 Task: Create dashboards for supplier object.
Action: Mouse moved to (38, 143)
Screenshot: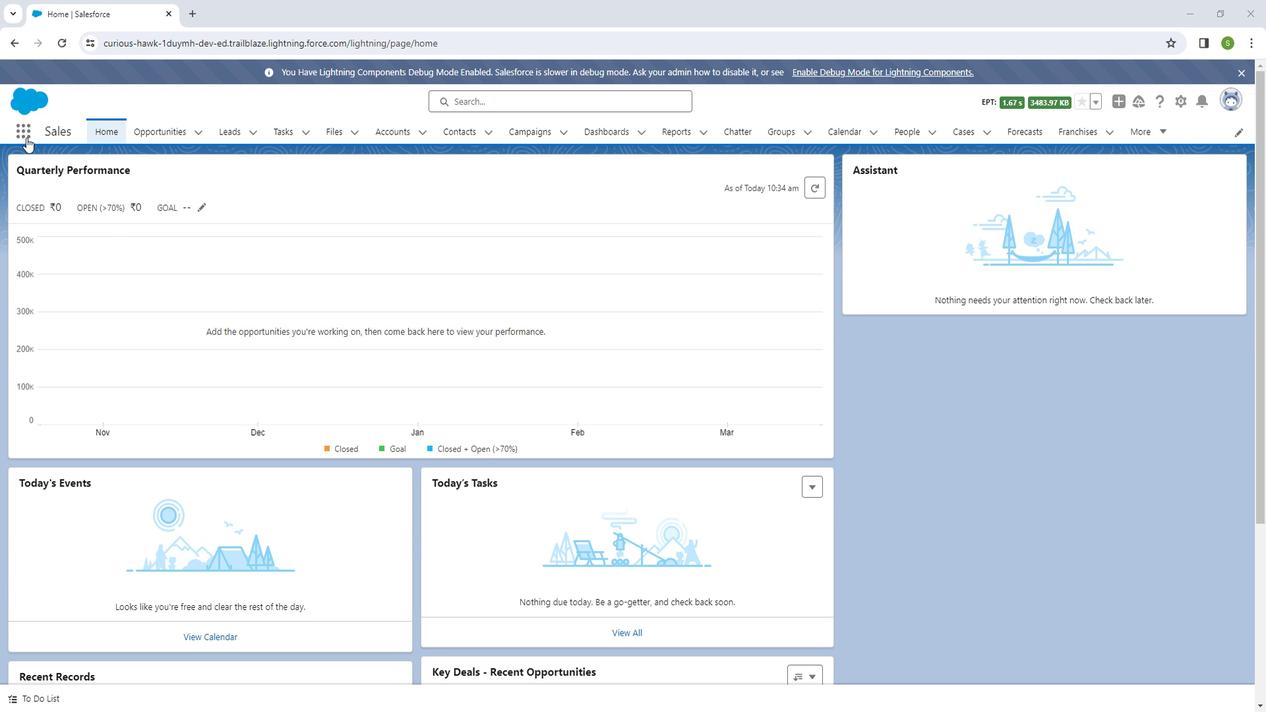 
Action: Mouse pressed left at (38, 143)
Screenshot: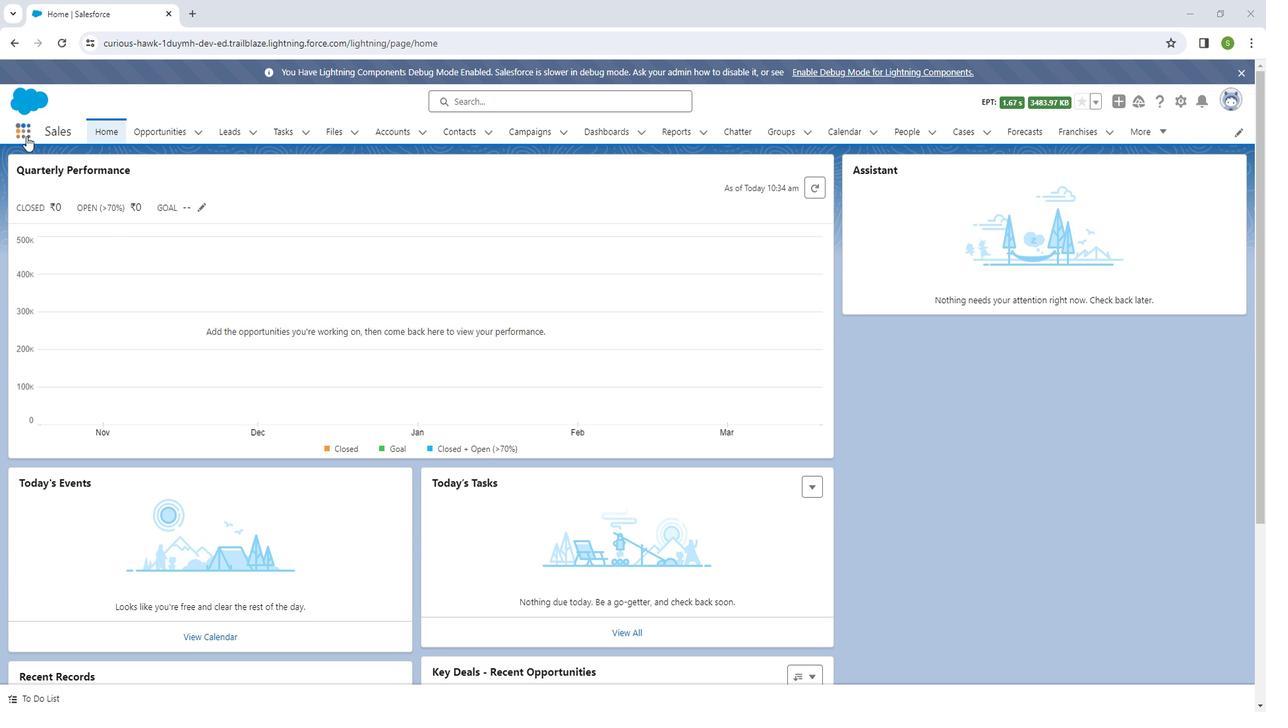 
Action: Mouse moved to (54, 368)
Screenshot: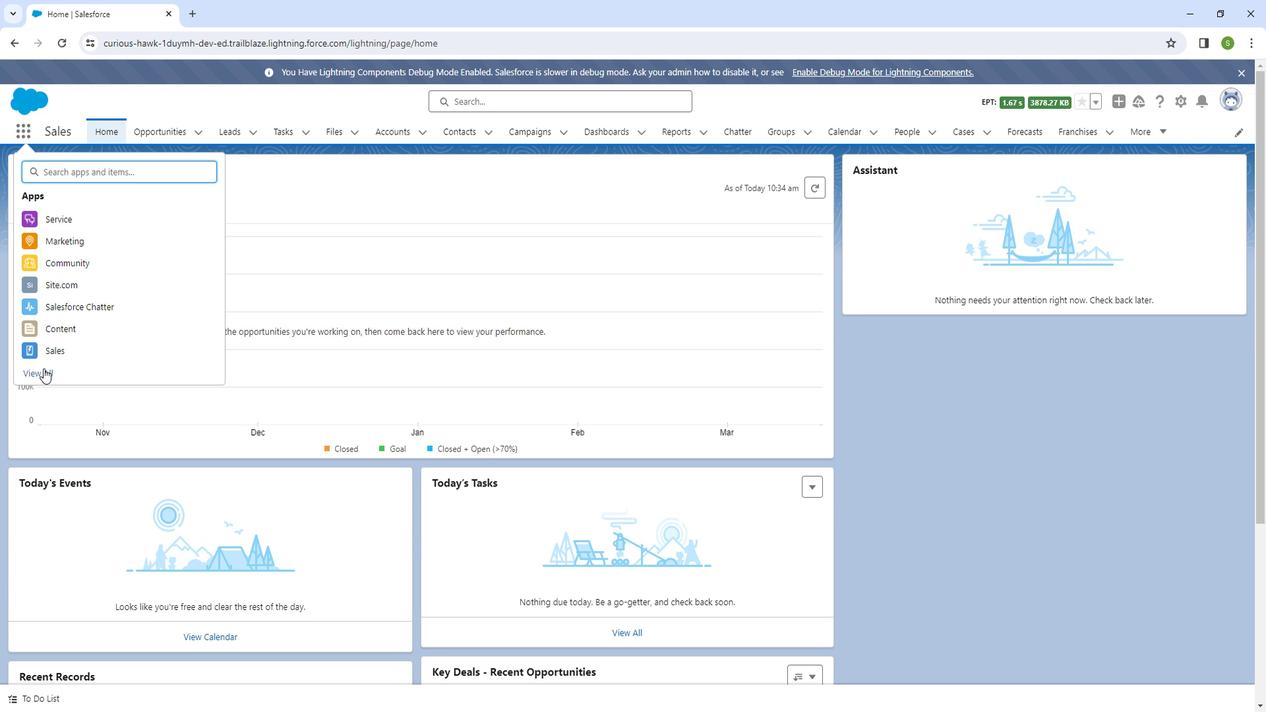 
Action: Mouse pressed left at (54, 368)
Screenshot: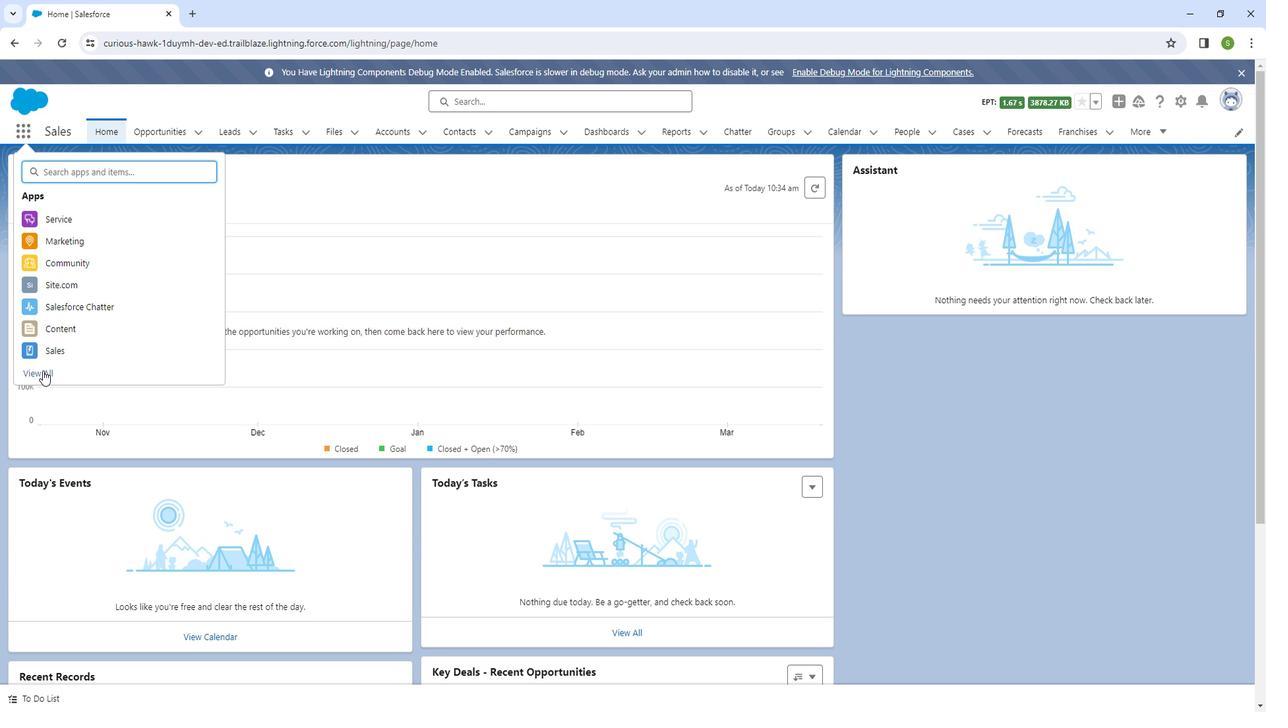 
Action: Mouse moved to (218, 556)
Screenshot: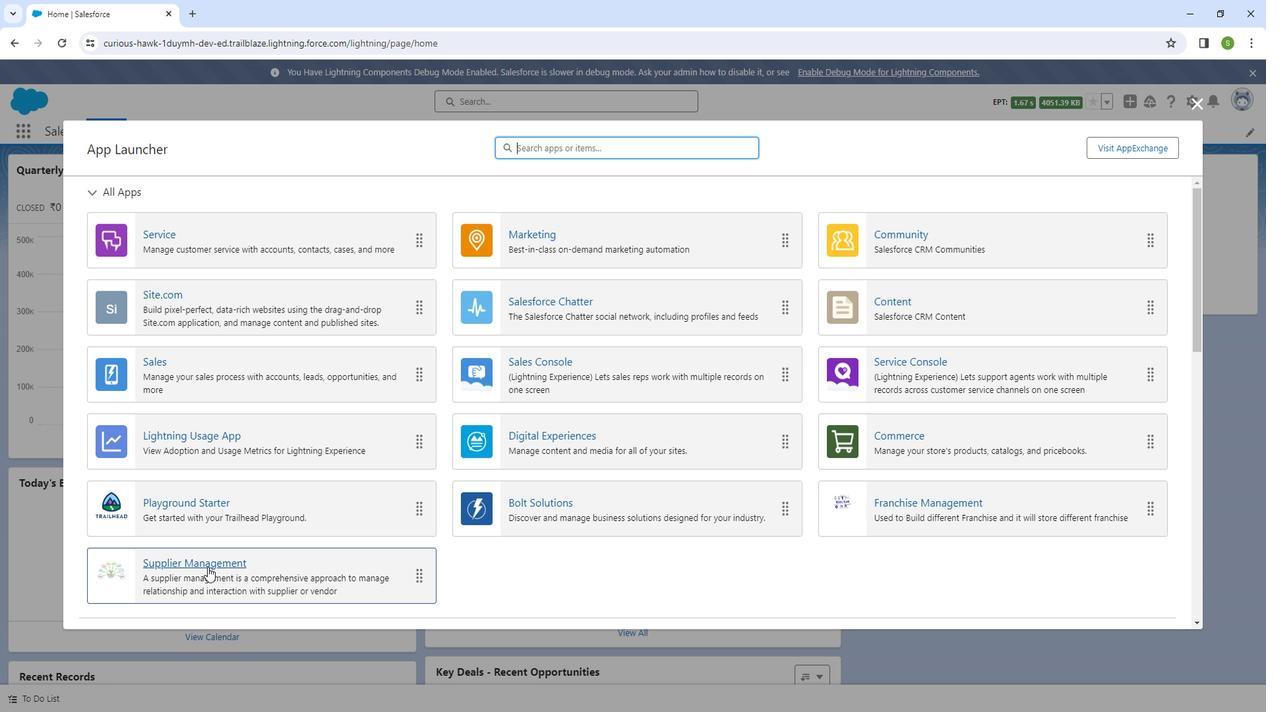 
Action: Mouse pressed left at (218, 556)
Screenshot: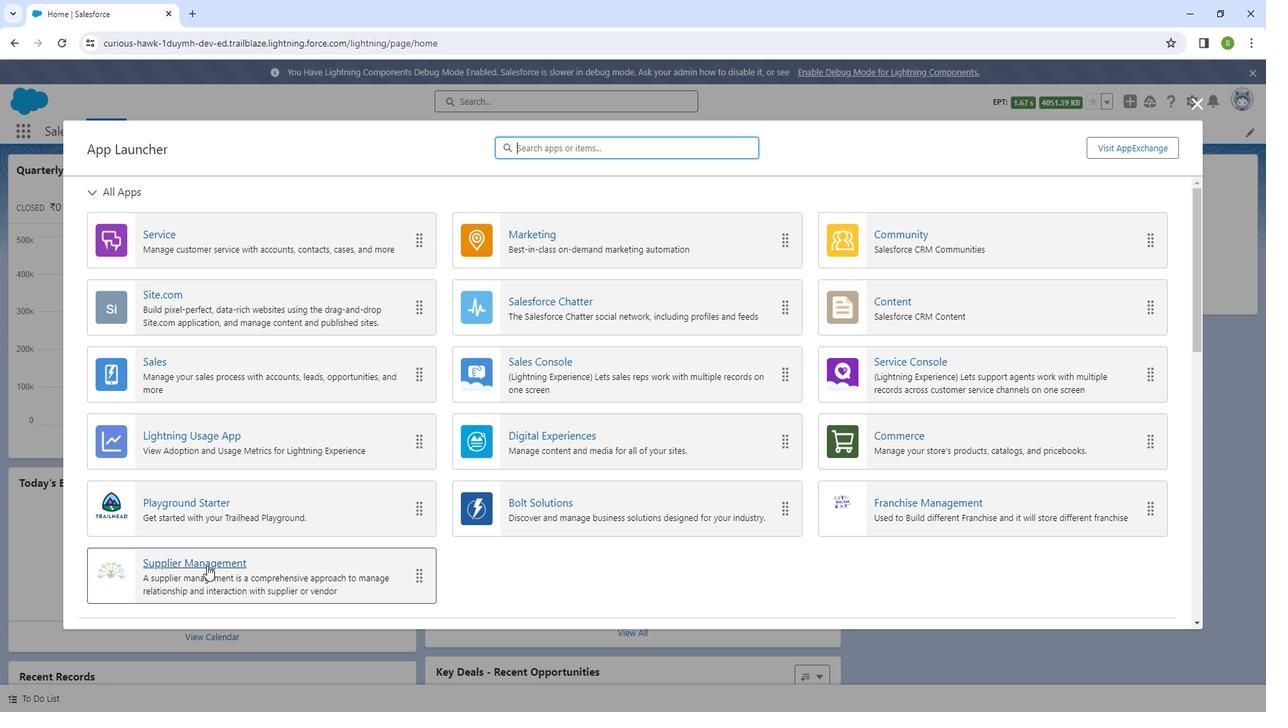 
Action: Mouse moved to (34, 137)
Screenshot: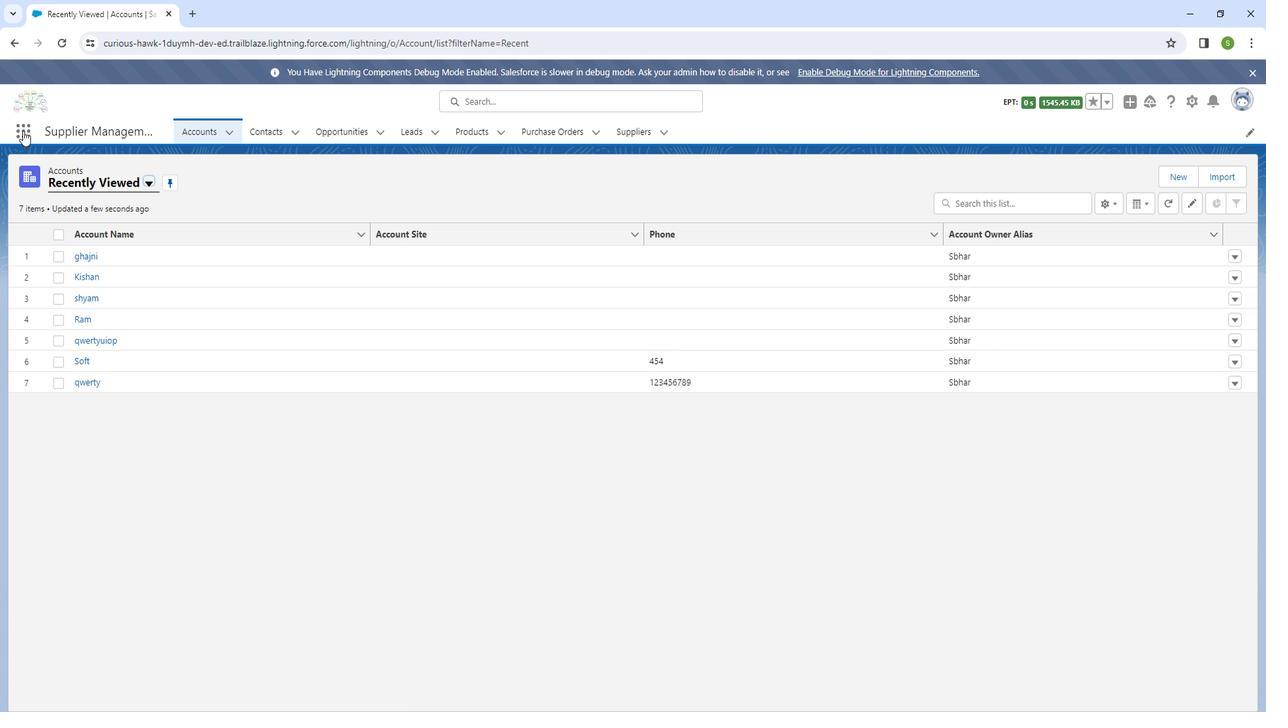 
Action: Mouse pressed left at (34, 137)
Screenshot: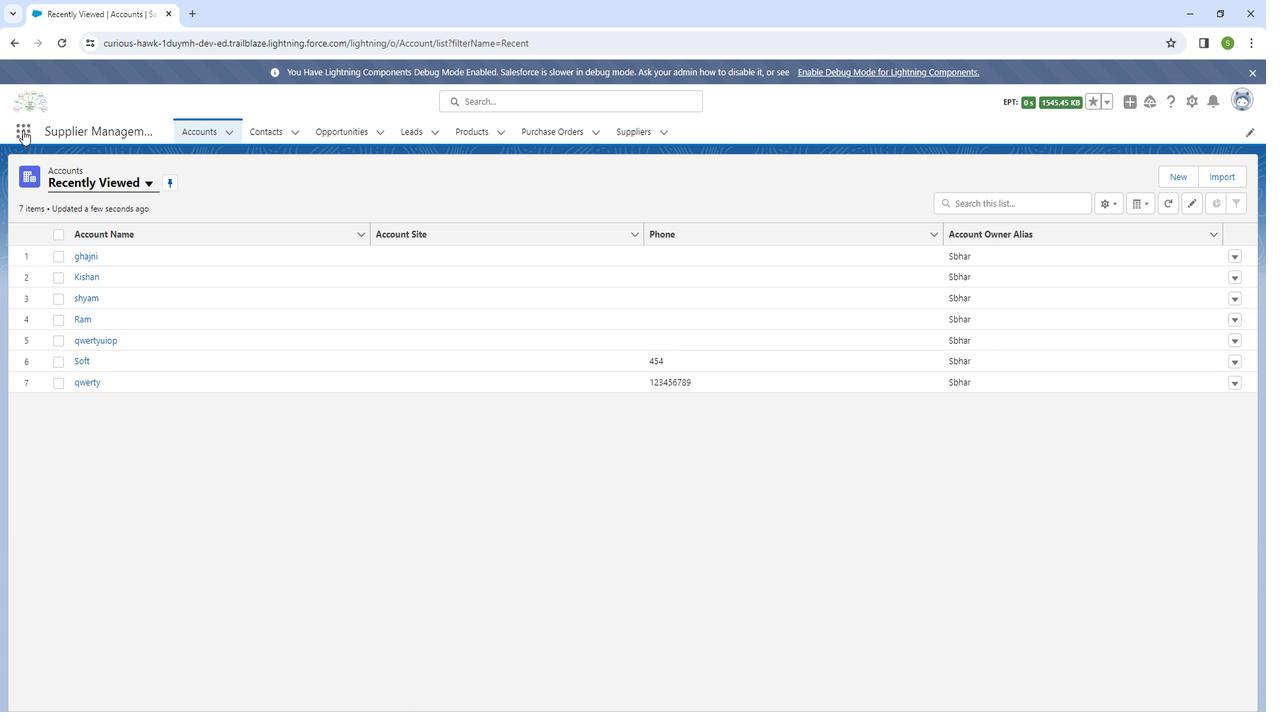 
Action: Mouse moved to (69, 182)
Screenshot: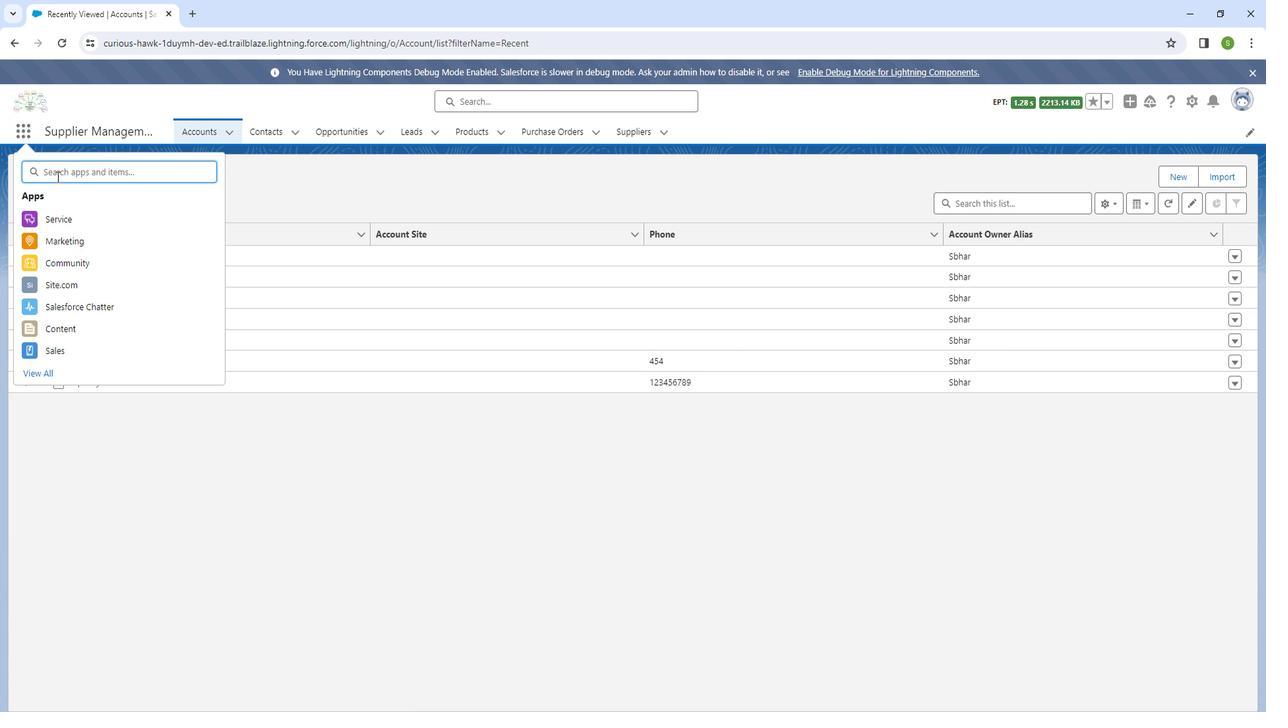 
Action: Mouse pressed left at (69, 182)
Screenshot: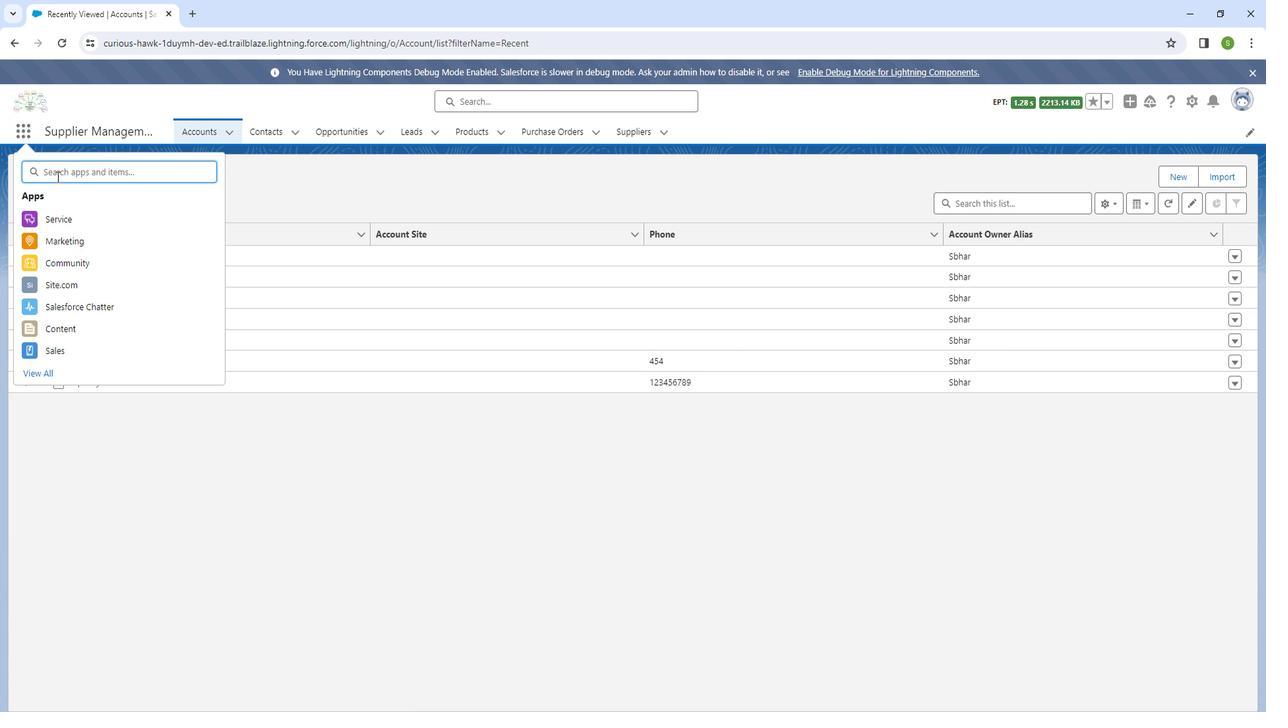 
Action: Key pressed dash
Screenshot: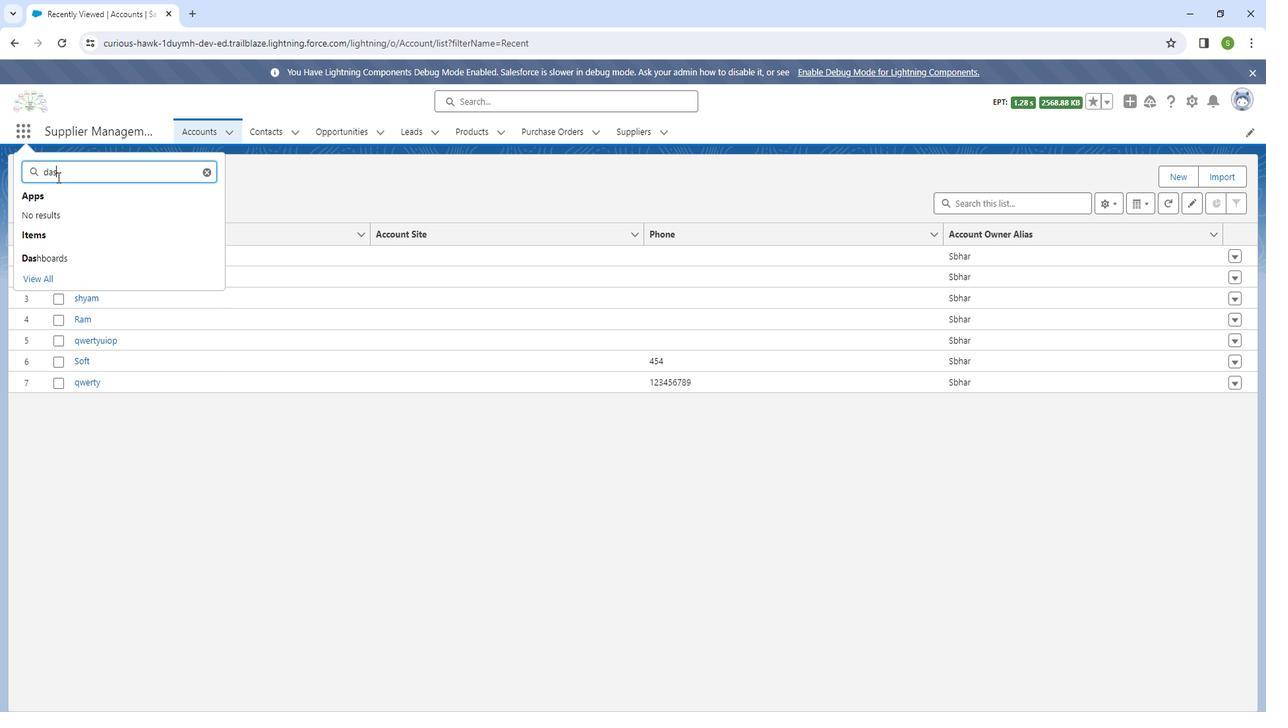 
Action: Mouse moved to (56, 259)
Screenshot: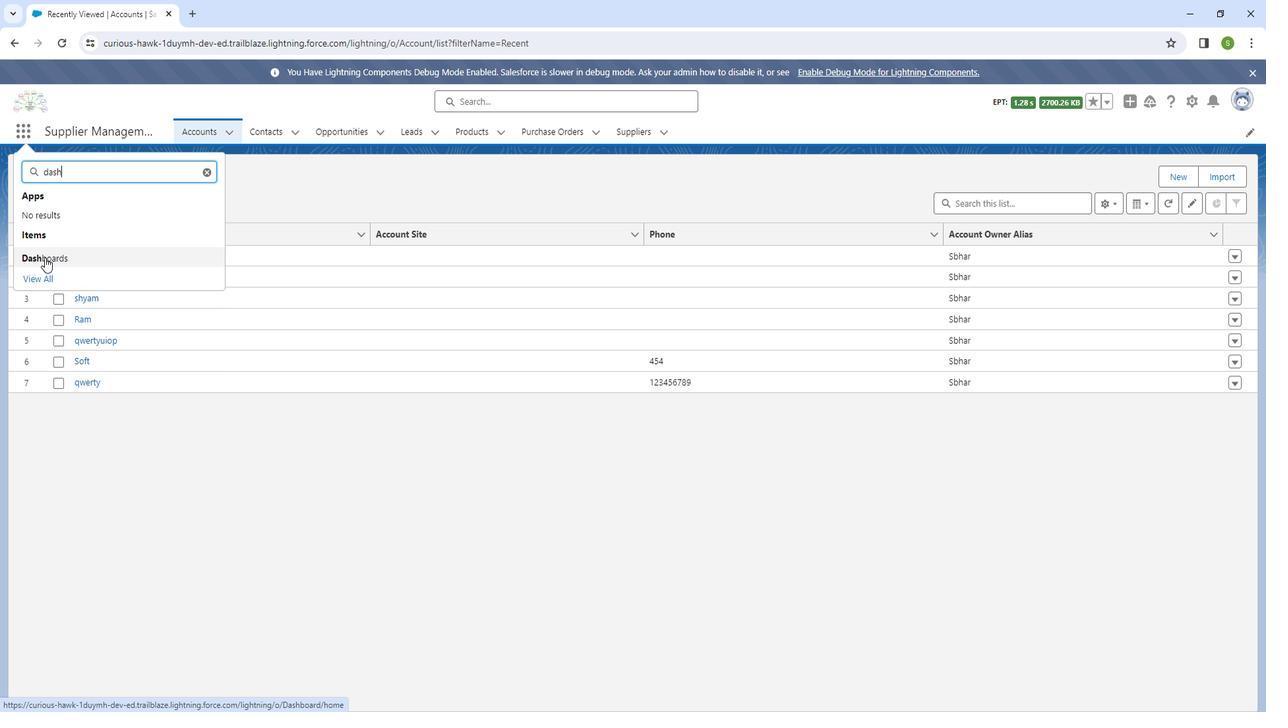 
Action: Mouse pressed left at (56, 259)
Screenshot: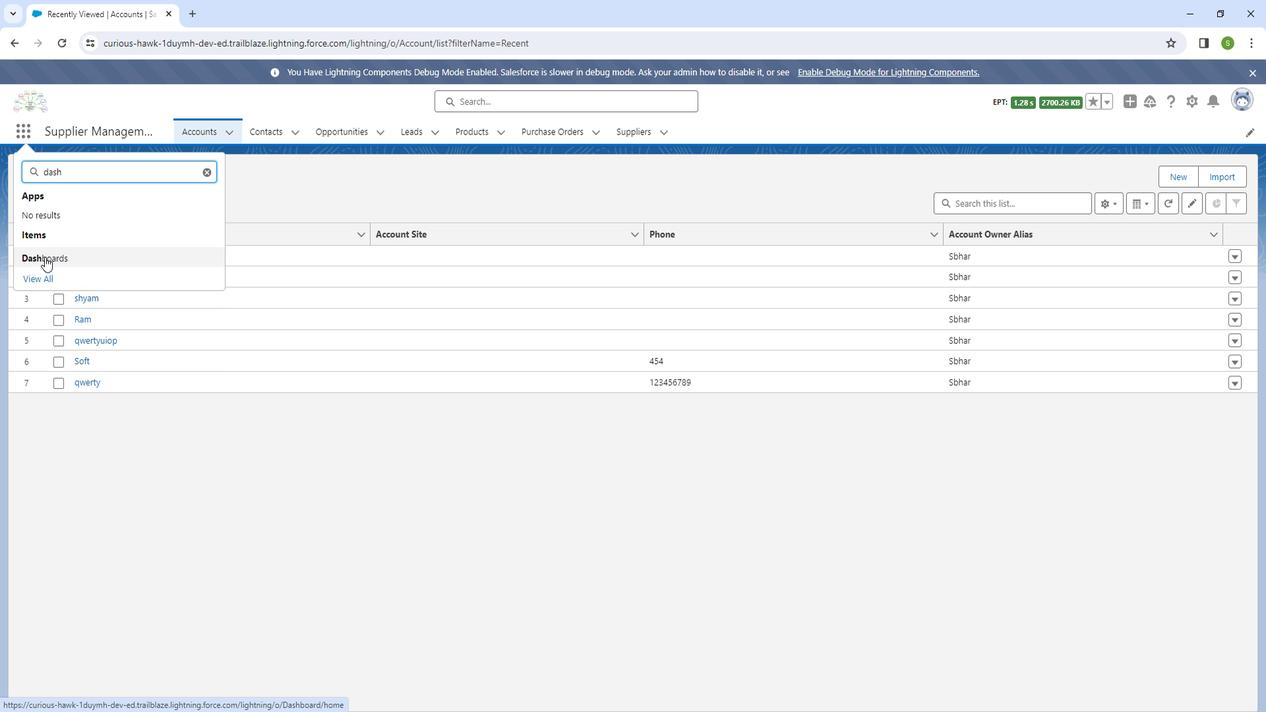 
Action: Mouse moved to (1156, 186)
Screenshot: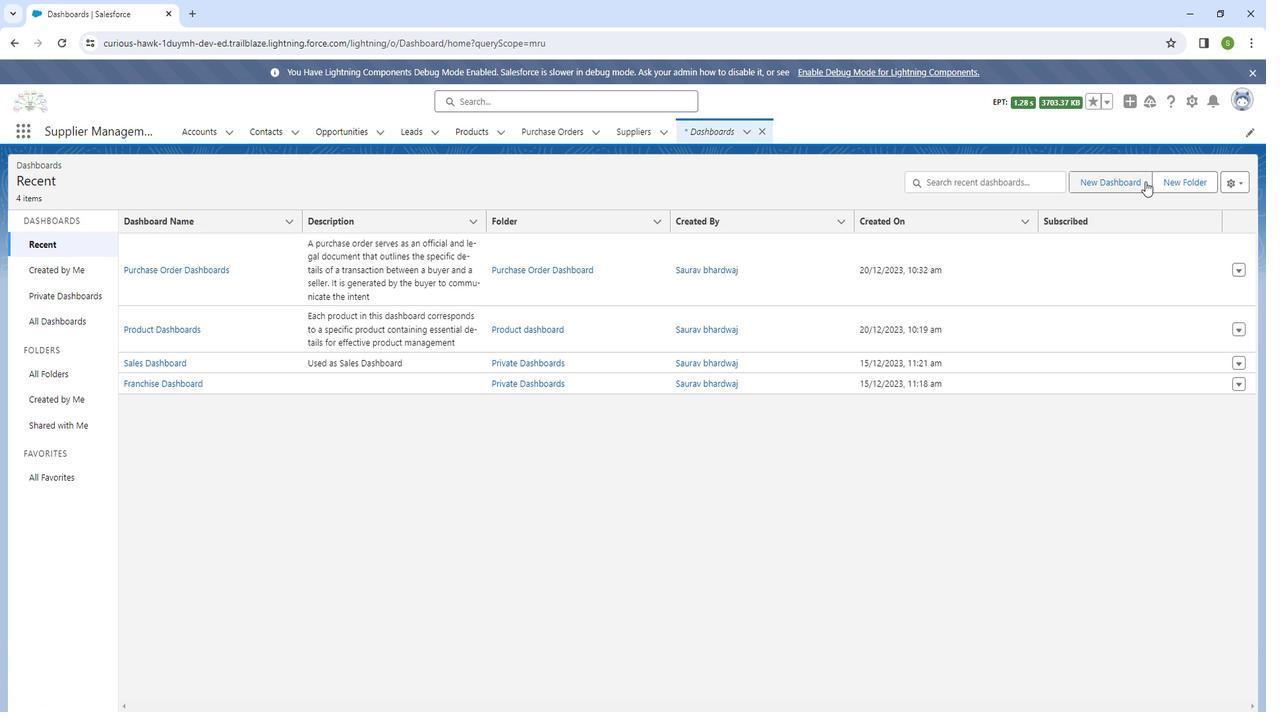 
Action: Mouse pressed left at (1156, 186)
Screenshot: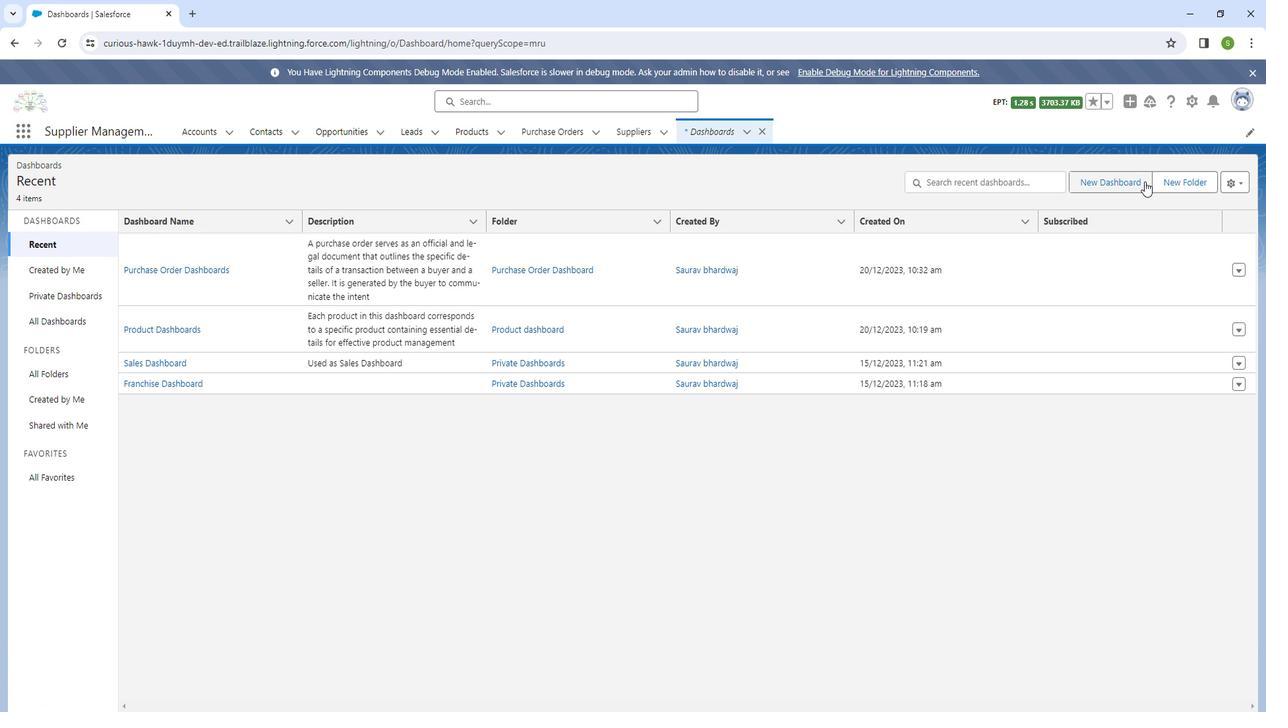 
Action: Mouse moved to (555, 370)
Screenshot: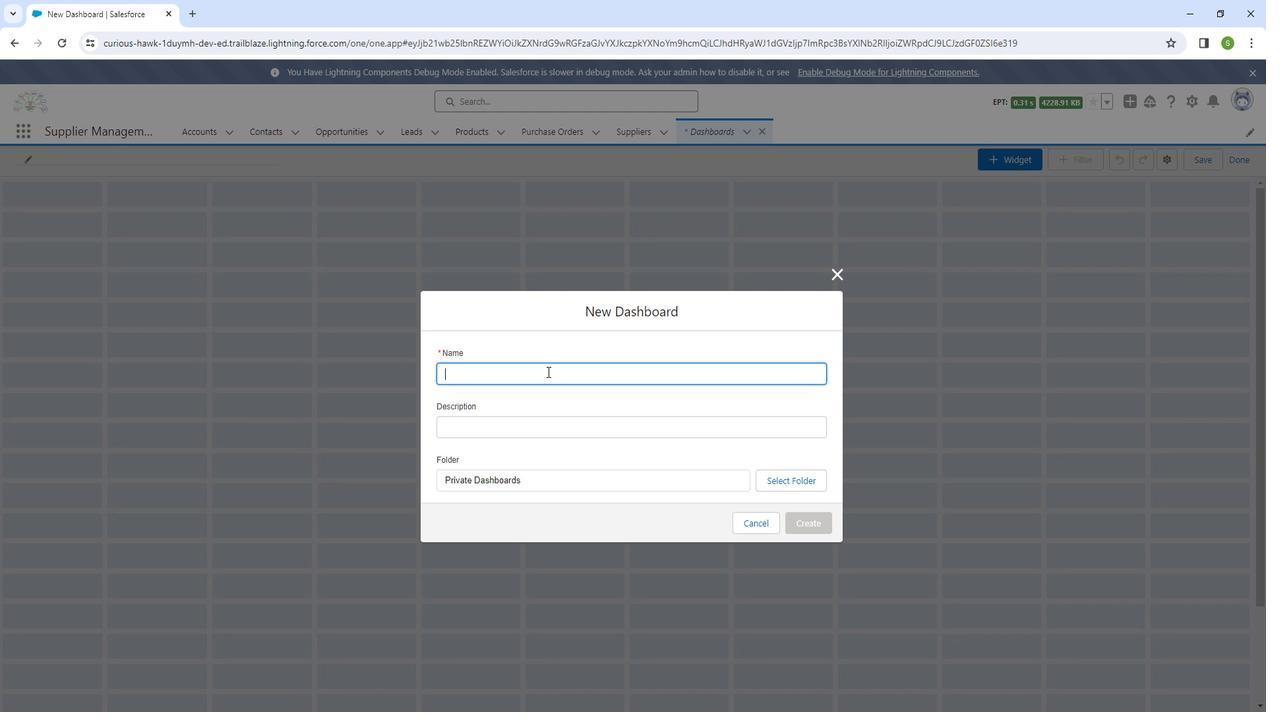 
Action: Mouse pressed left at (555, 370)
Screenshot: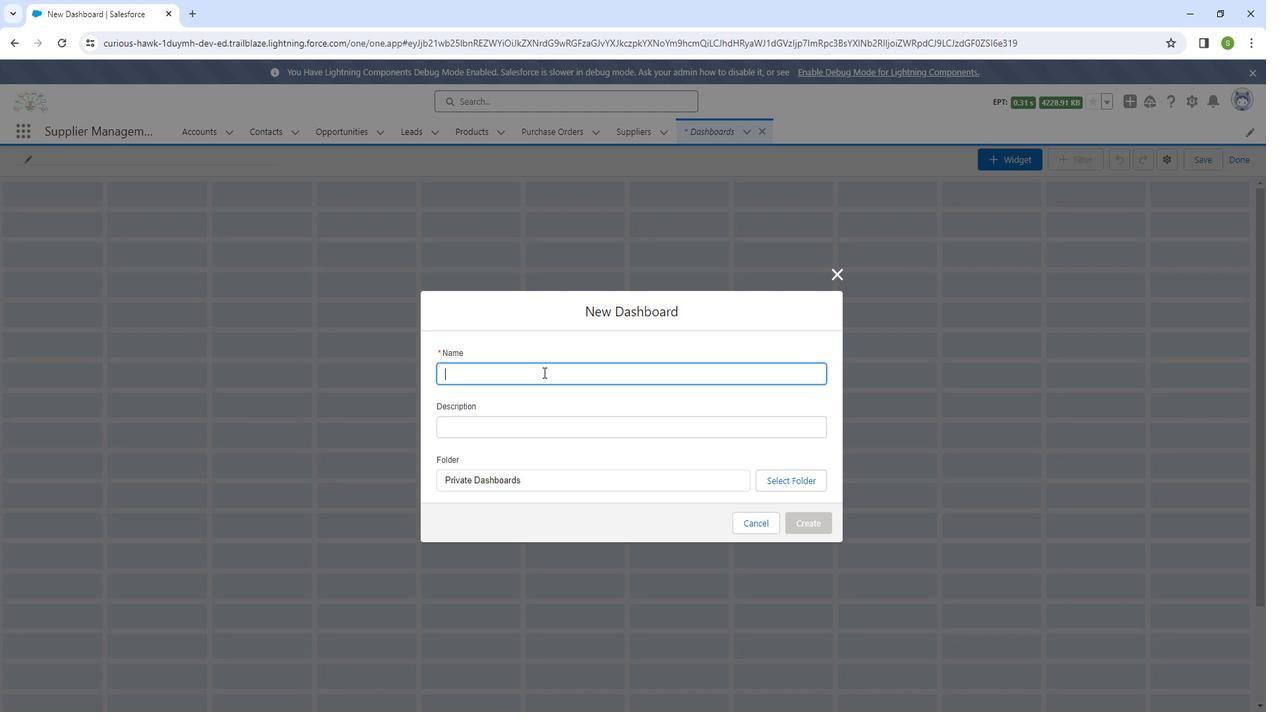 
Action: Mouse moved to (552, 370)
Screenshot: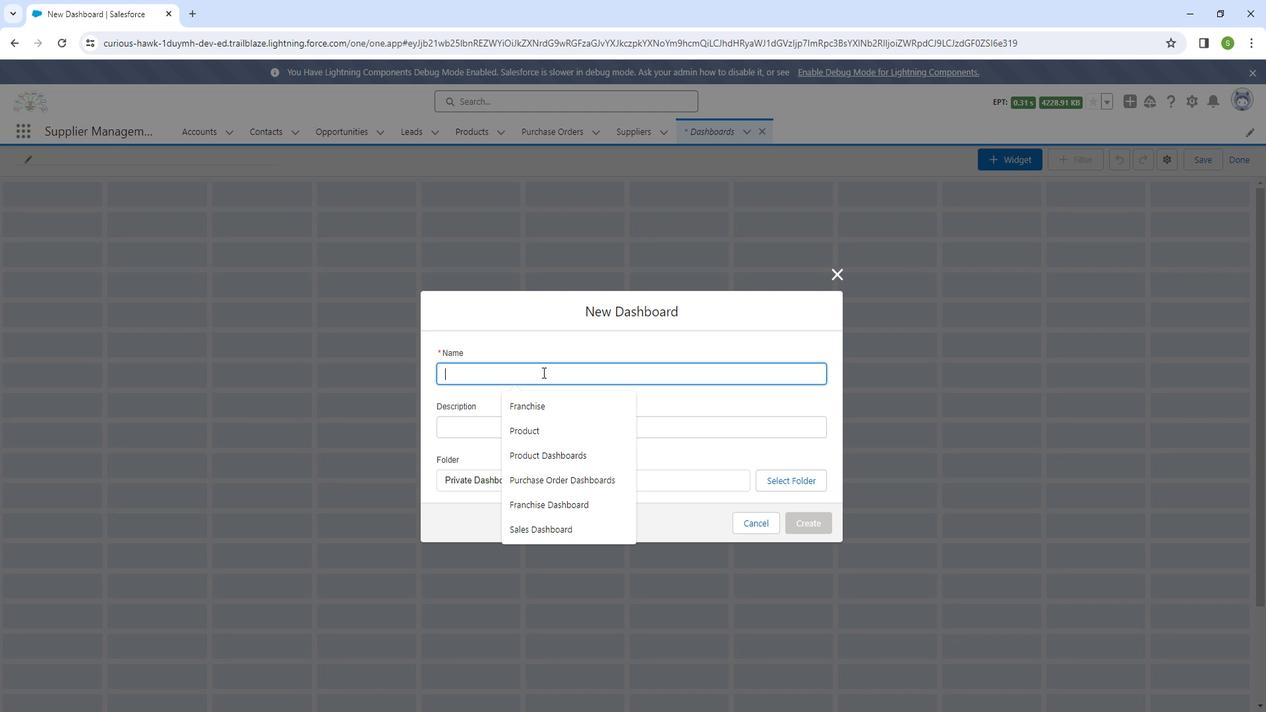
Action: Key pressed <Key.shift_r>Supplier<Key.space><Key.shift_r>Dashboard
Screenshot: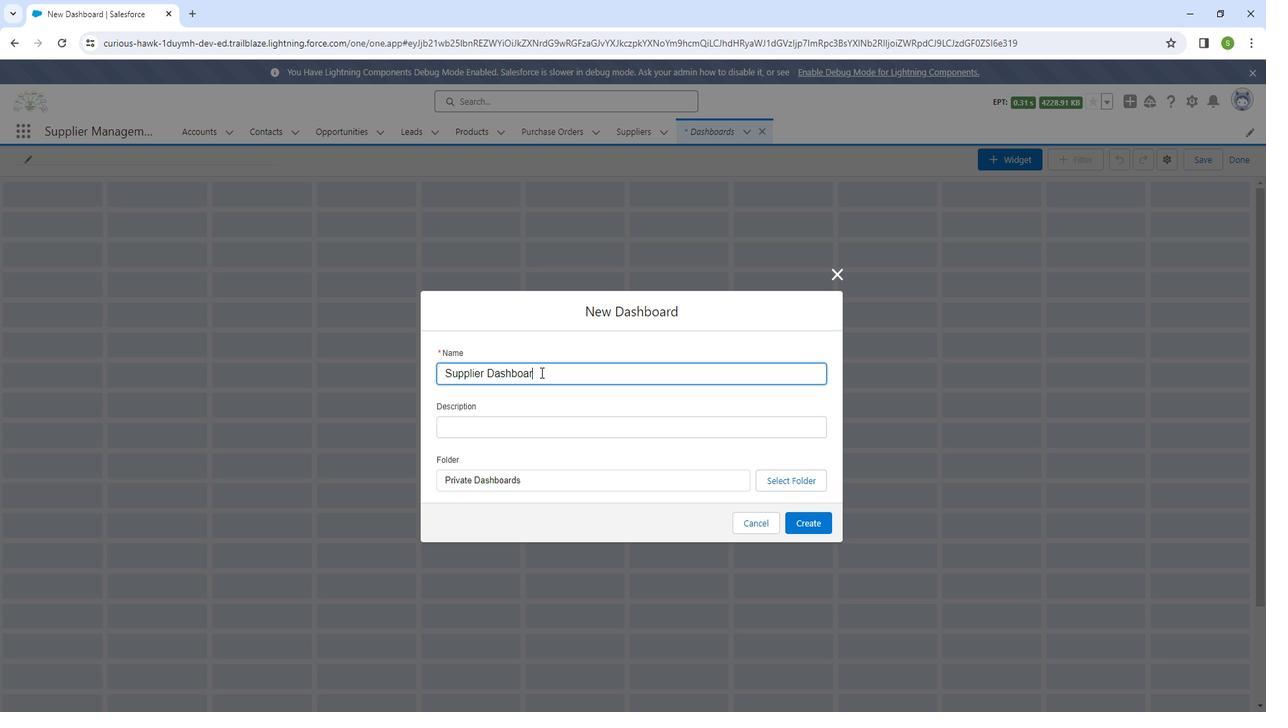 
Action: Mouse moved to (553, 429)
Screenshot: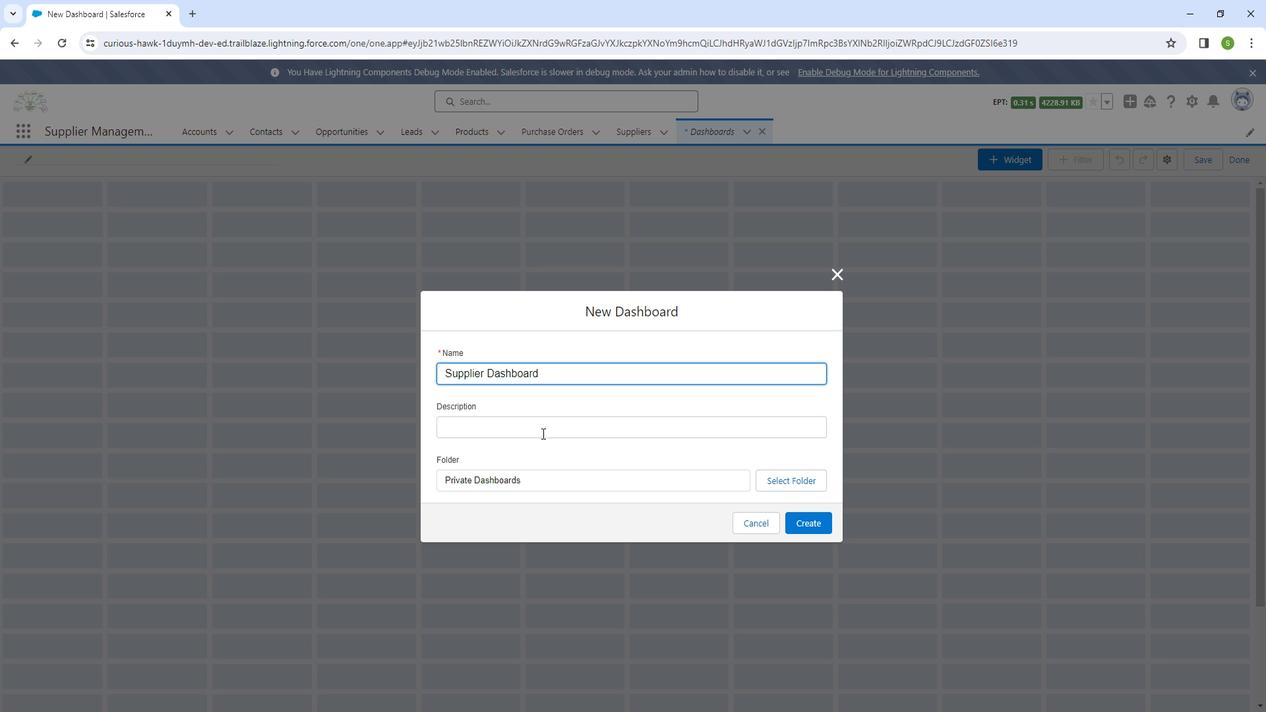 
Action: Mouse pressed left at (553, 429)
Screenshot: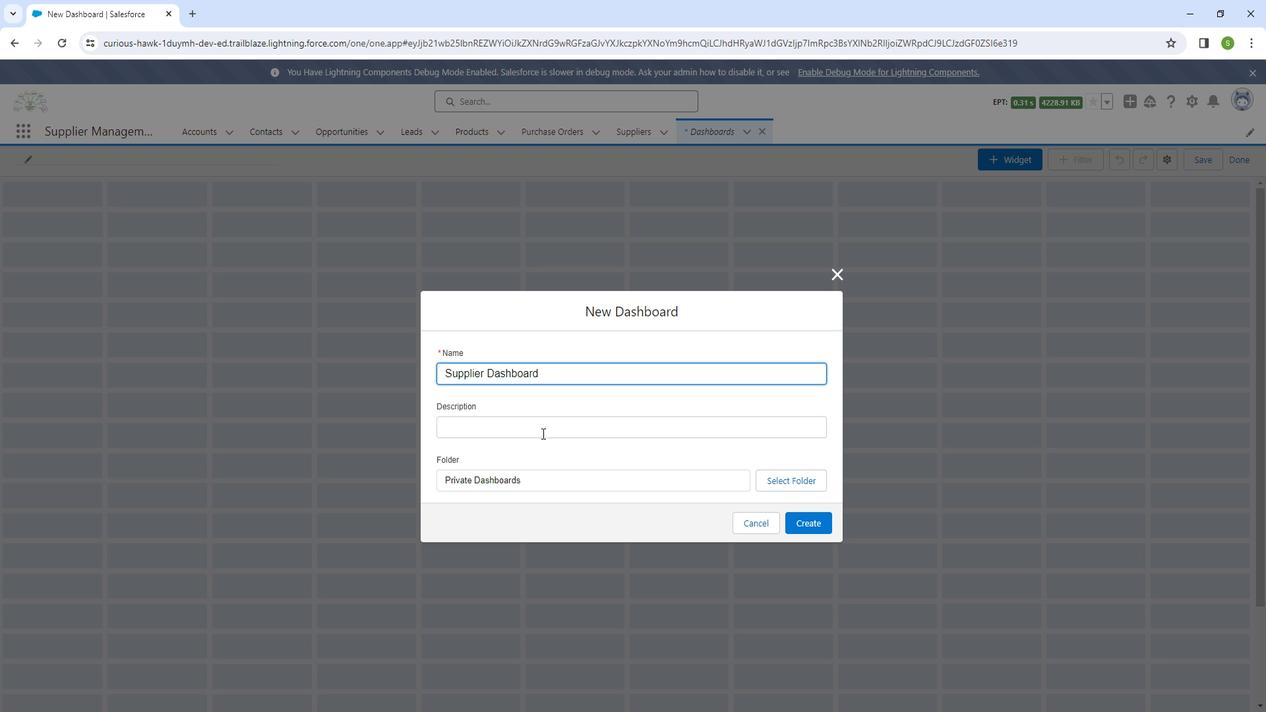 
Action: Key pressed <Key.shift_r>The<Key.space>supplier<Key.space>dashboard<Key.space>represent<Key.space>individual<Key.space>supplier<Key.space>that<Key.space>prodive<Key.backspace><Key.backspace><Key.backspace><Key.backspace>vide<Key.space>goods<Key.space>or<Key.space>services<Key.space>to<Key.space>the<Key.space>organisation.<Key.space><Key.shift_r>Each<Key.space>record<Key.space>correspond<Key.space>to<Key.space>a<Key.space>specific<Key.space>supplier<Key.space>and<Key.space>contains<Key.space>relevant<Key.space>information<Key.space>about<Key.space>thier<Key.space><Key.backspace><Key.backspace><Key.backspace><Key.backspace>er<Key.backspace>ir<Key.space>details
Screenshot: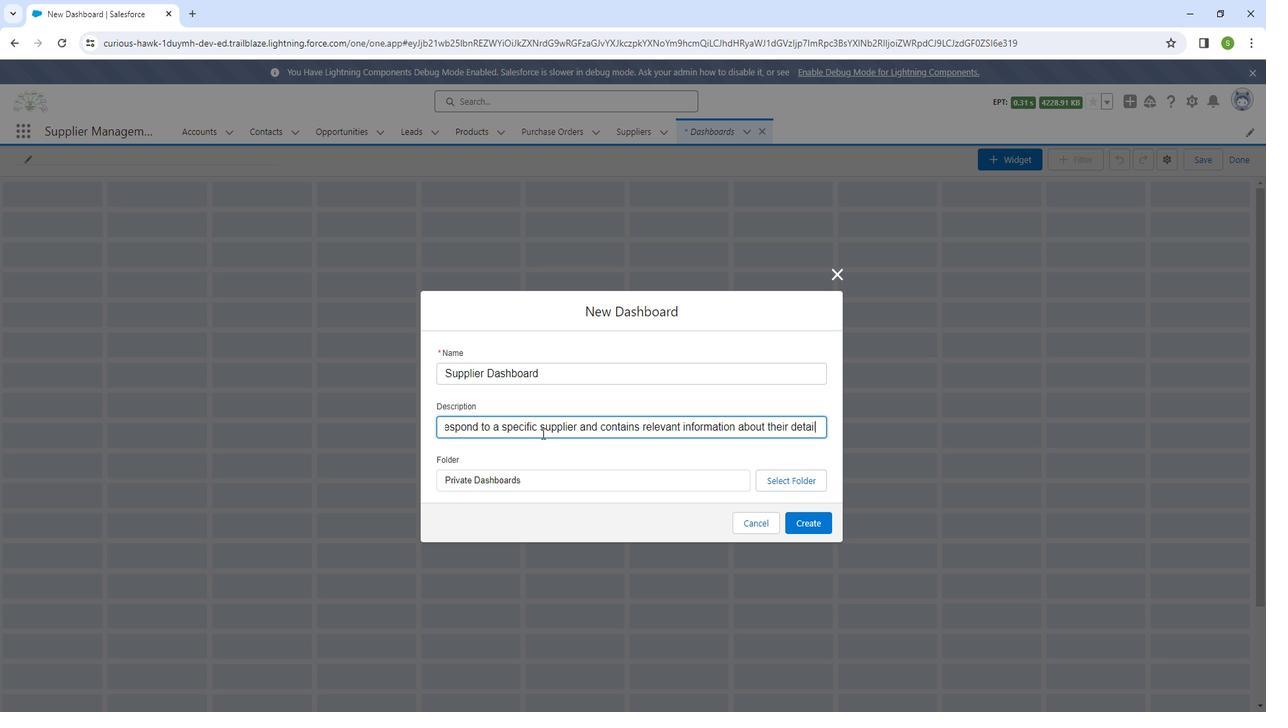 
Action: Mouse moved to (787, 475)
Screenshot: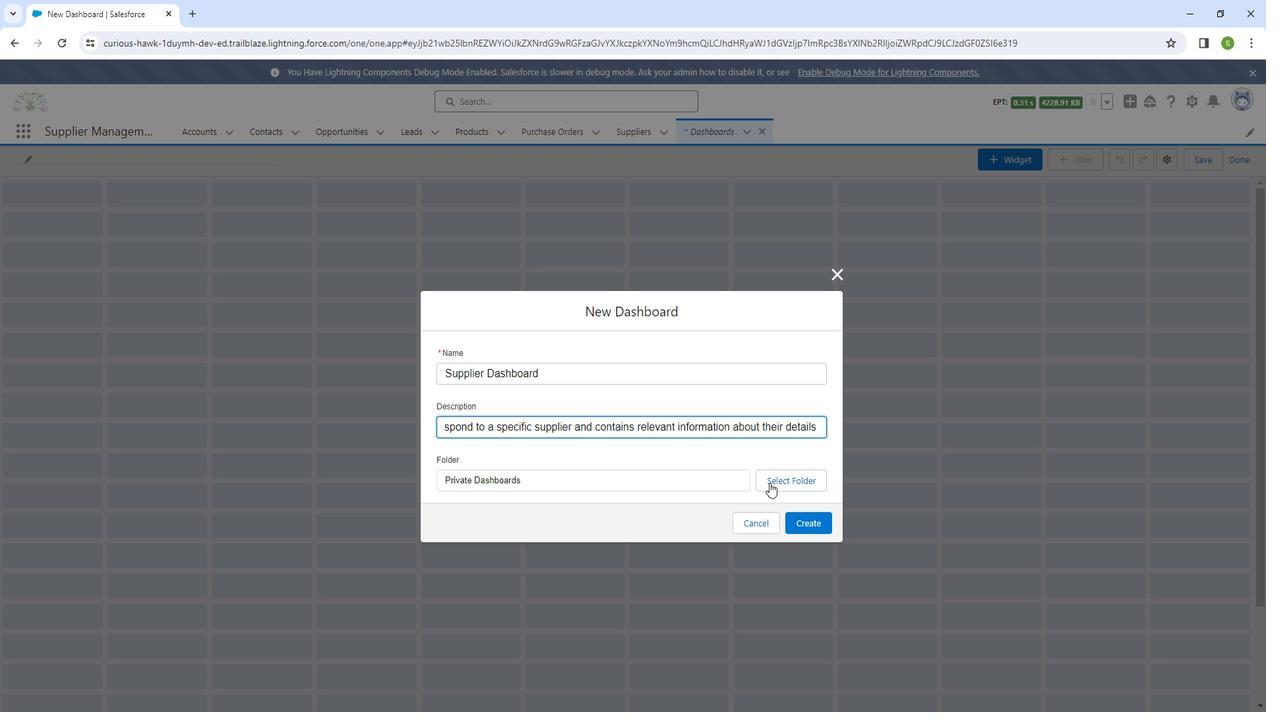 
Action: Mouse pressed left at (787, 475)
Screenshot: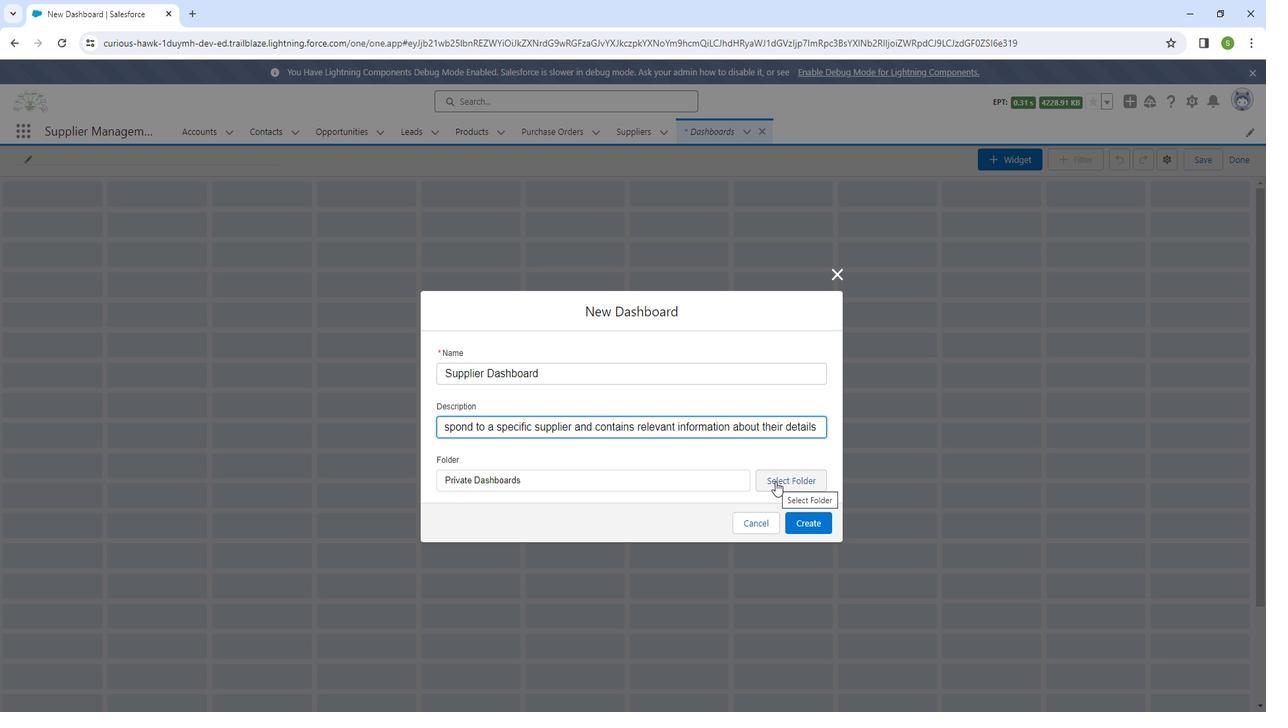 
Action: Mouse moved to (493, 623)
Screenshot: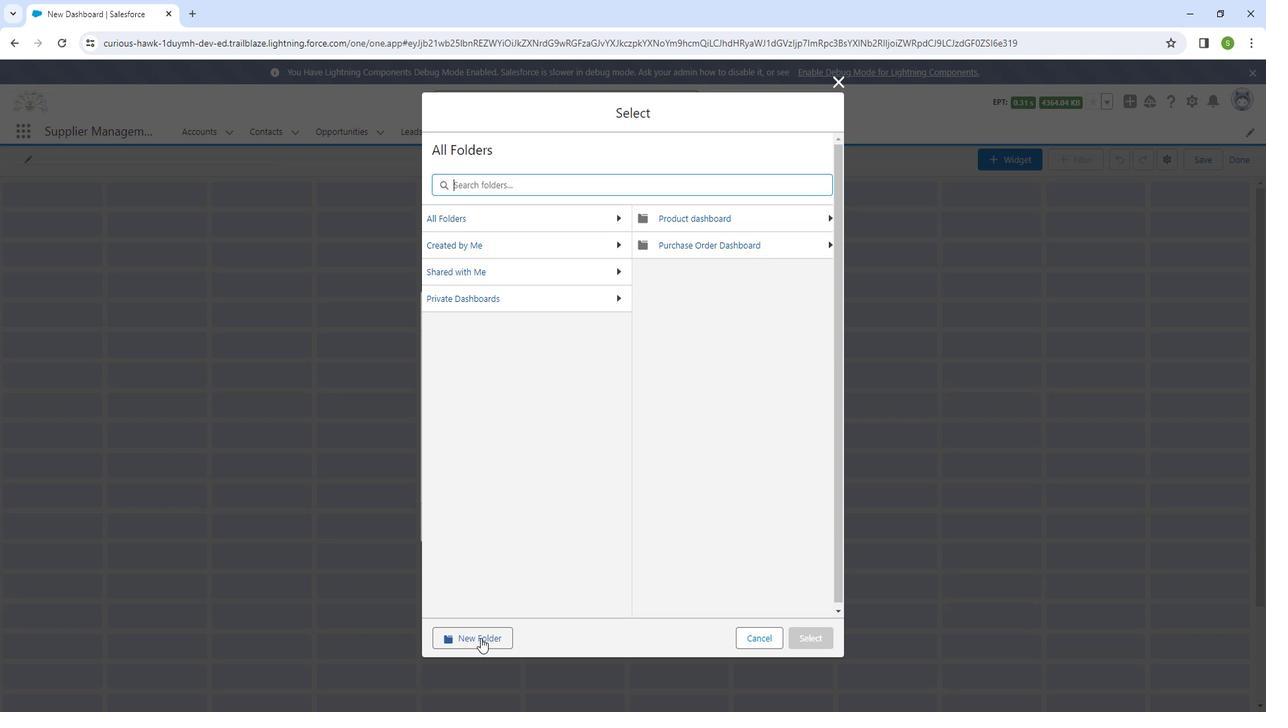 
Action: Mouse pressed left at (493, 623)
Screenshot: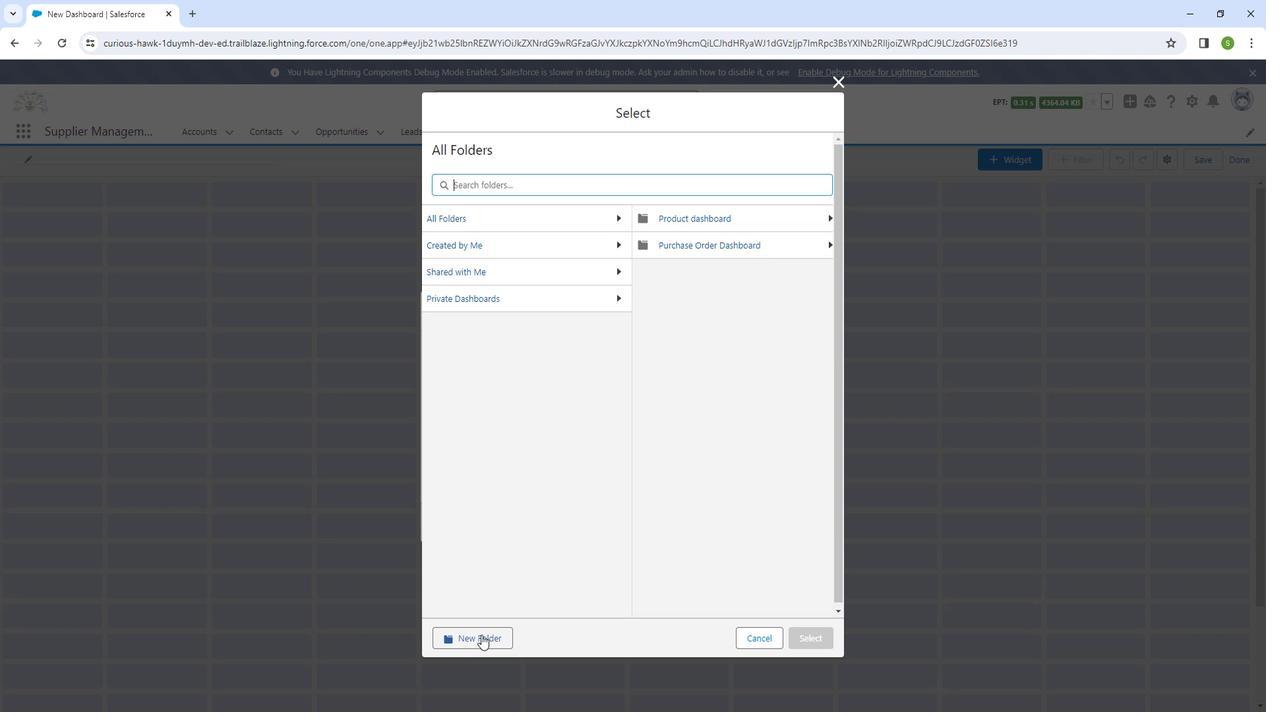 
Action: Mouse moved to (554, 360)
Screenshot: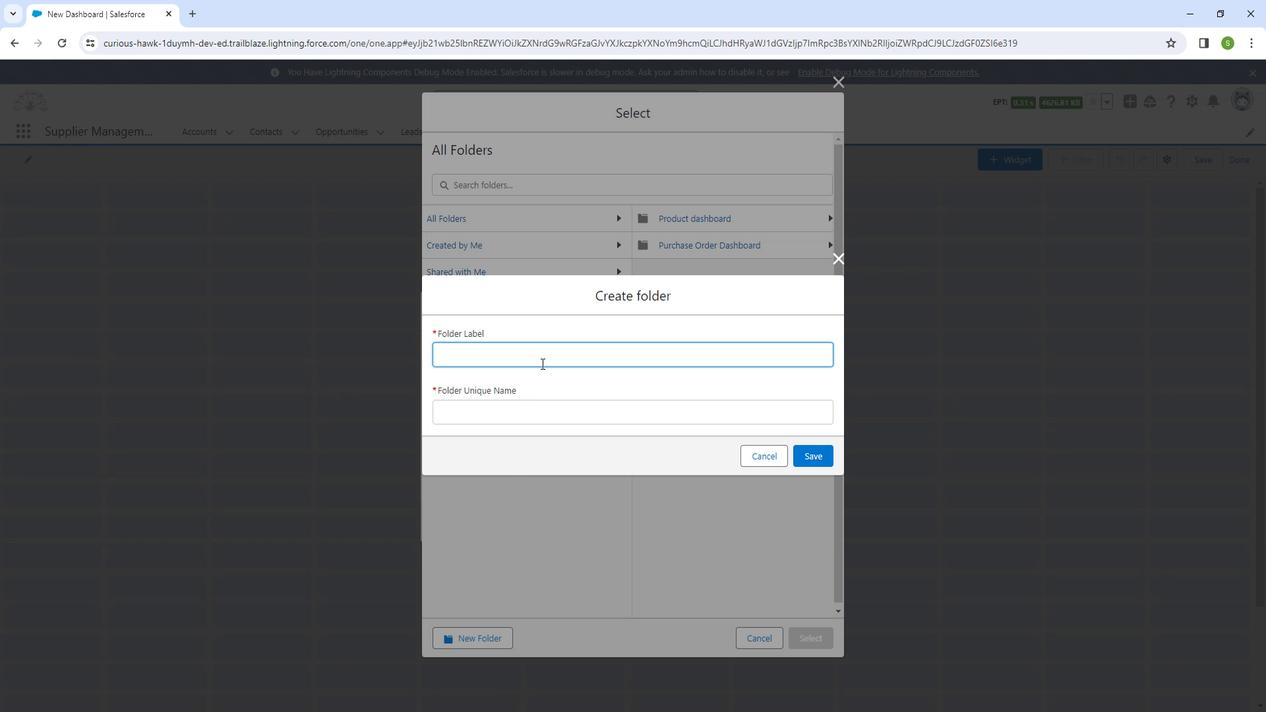 
Action: Mouse pressed left at (554, 360)
Screenshot: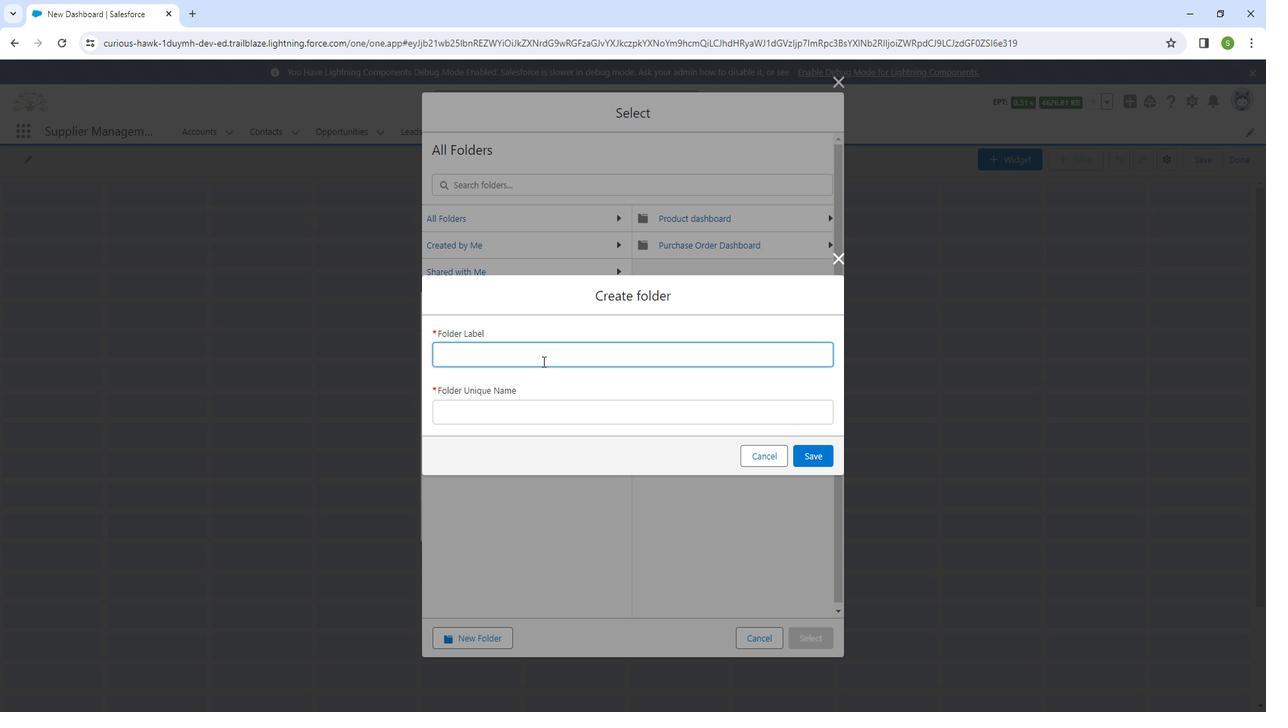 
Action: Key pressed <Key.shift_r>S<Key.backspace><Key.shift_r>Supplier<Key.space><Key.shift_r>Dashboards
Screenshot: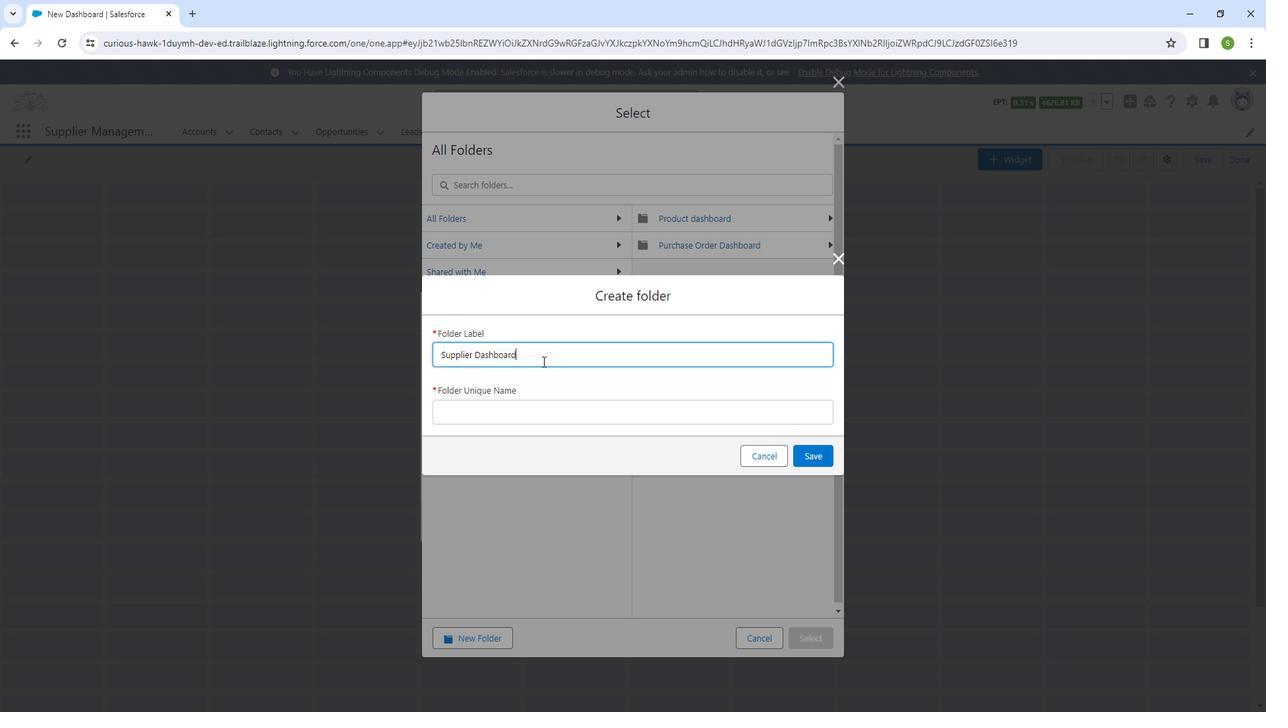 
Action: Mouse moved to (572, 409)
Screenshot: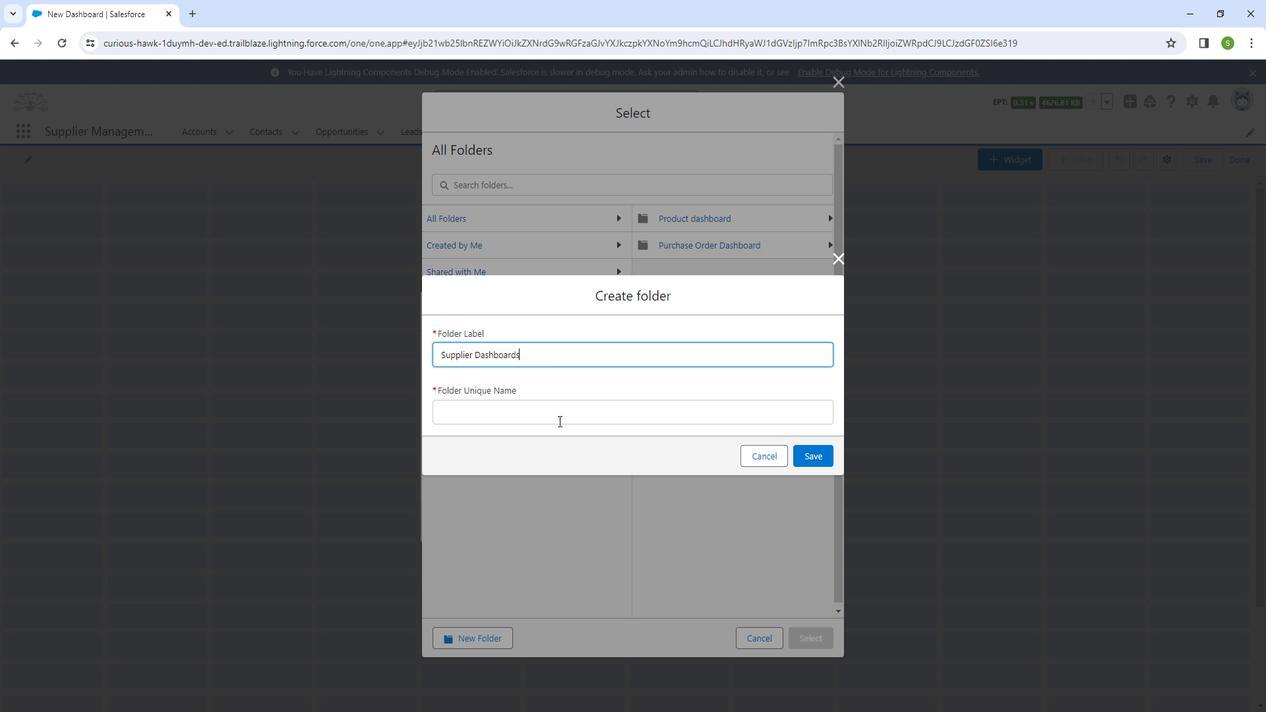 
Action: Mouse pressed left at (572, 409)
Screenshot: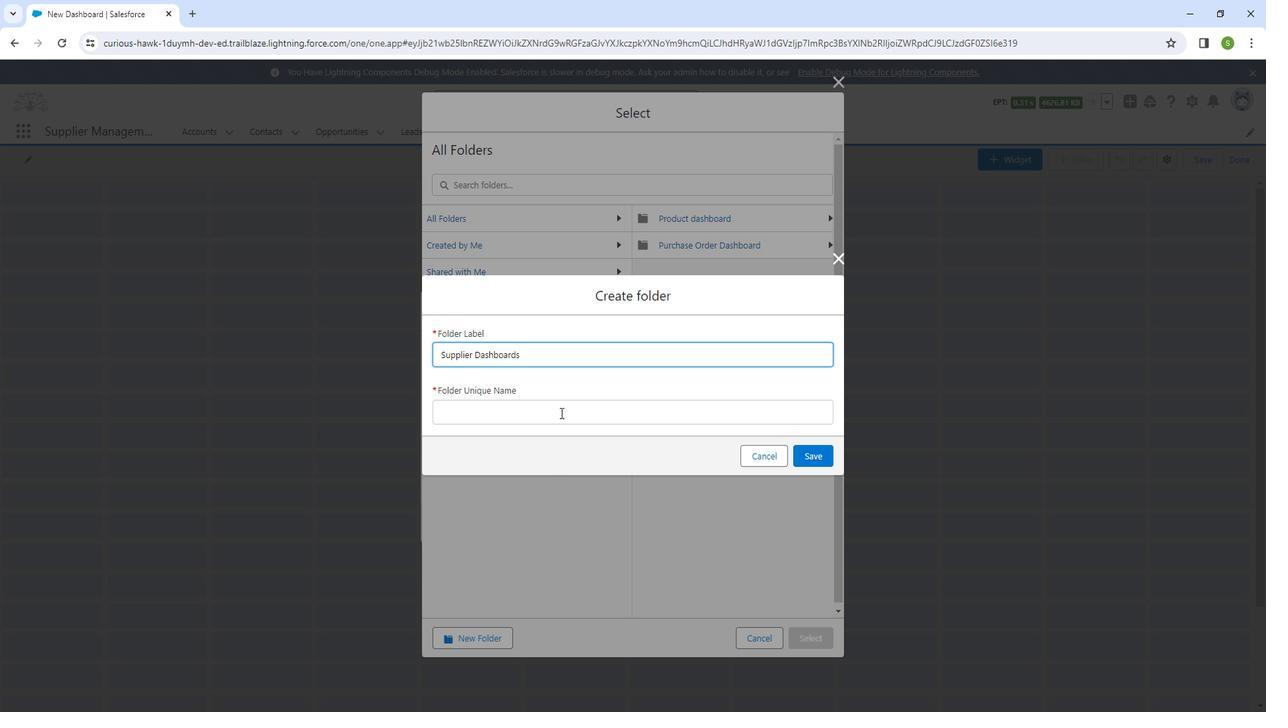 
Action: Mouse moved to (834, 448)
Screenshot: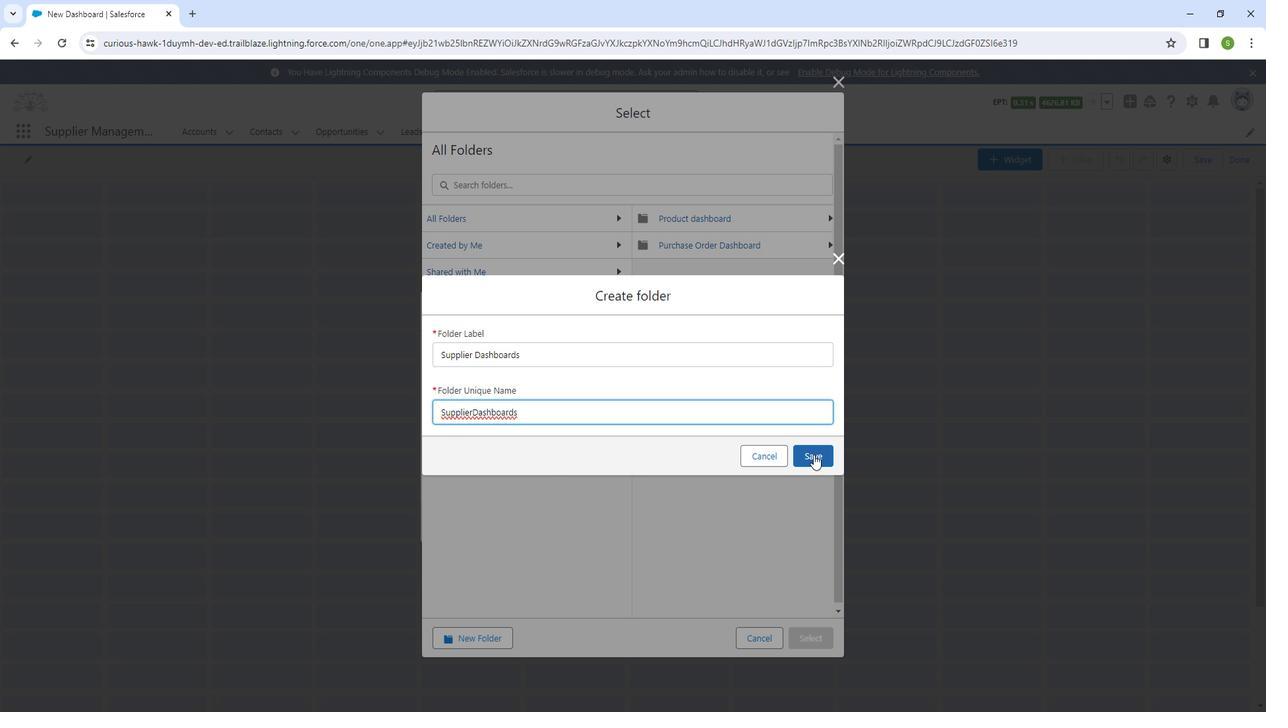 
Action: Mouse pressed left at (834, 448)
Screenshot: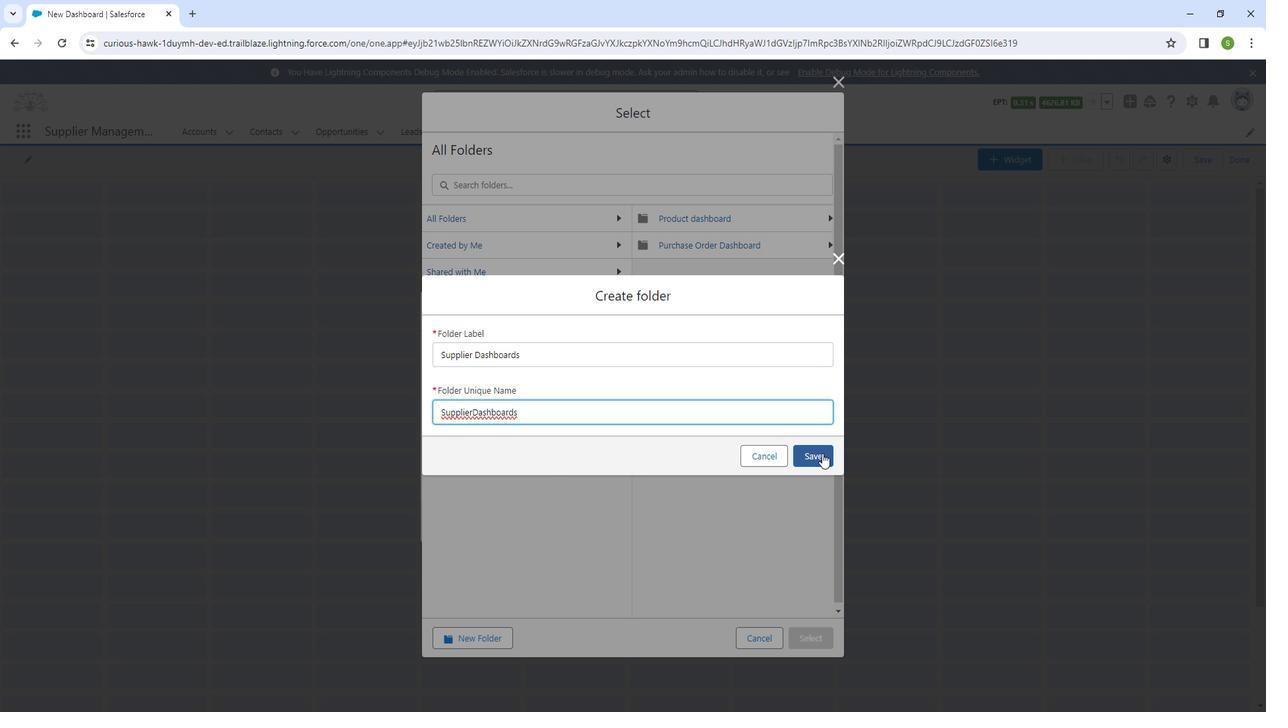 
Action: Mouse moved to (517, 275)
Screenshot: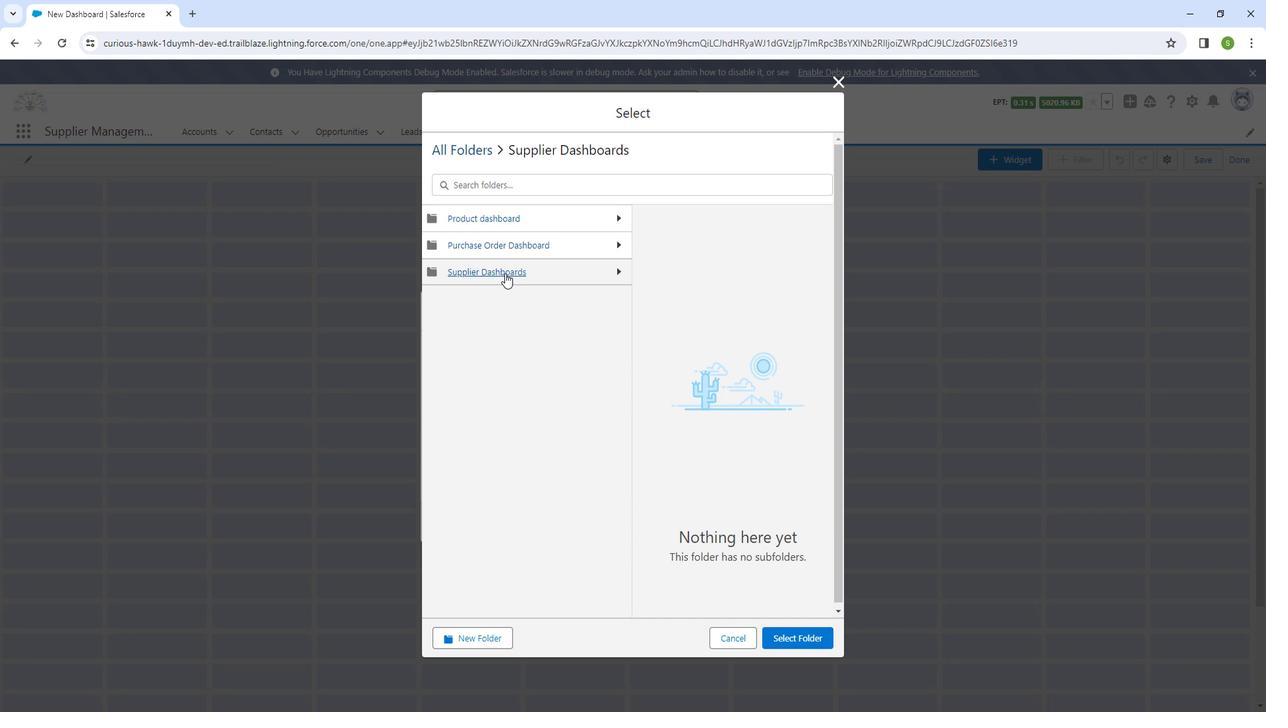 
Action: Mouse pressed left at (517, 275)
Screenshot: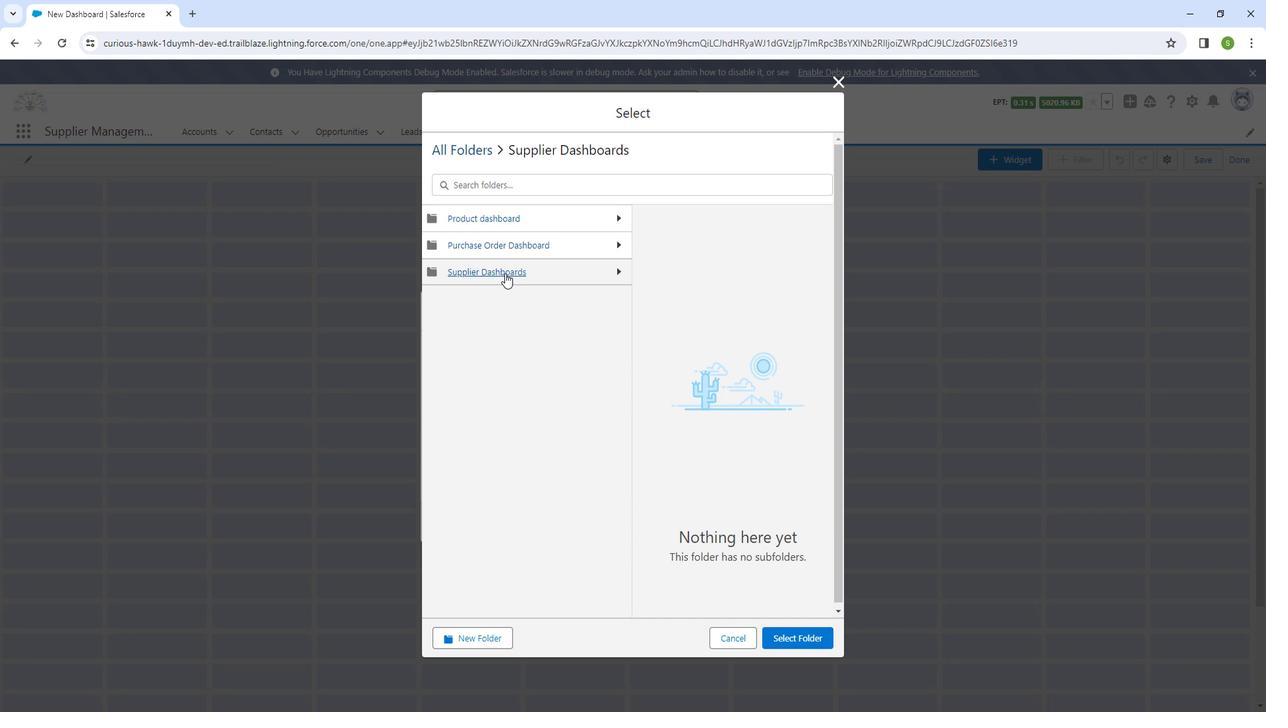
Action: Mouse moved to (806, 629)
Screenshot: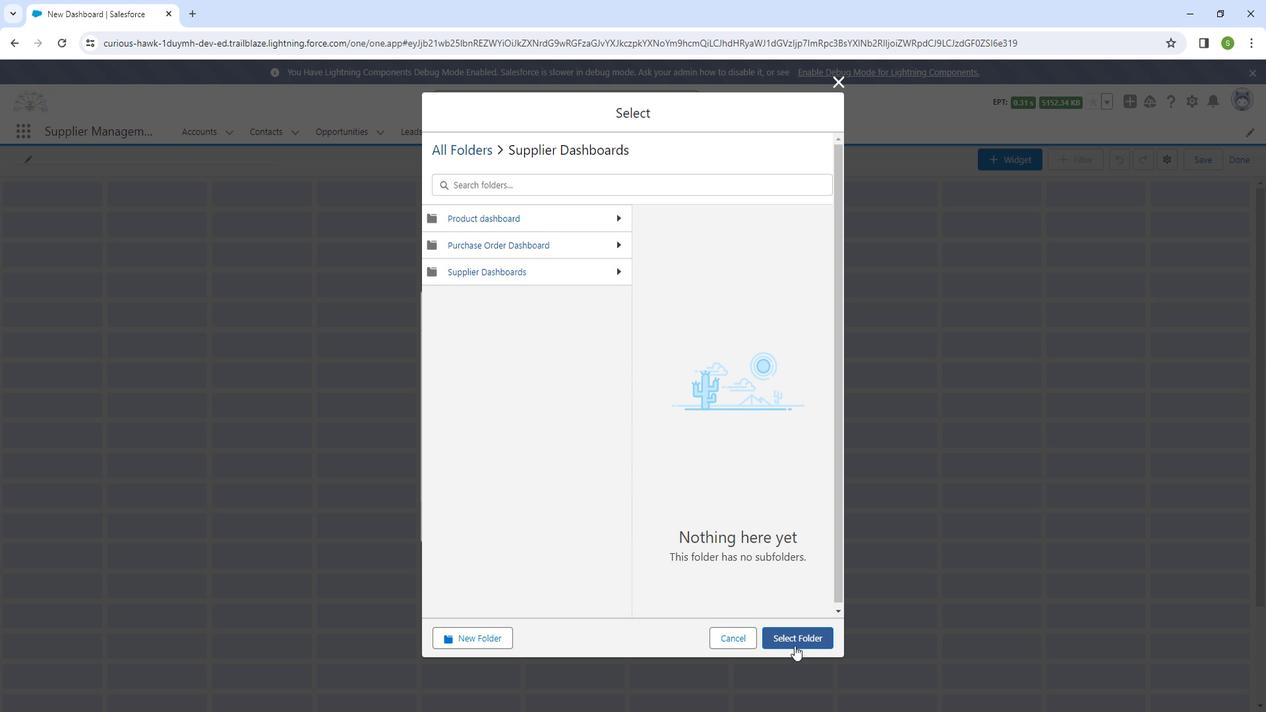 
Action: Mouse pressed left at (806, 629)
Screenshot: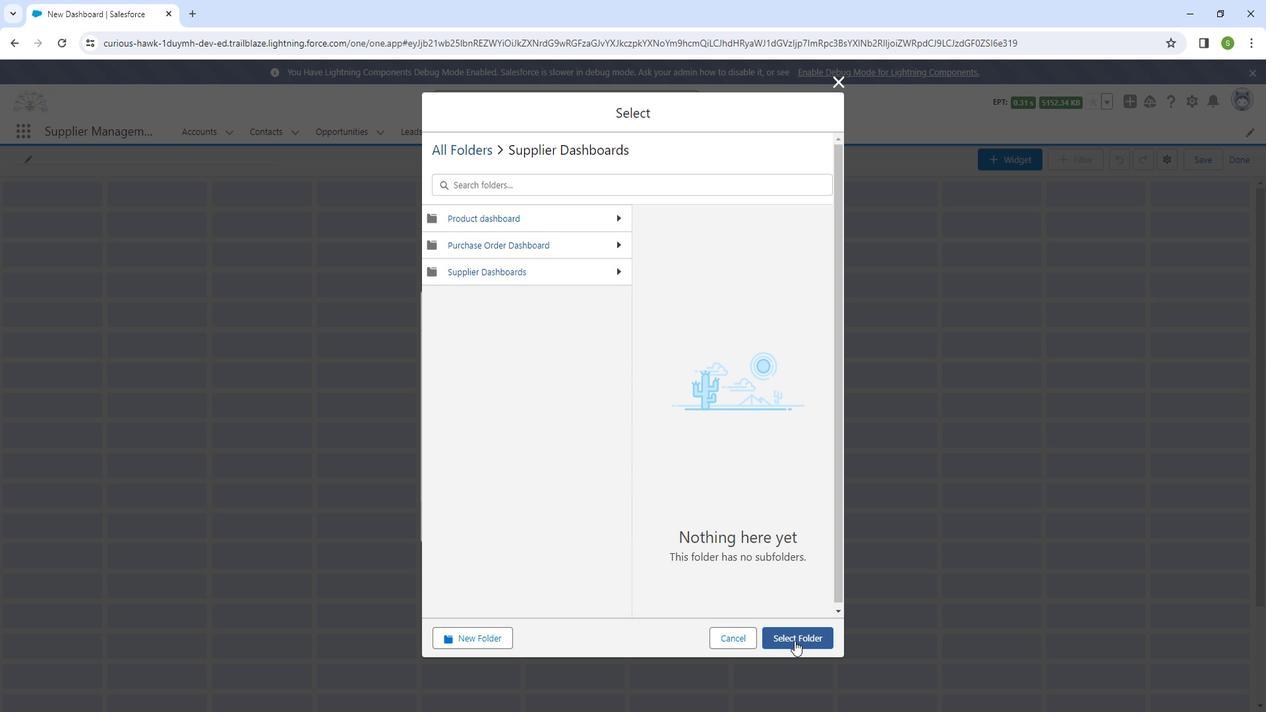 
Action: Mouse moved to (825, 511)
Screenshot: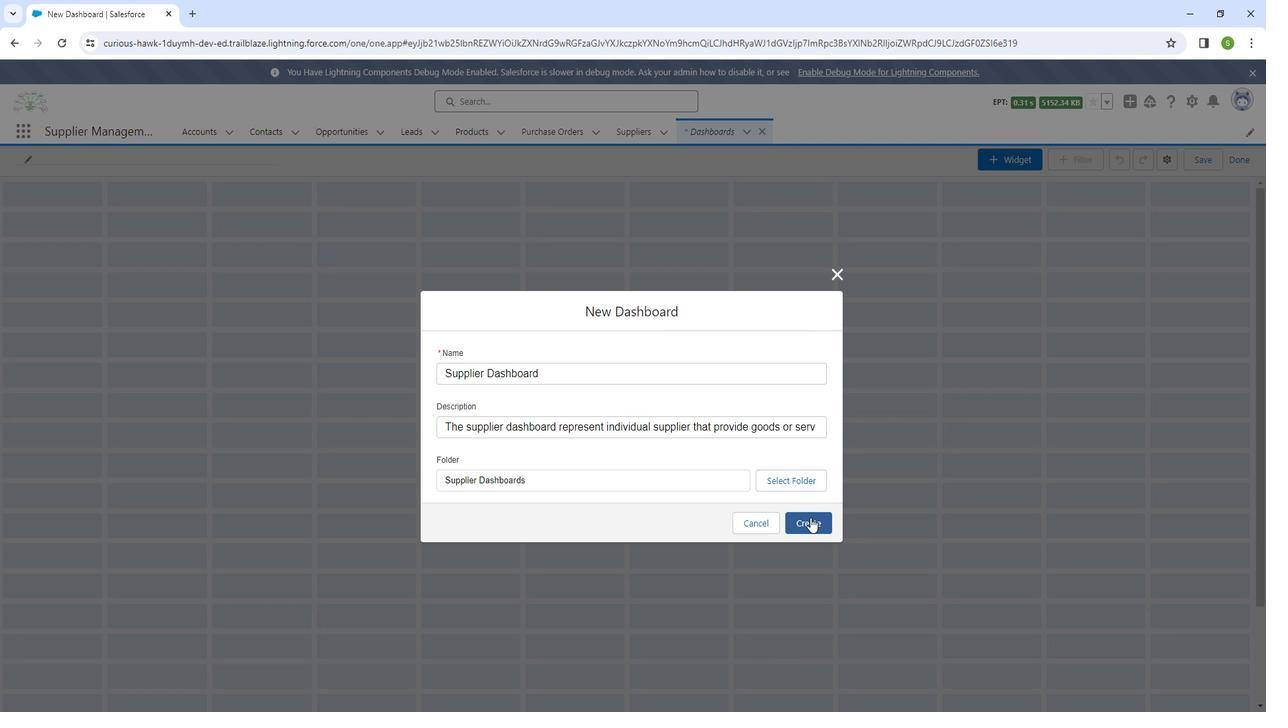 
Action: Mouse pressed left at (825, 511)
Screenshot: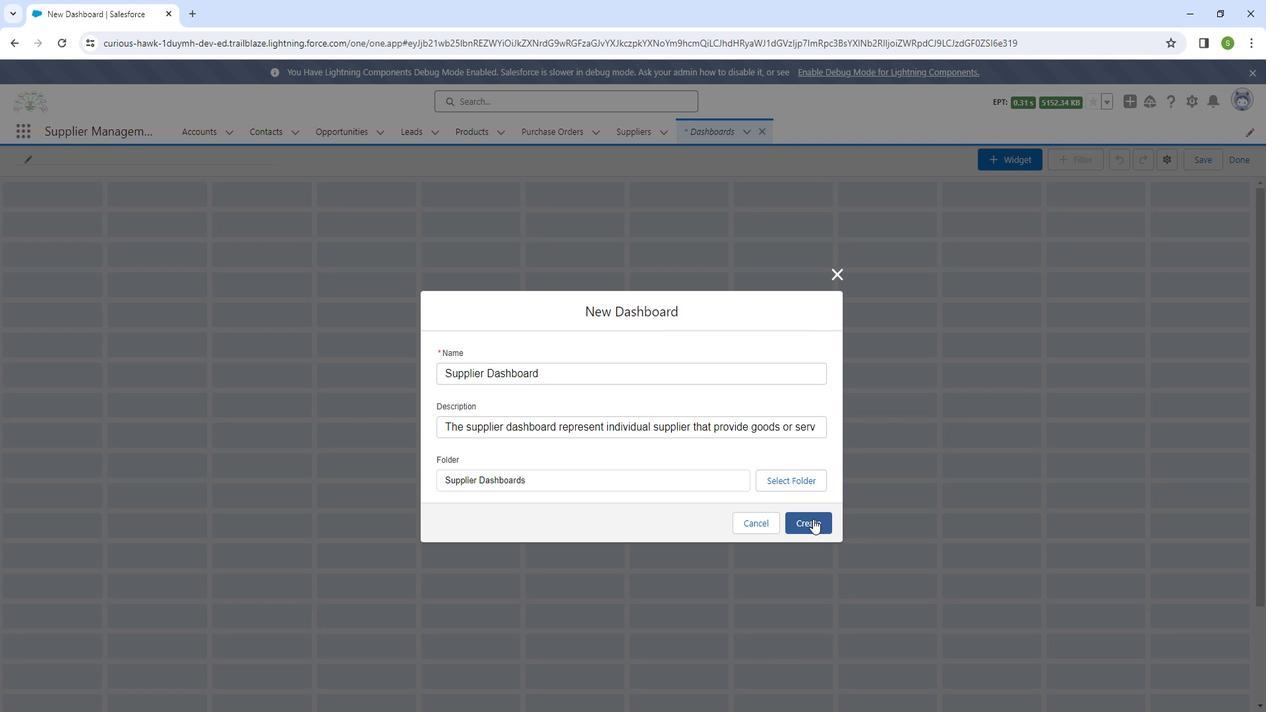 
Action: Mouse moved to (982, 169)
Screenshot: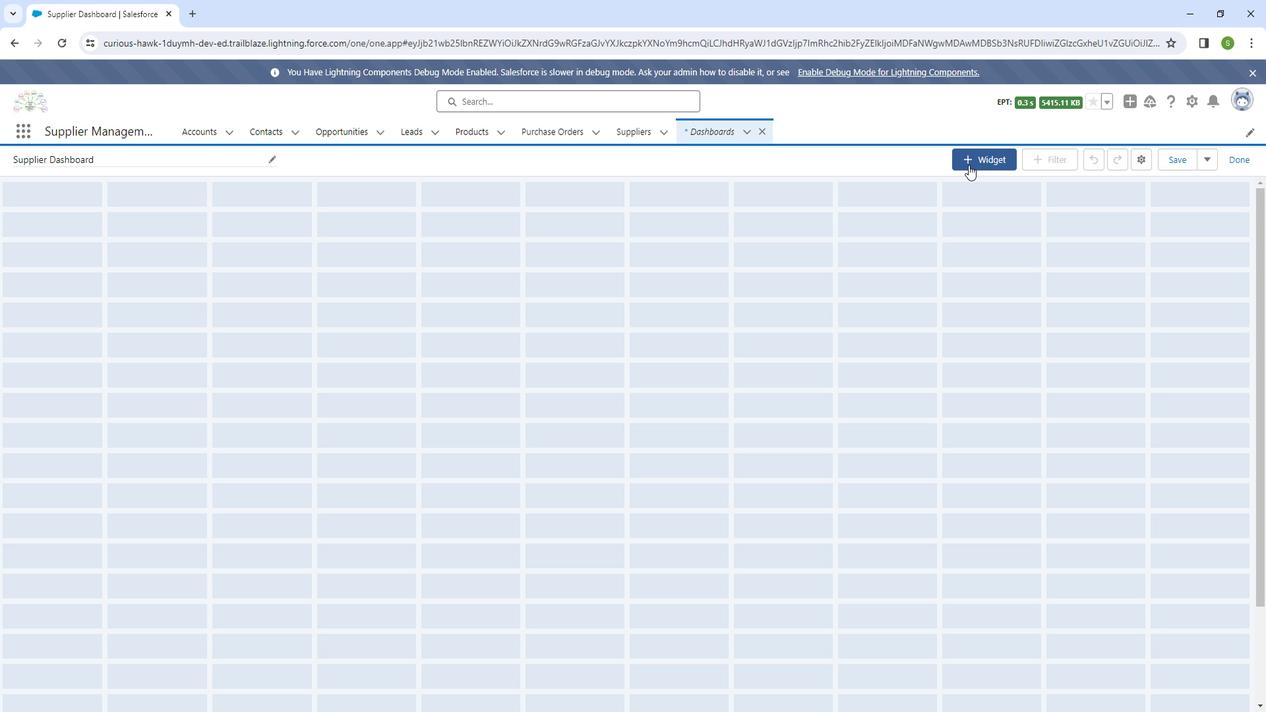 
Action: Mouse pressed left at (982, 169)
Screenshot: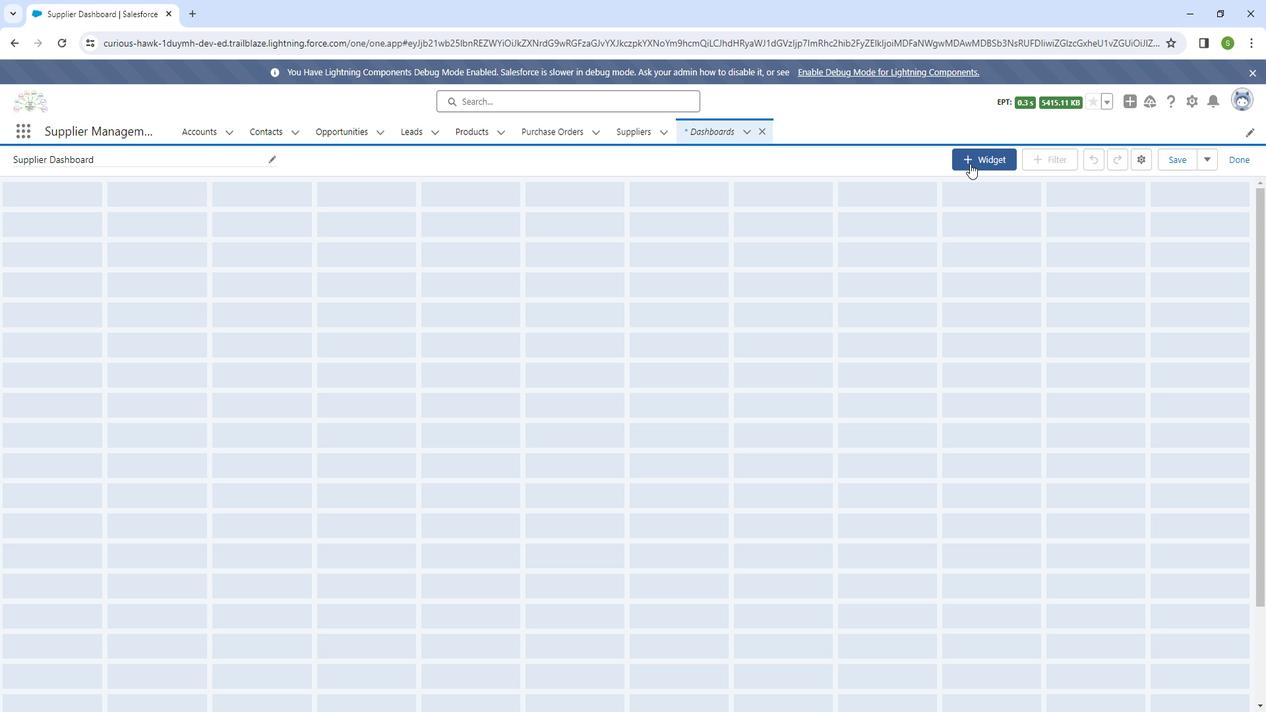 
Action: Mouse moved to (972, 192)
Screenshot: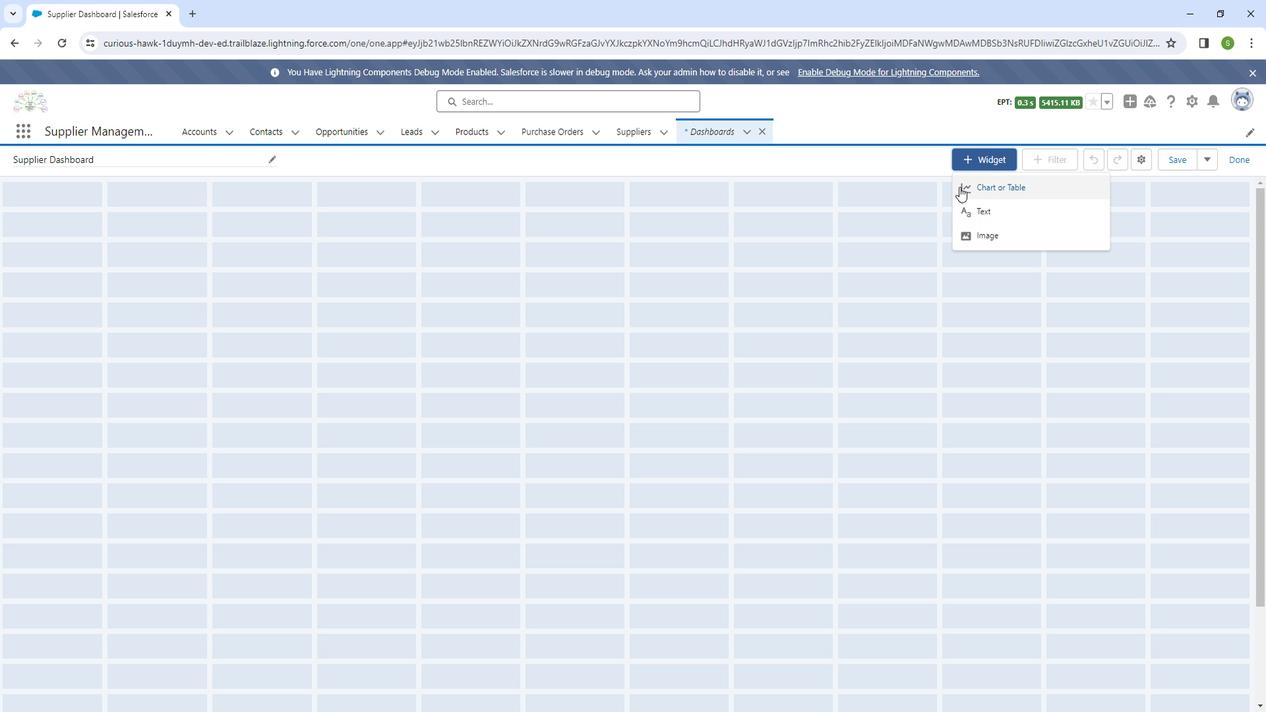 
Action: Mouse pressed left at (972, 192)
Screenshot: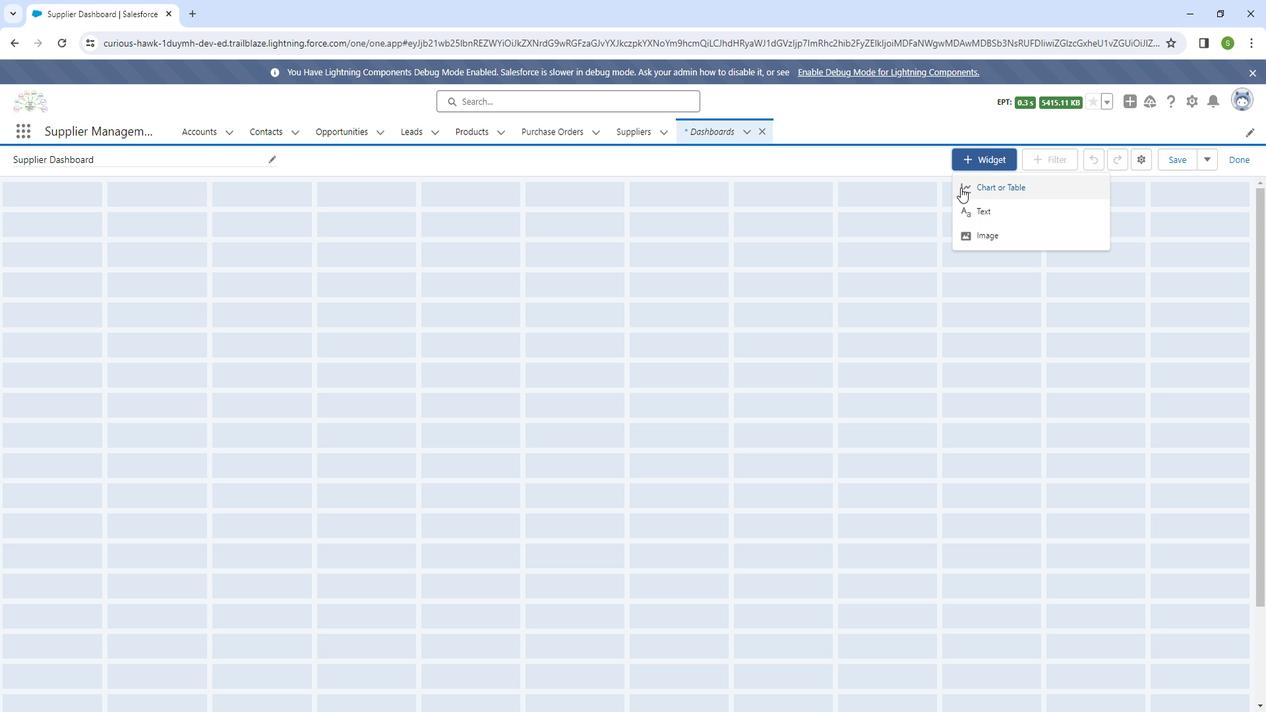 
Action: Mouse moved to (458, 412)
Screenshot: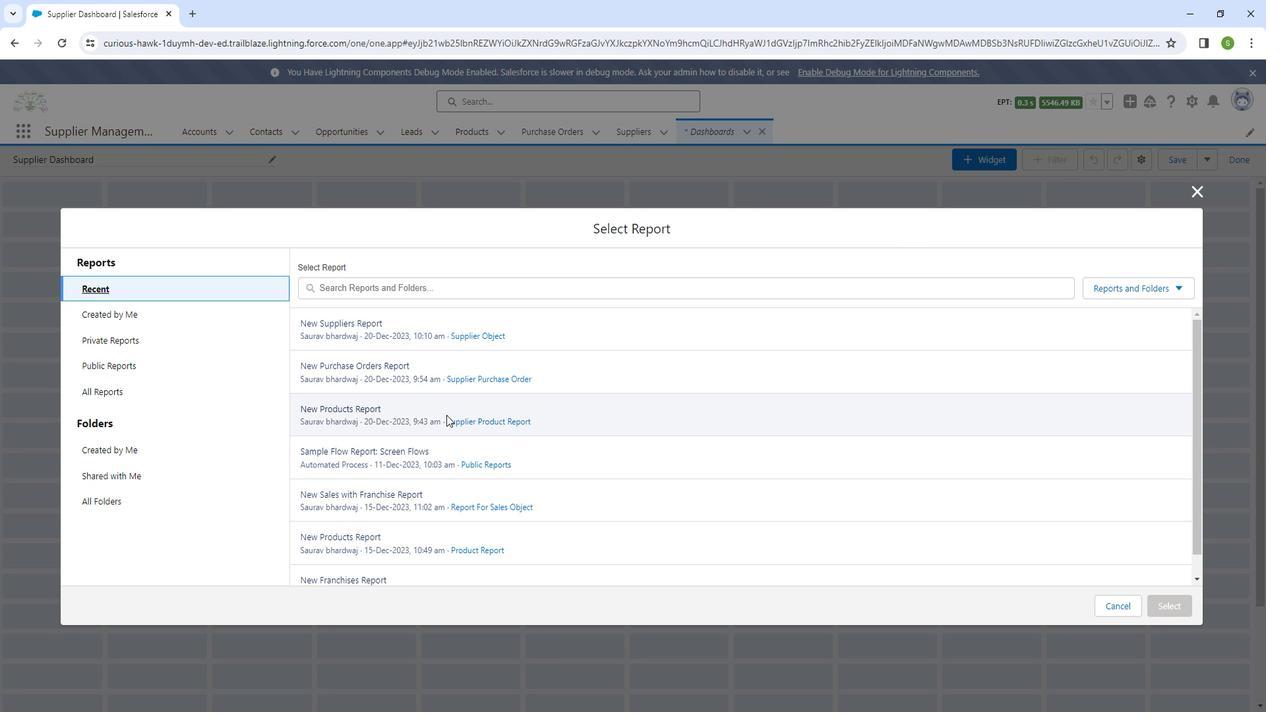 
Action: Mouse scrolled (458, 412) with delta (0, 0)
Screenshot: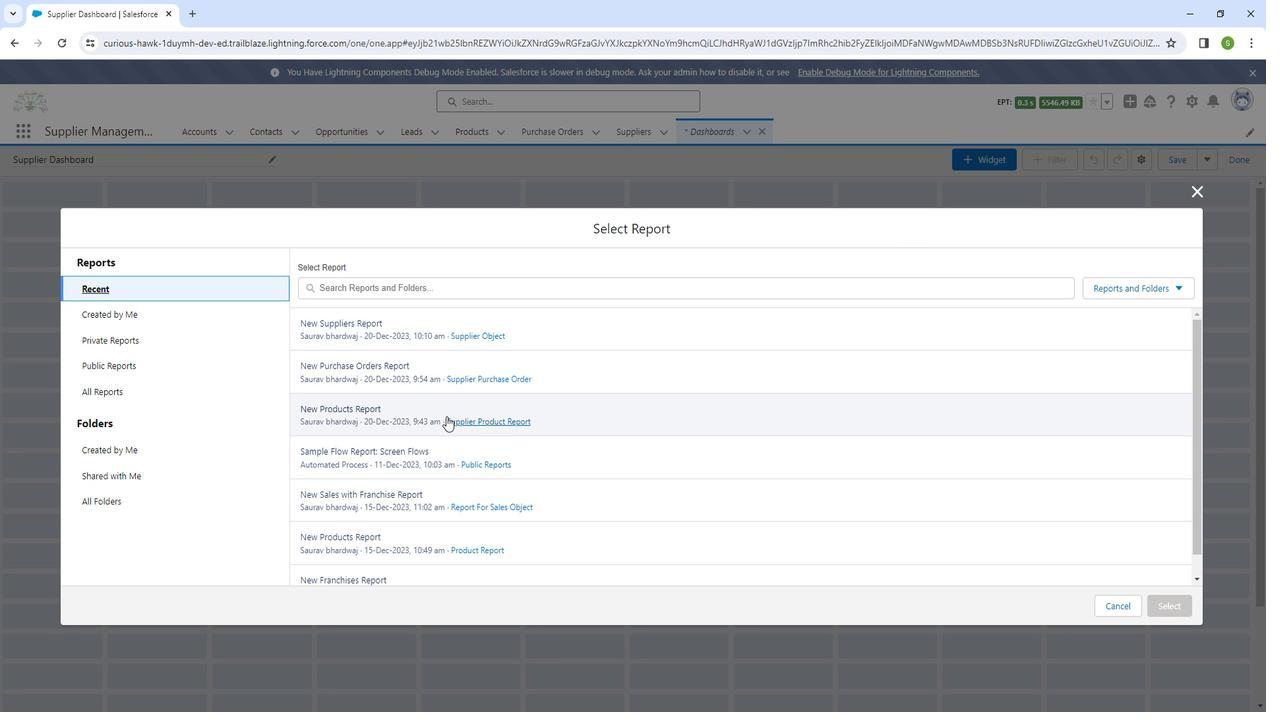 
Action: Mouse scrolled (458, 412) with delta (0, 0)
Screenshot: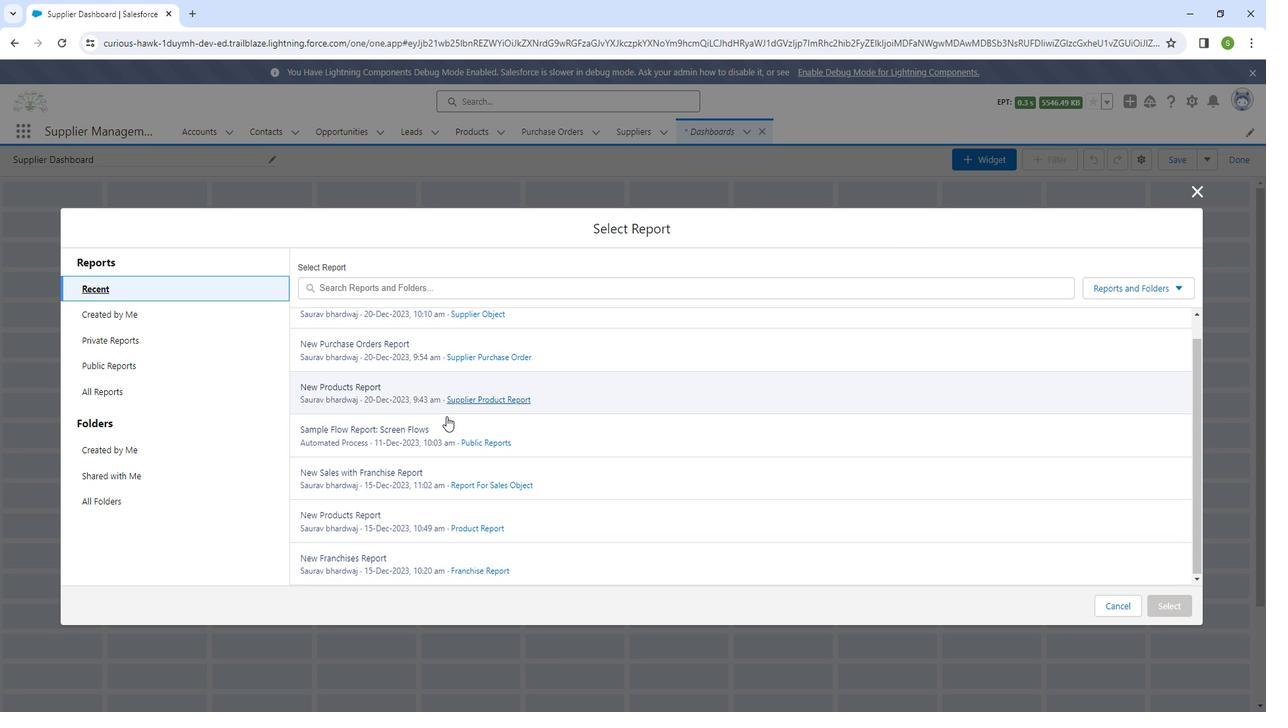 
Action: Mouse scrolled (458, 412) with delta (0, 0)
Screenshot: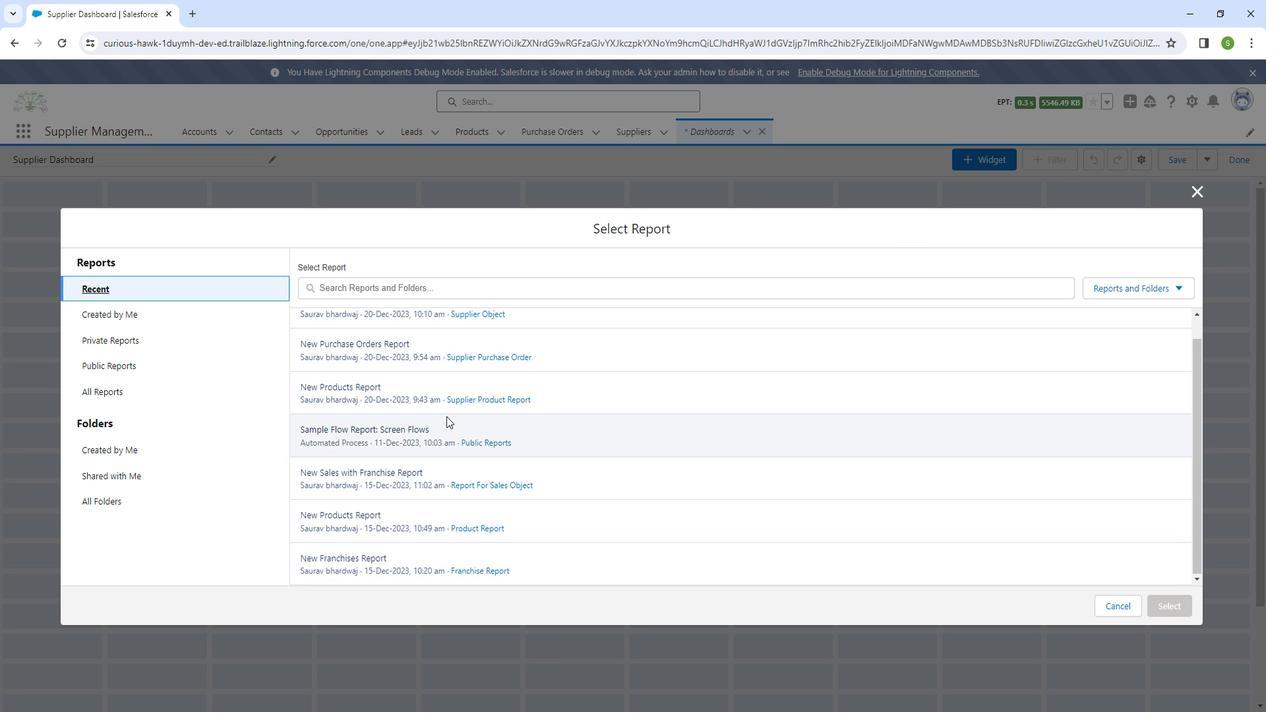 
Action: Mouse scrolled (458, 412) with delta (0, 0)
Screenshot: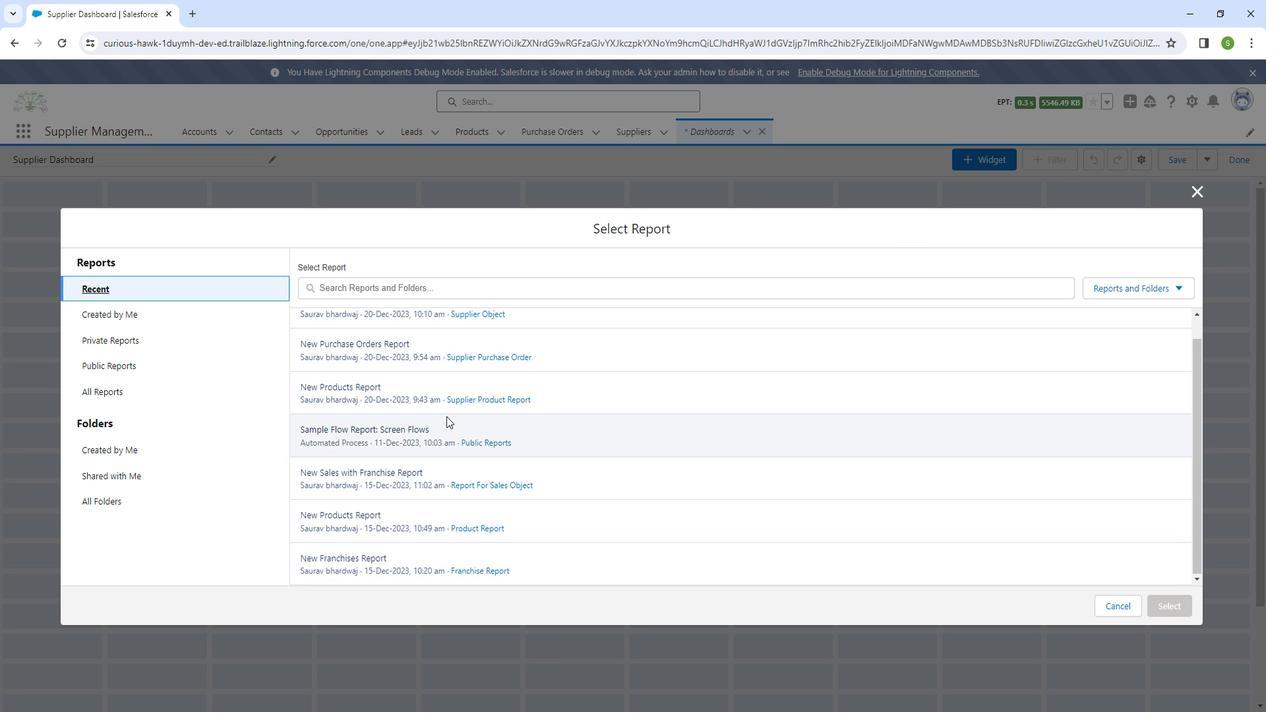 
Action: Mouse scrolled (458, 412) with delta (0, 0)
Screenshot: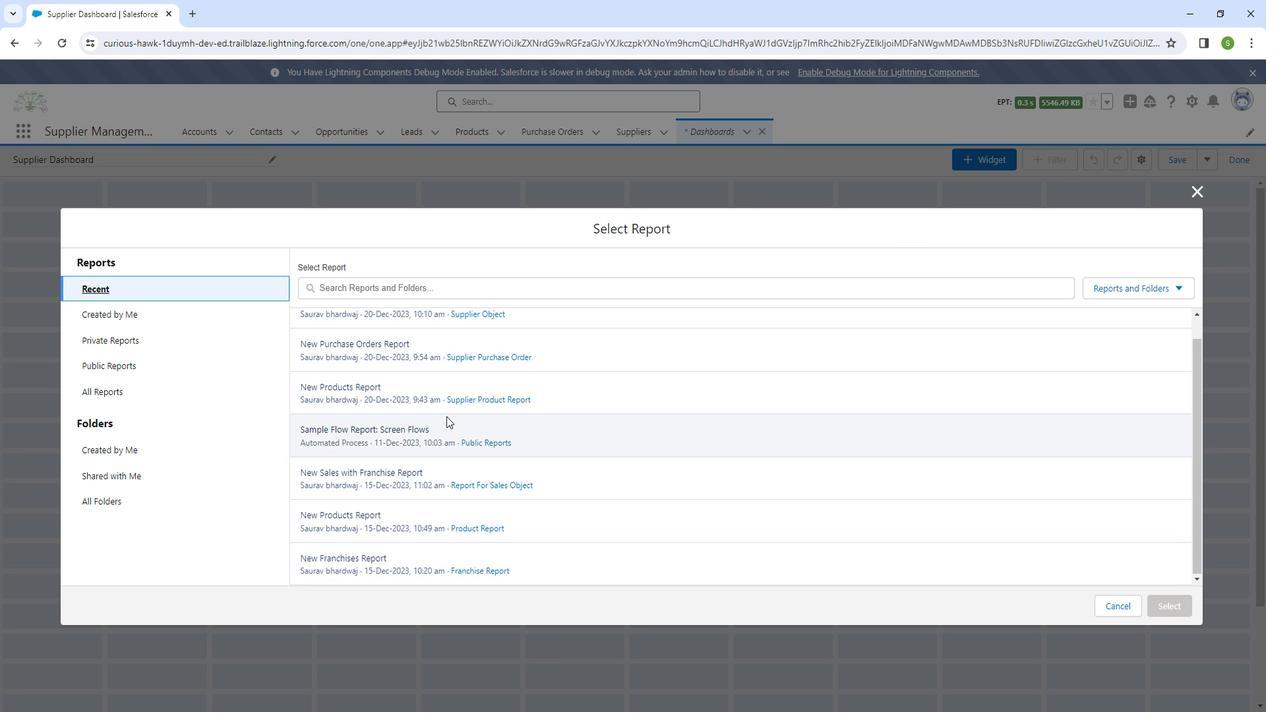 
Action: Mouse moved to (426, 450)
Screenshot: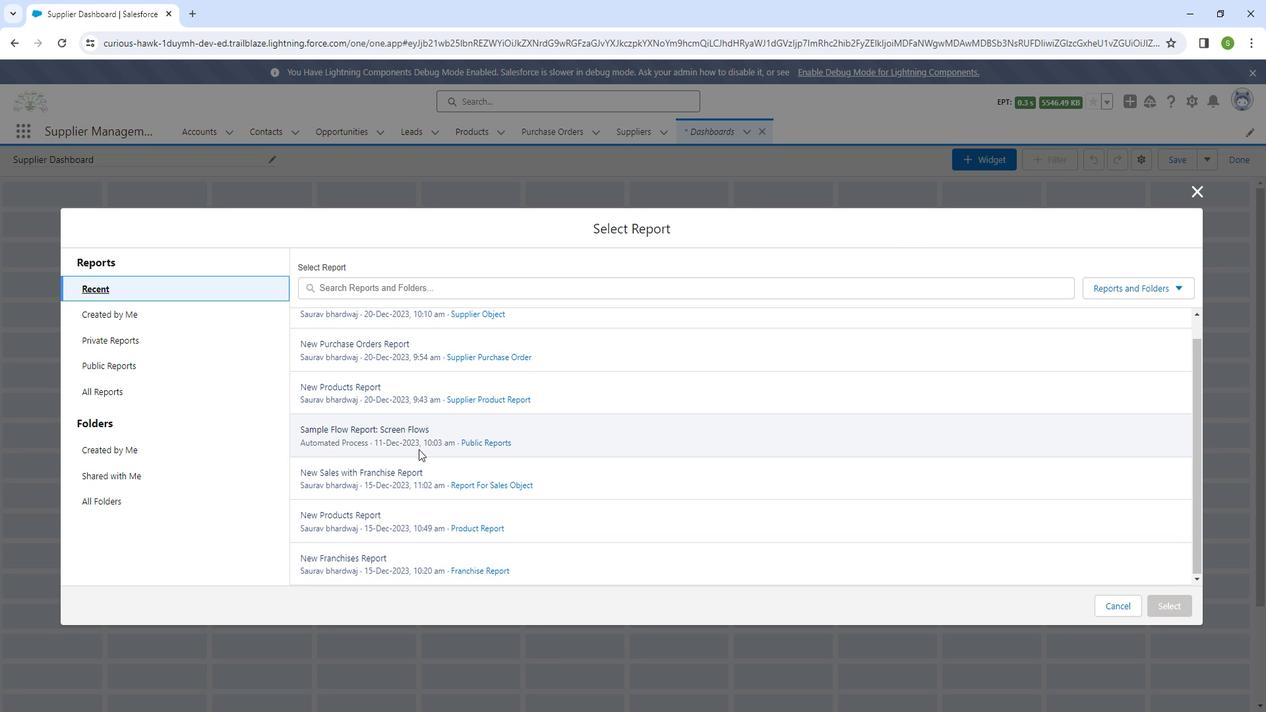 
Action: Mouse scrolled (426, 451) with delta (0, 0)
Screenshot: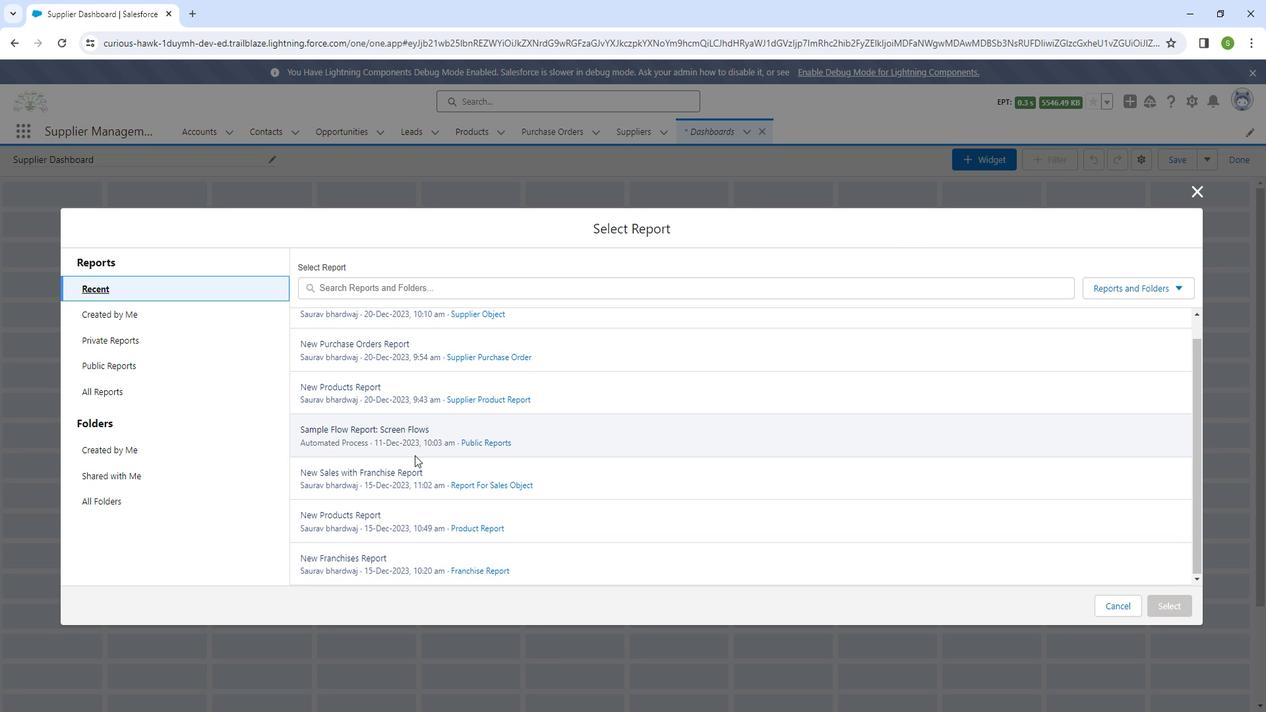 
Action: Mouse scrolled (426, 451) with delta (0, 0)
Screenshot: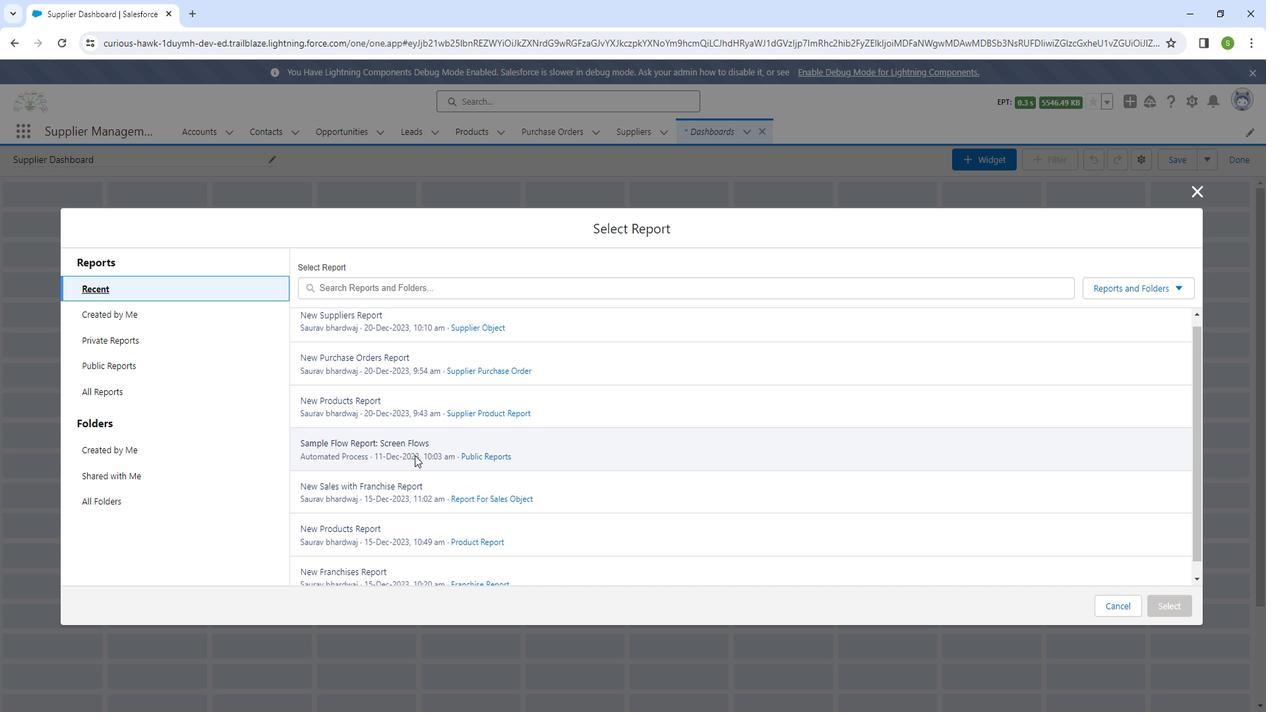 
Action: Mouse scrolled (426, 451) with delta (0, 0)
Screenshot: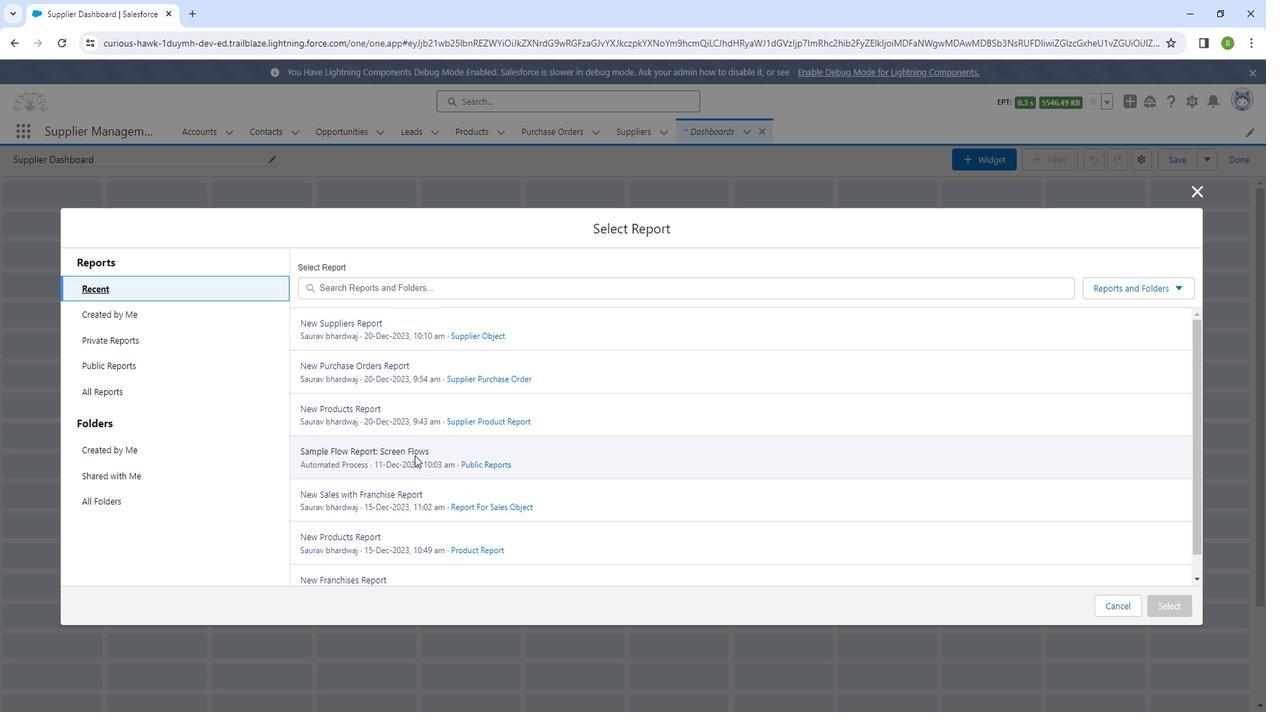 
Action: Mouse scrolled (426, 451) with delta (0, 0)
Screenshot: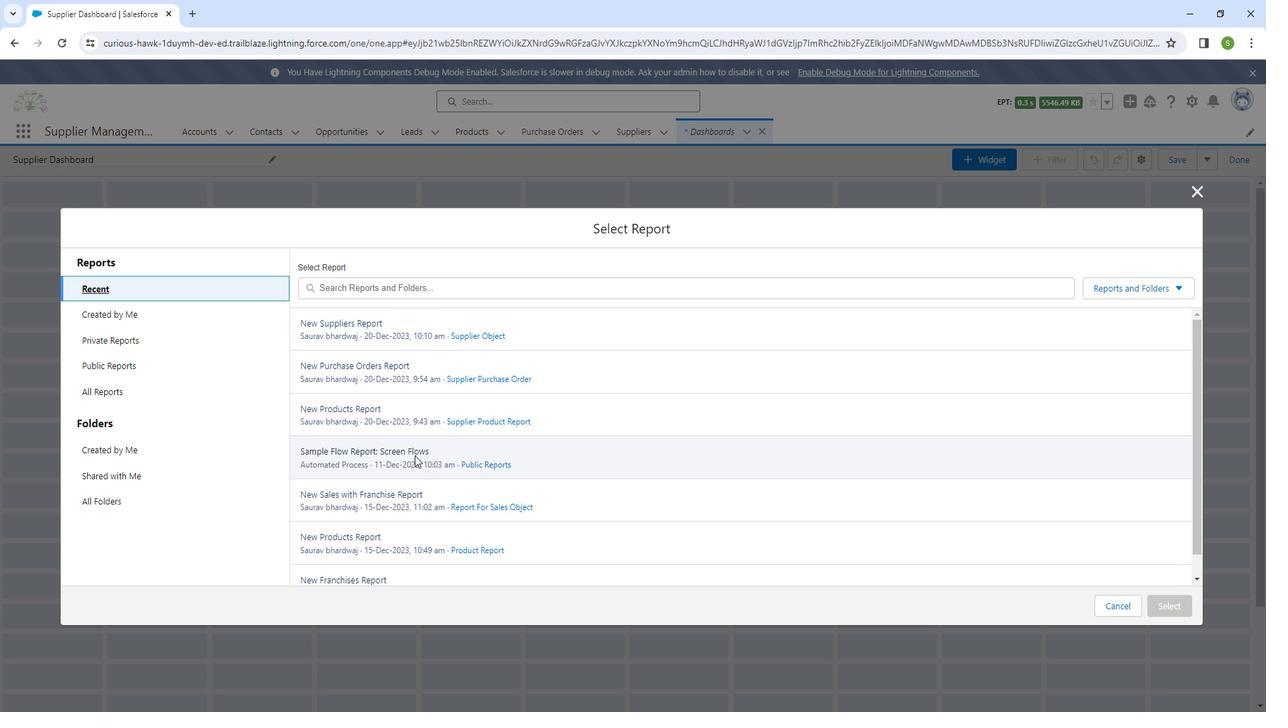 
Action: Mouse moved to (358, 321)
Screenshot: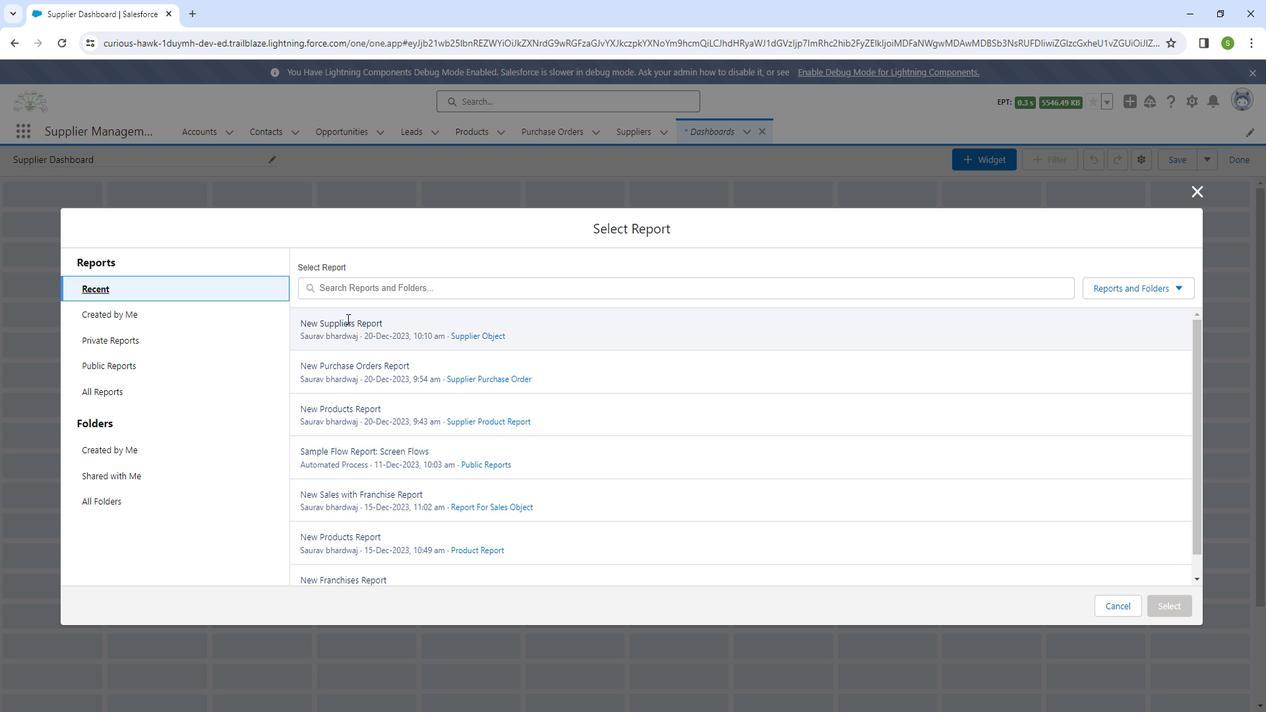 
Action: Mouse pressed left at (358, 321)
Screenshot: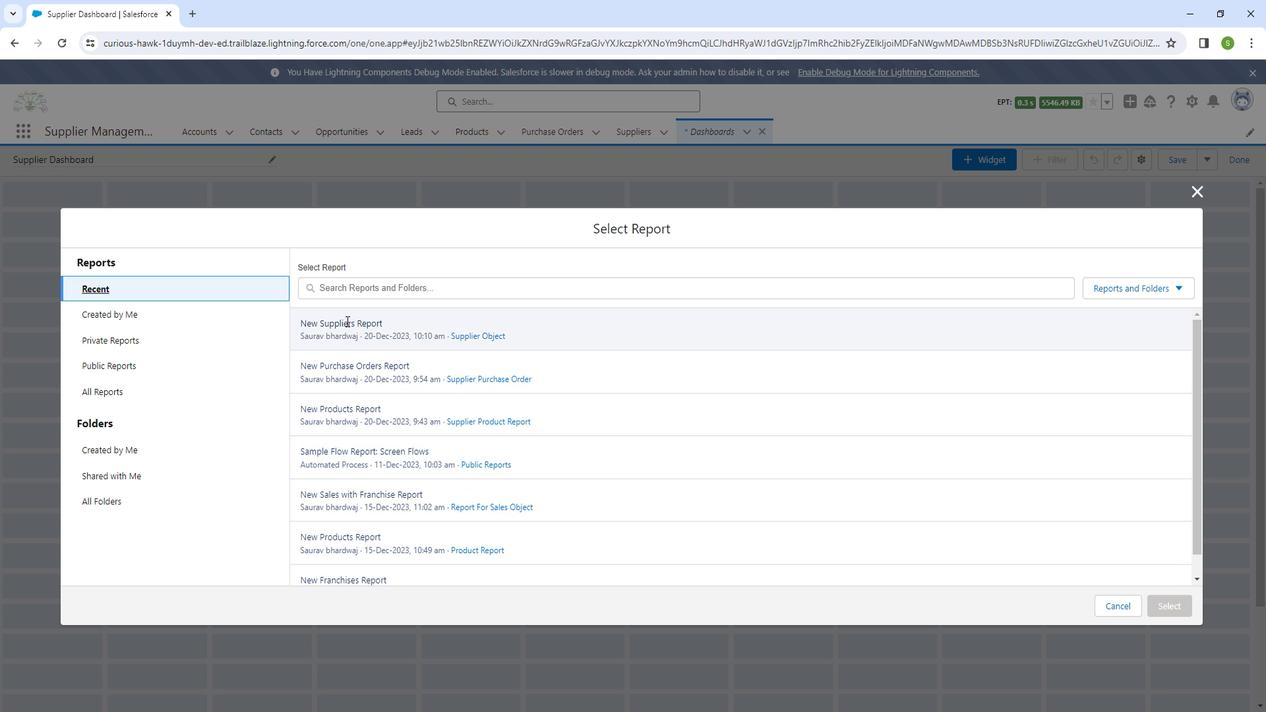 
Action: Mouse moved to (1180, 594)
Screenshot: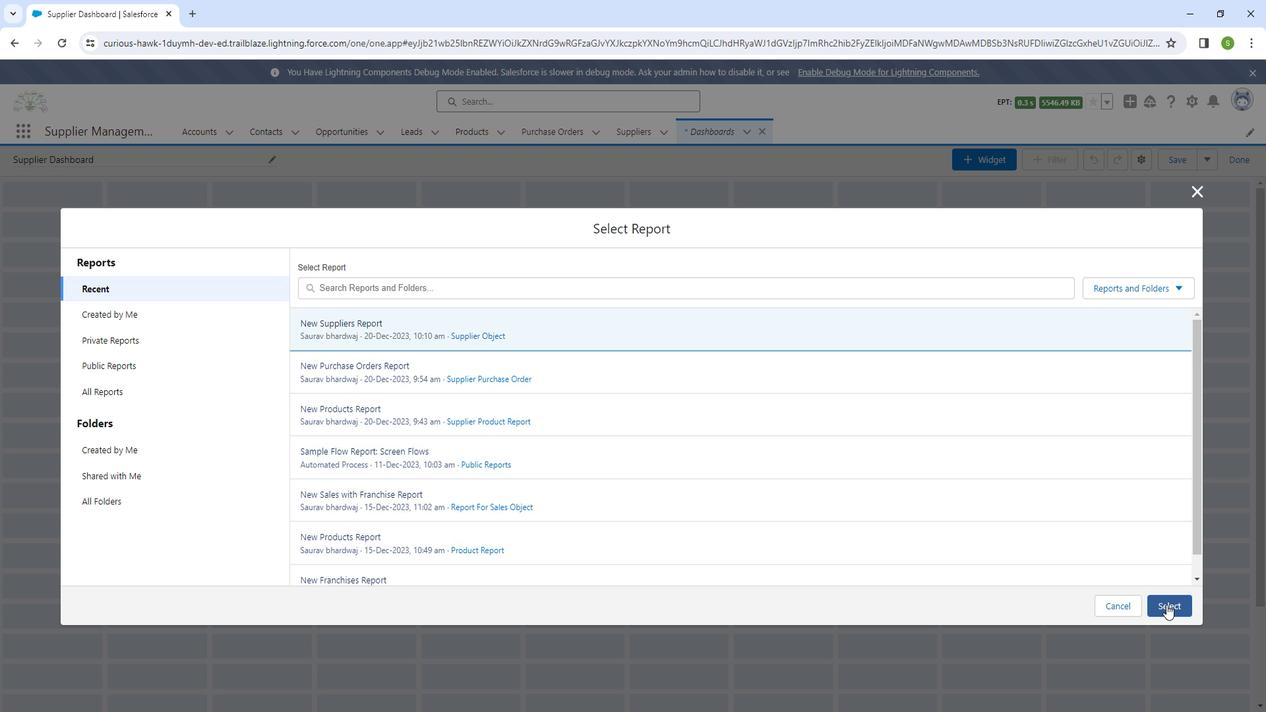 
Action: Mouse pressed left at (1180, 594)
Screenshot: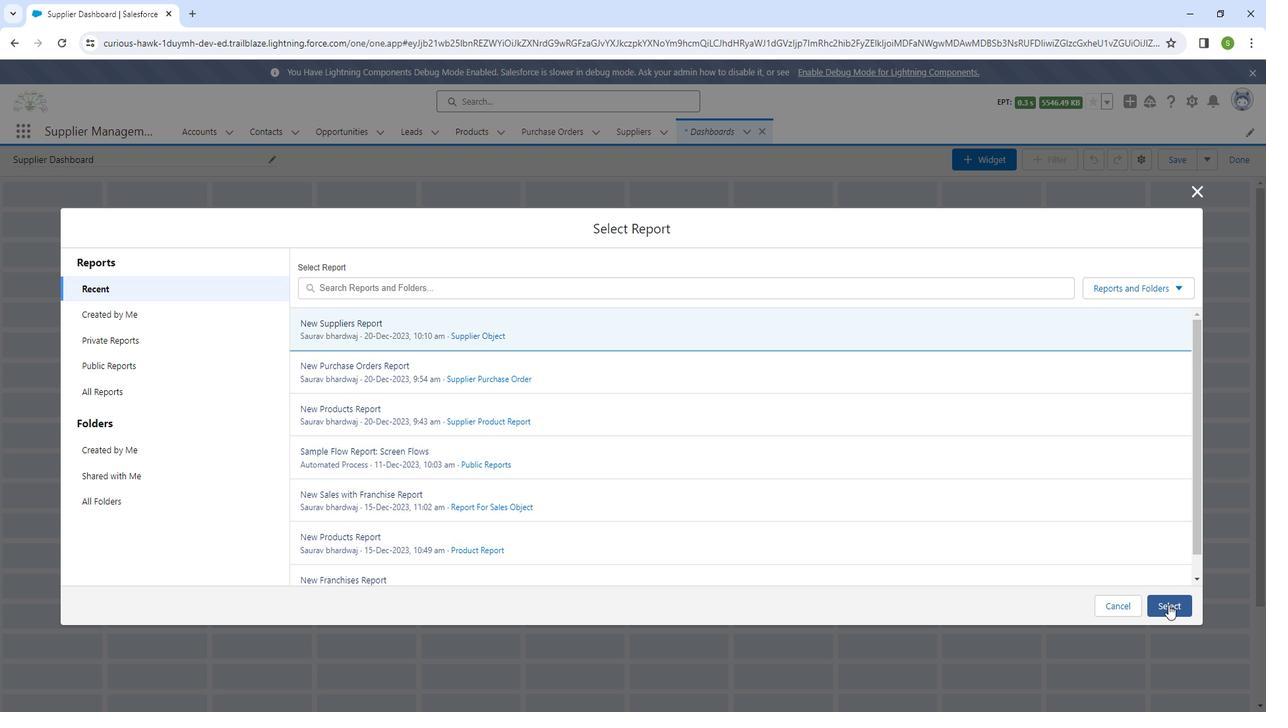 
Action: Mouse moved to (473, 488)
Screenshot: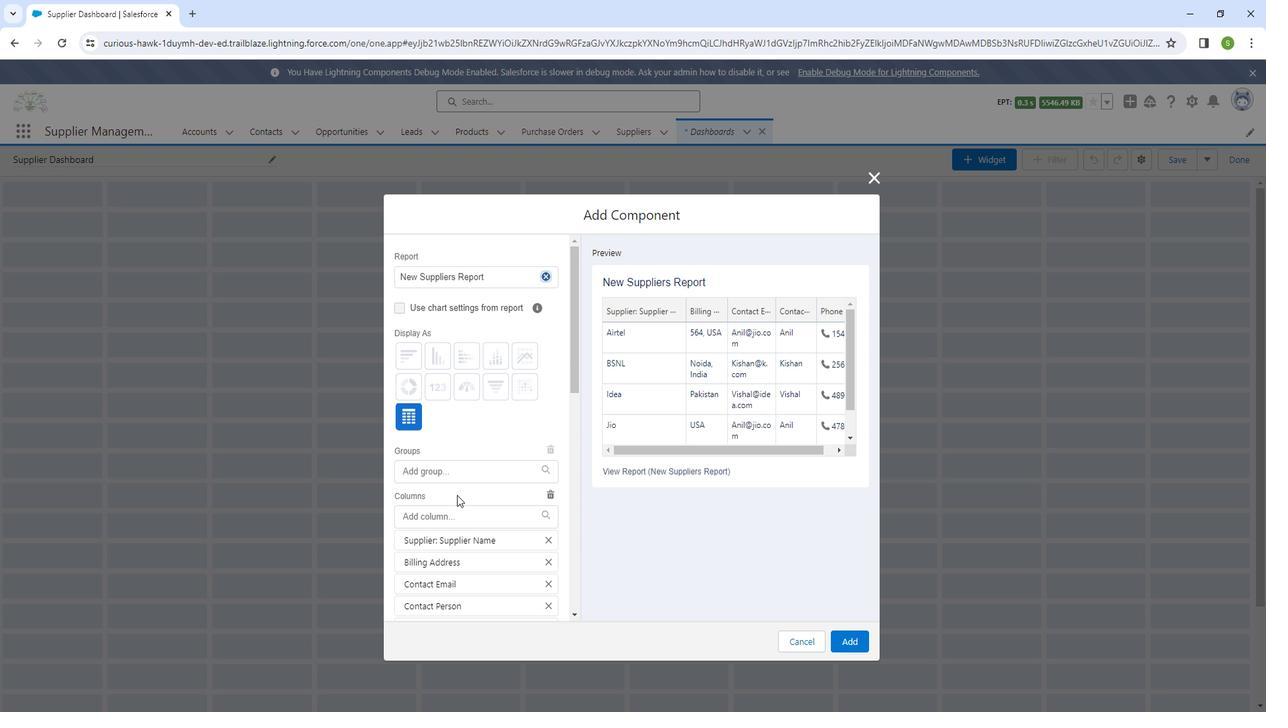 
Action: Mouse scrolled (473, 488) with delta (0, 0)
Screenshot: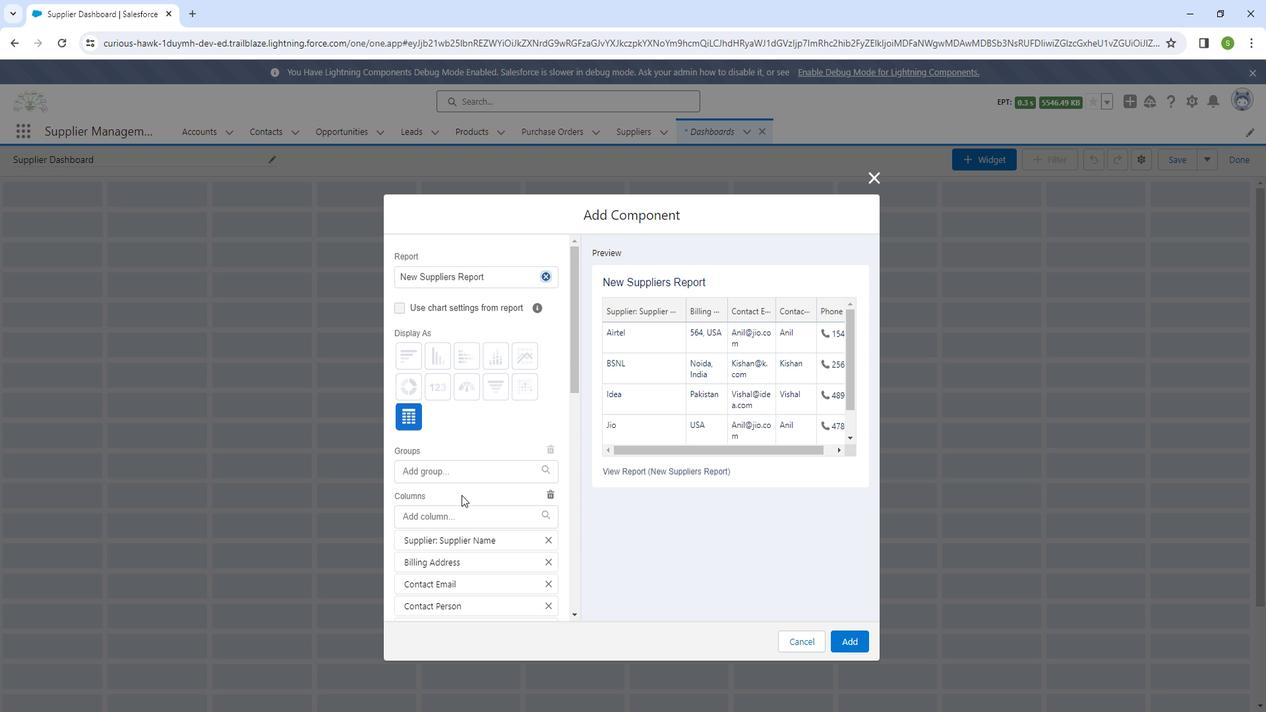 
Action: Mouse moved to (465, 438)
Screenshot: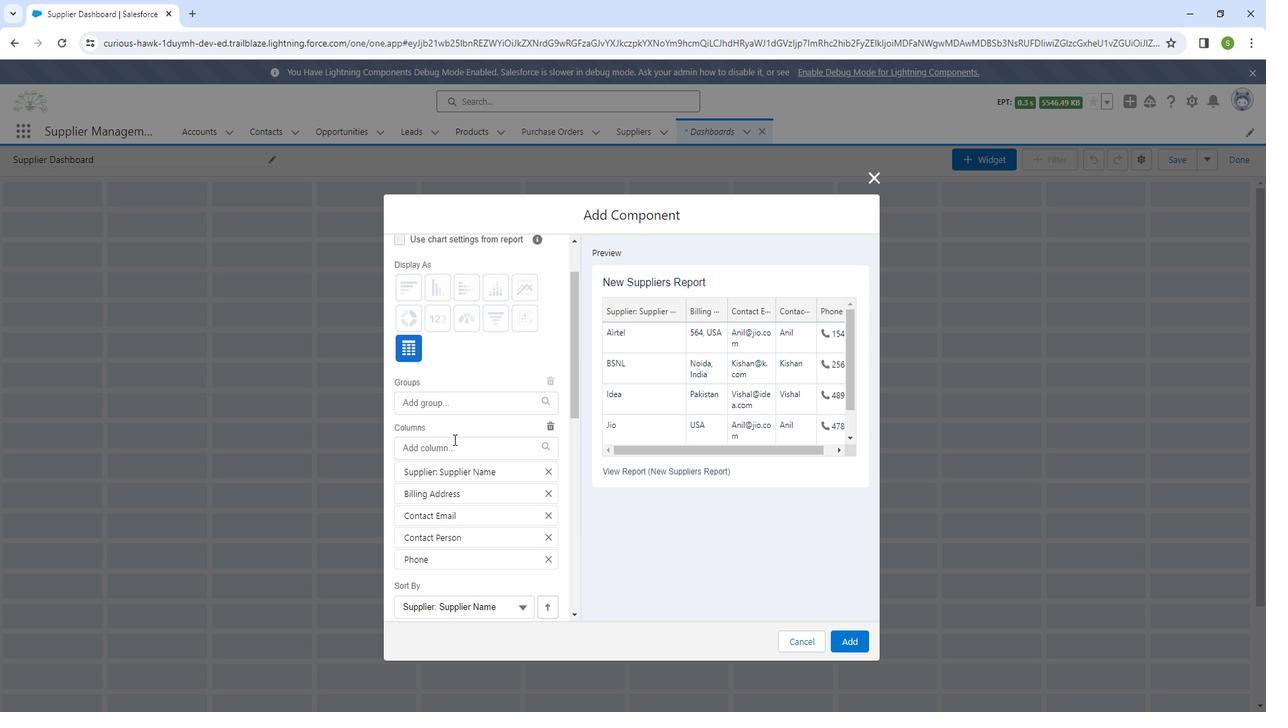 
Action: Mouse pressed left at (465, 438)
Screenshot: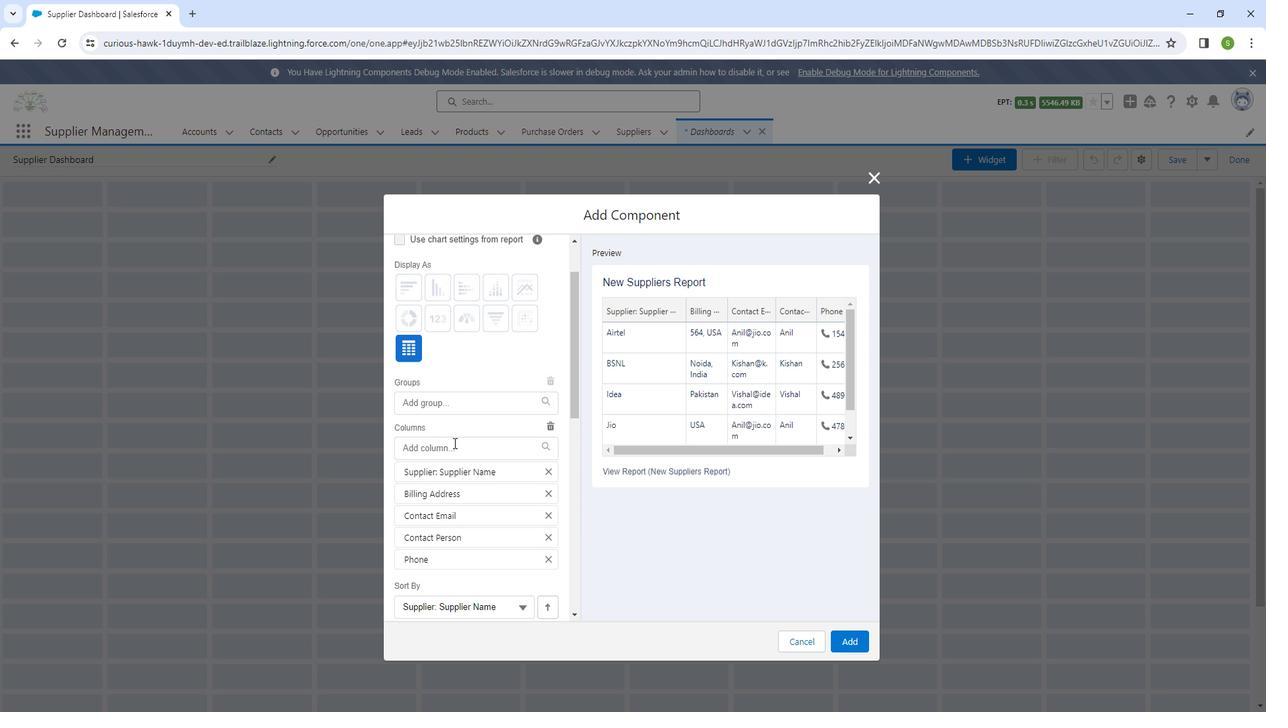 
Action: Mouse moved to (491, 498)
Screenshot: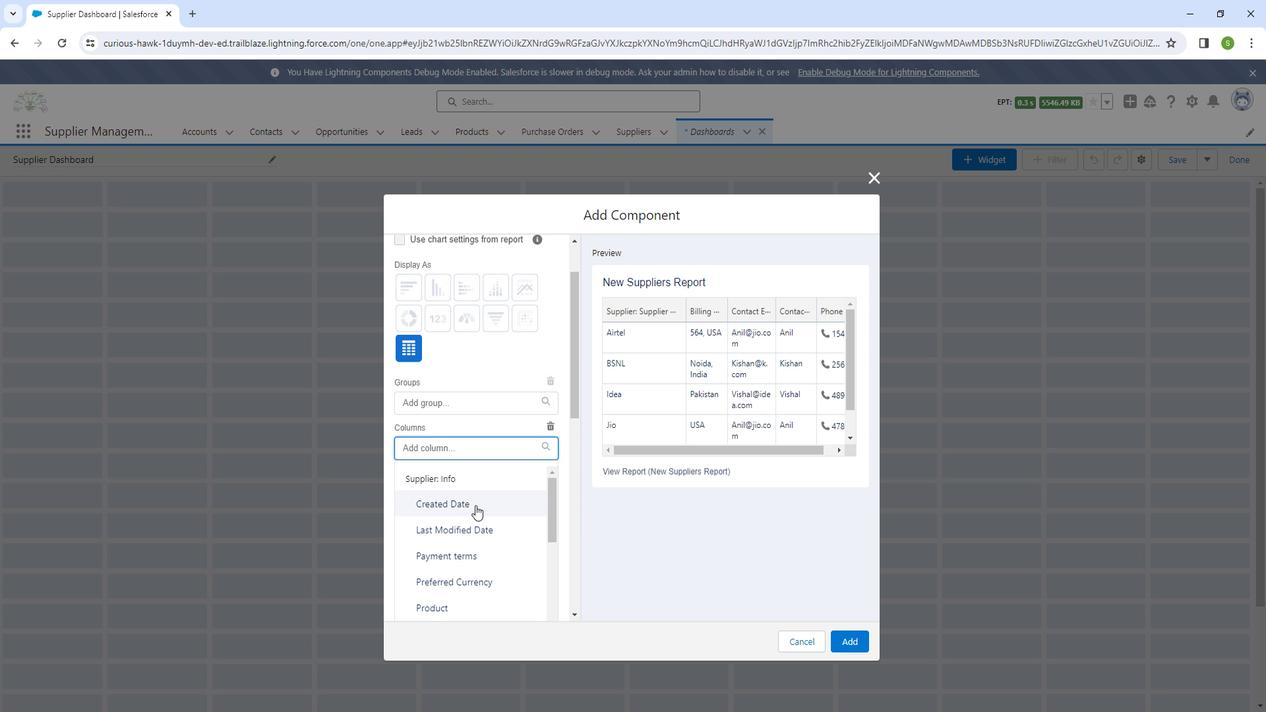 
Action: Mouse pressed left at (491, 498)
Screenshot: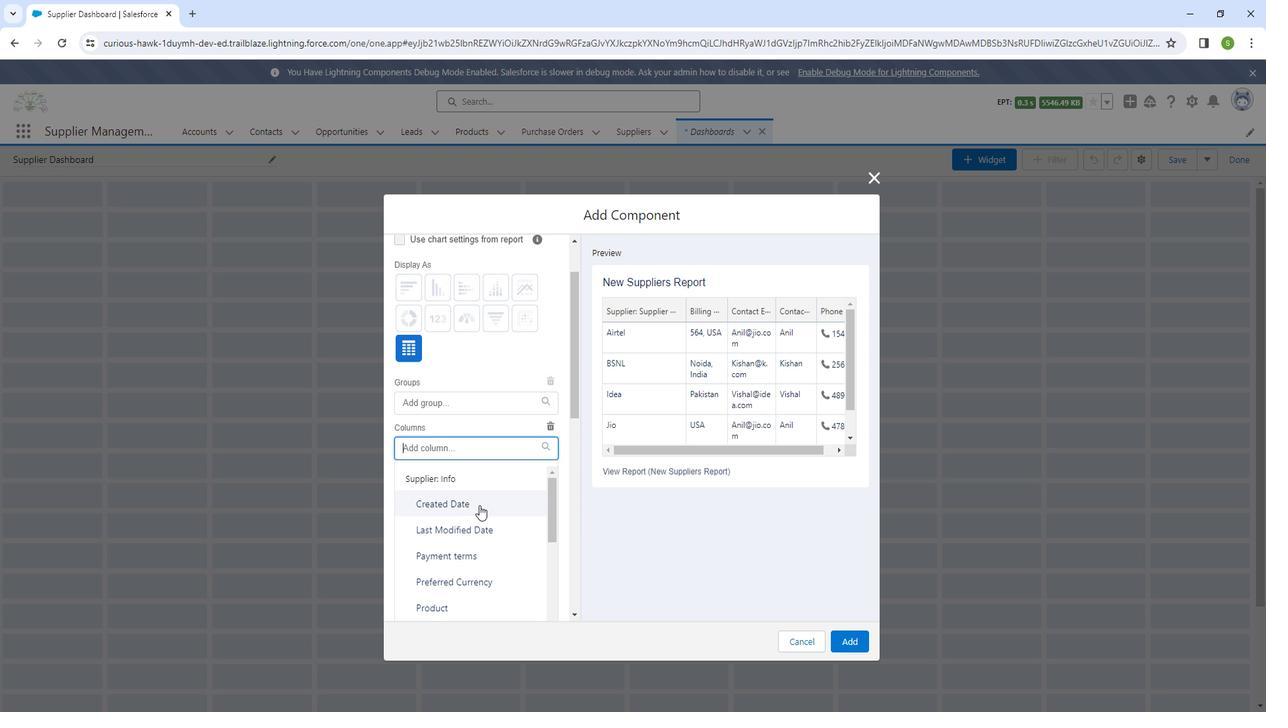 
Action: Mouse moved to (458, 449)
Screenshot: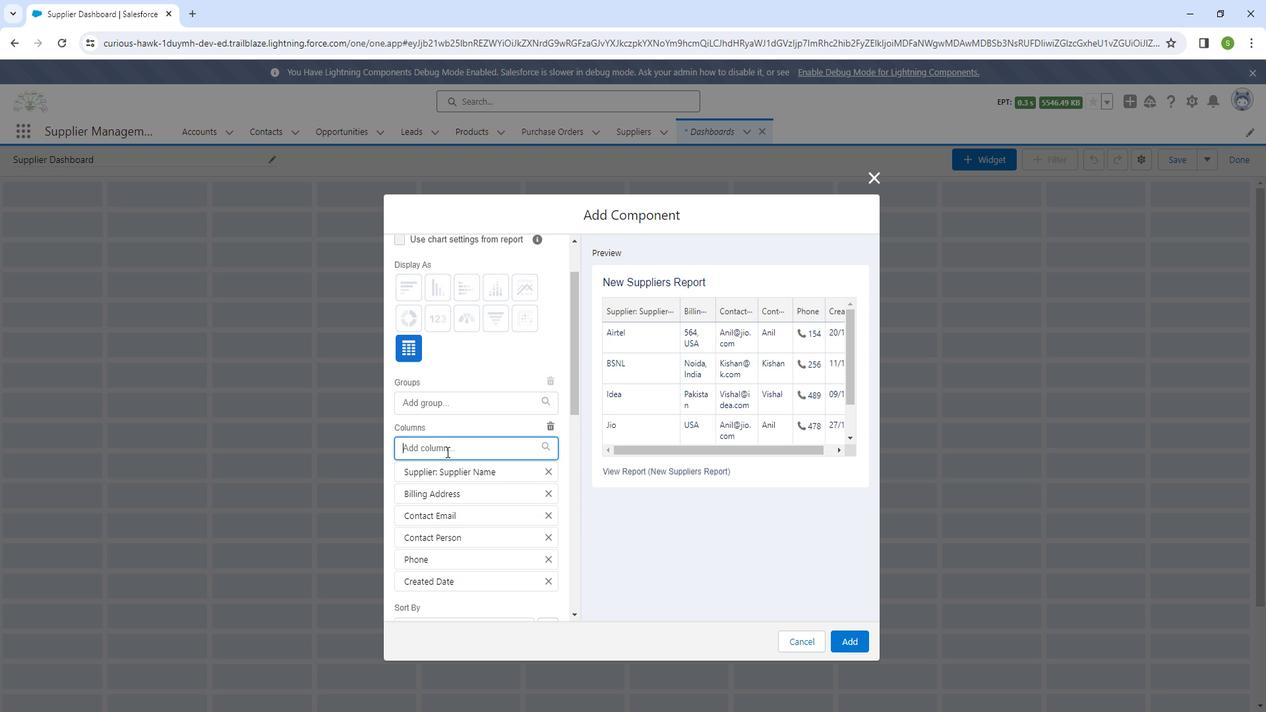 
Action: Mouse pressed left at (458, 449)
Screenshot: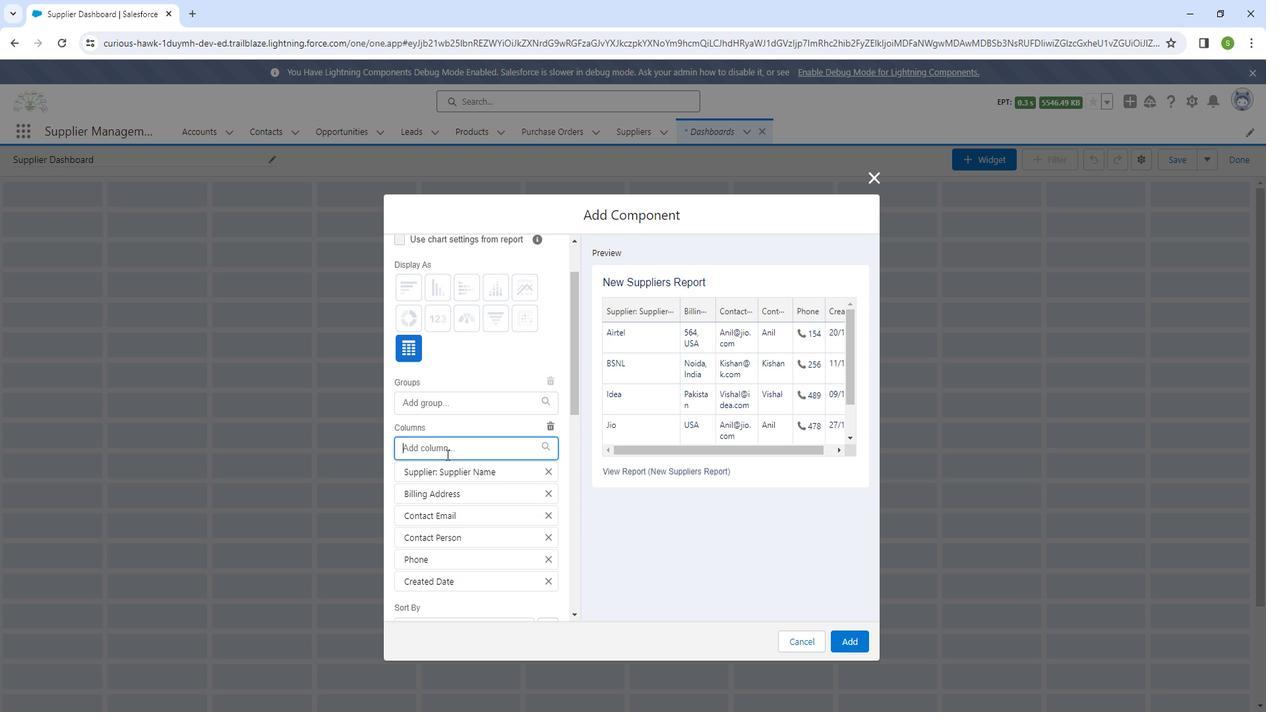 
Action: Mouse moved to (486, 528)
Screenshot: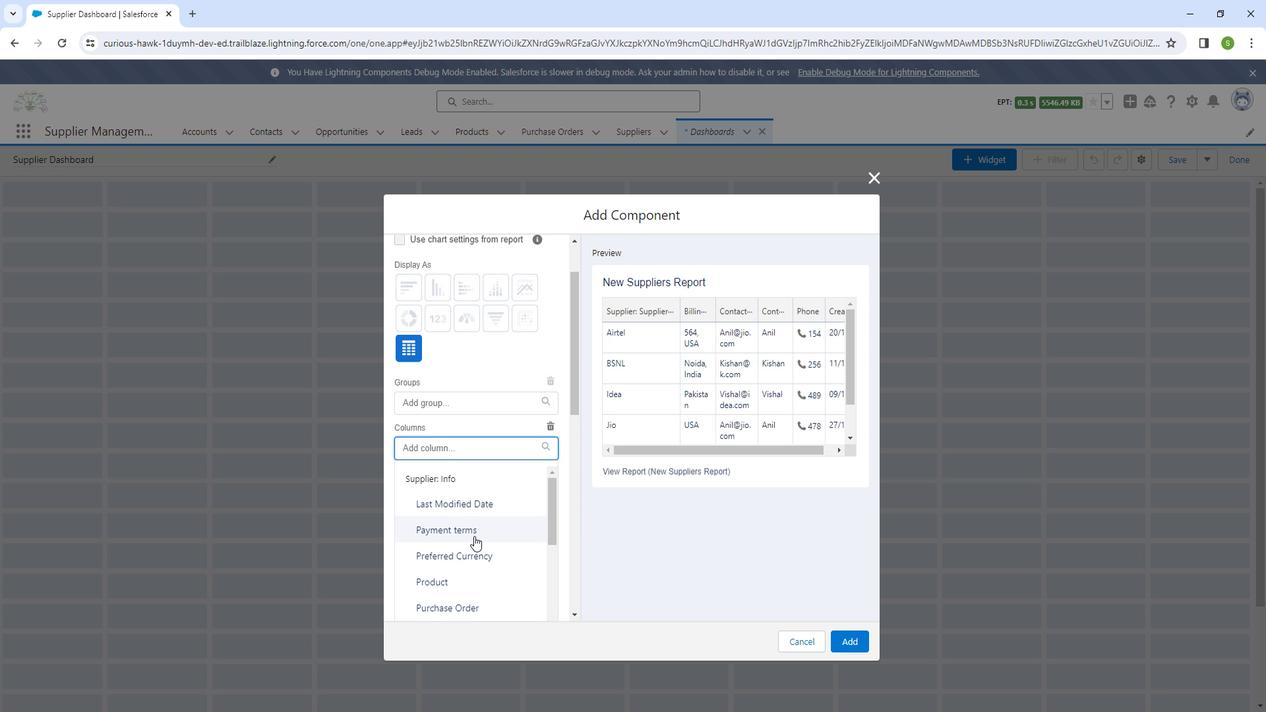 
Action: Mouse pressed left at (486, 528)
Screenshot: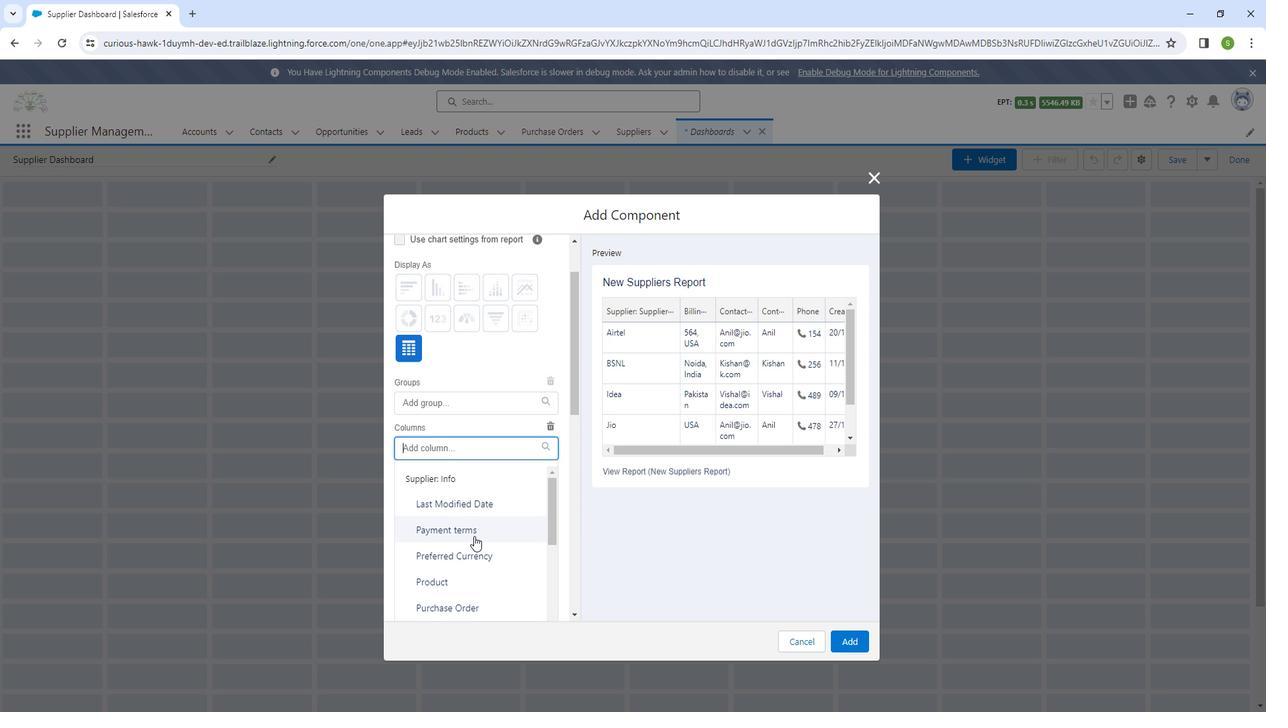 
Action: Mouse moved to (502, 508)
Screenshot: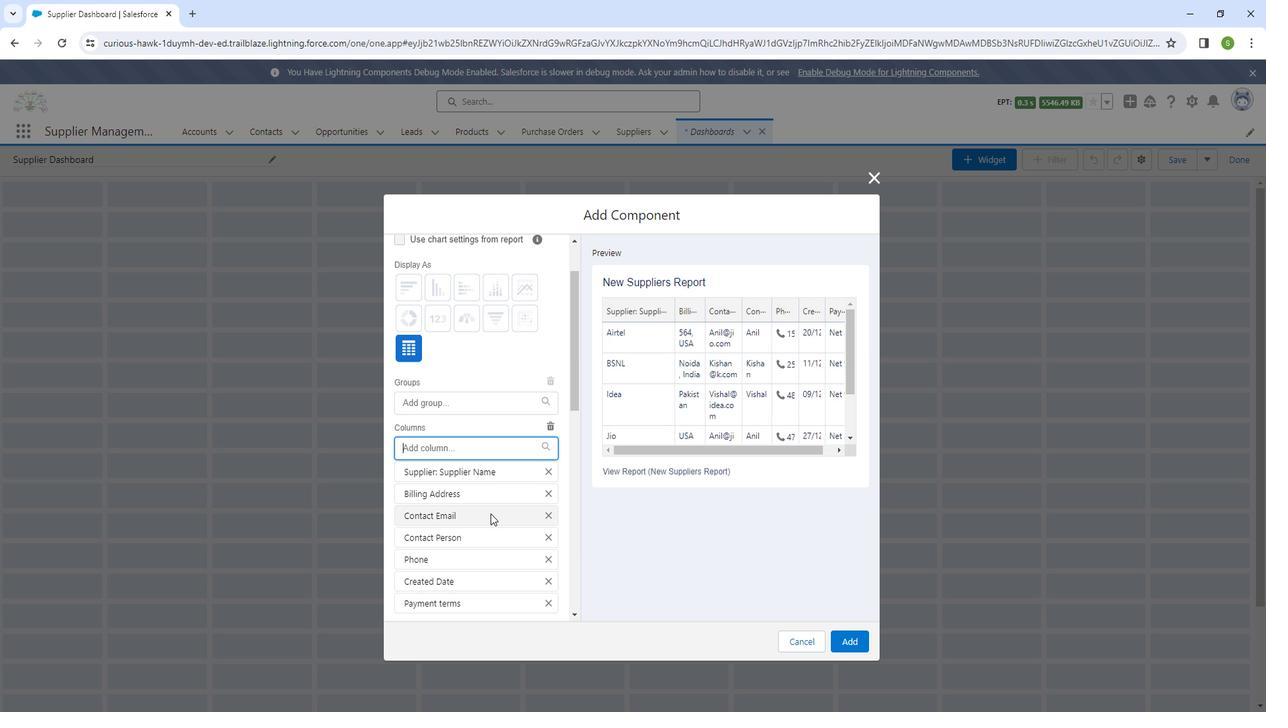 
Action: Mouse scrolled (502, 507) with delta (0, 0)
Screenshot: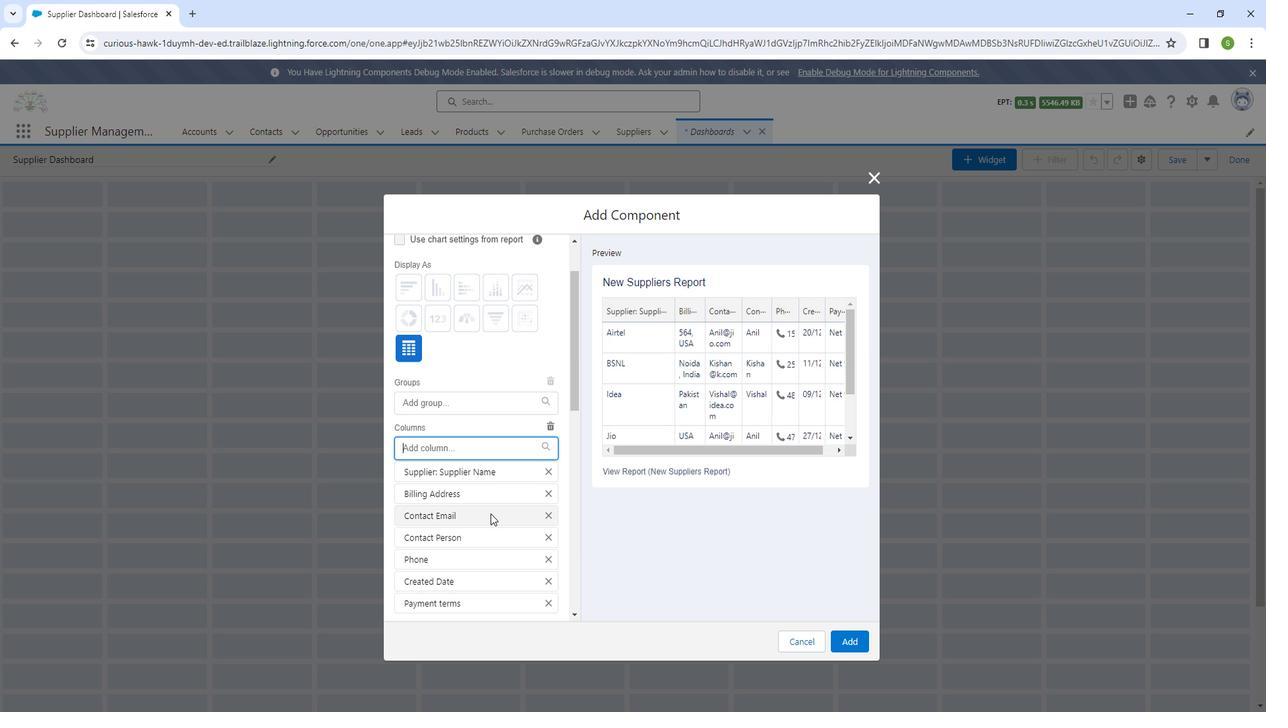 
Action: Mouse moved to (502, 509)
Screenshot: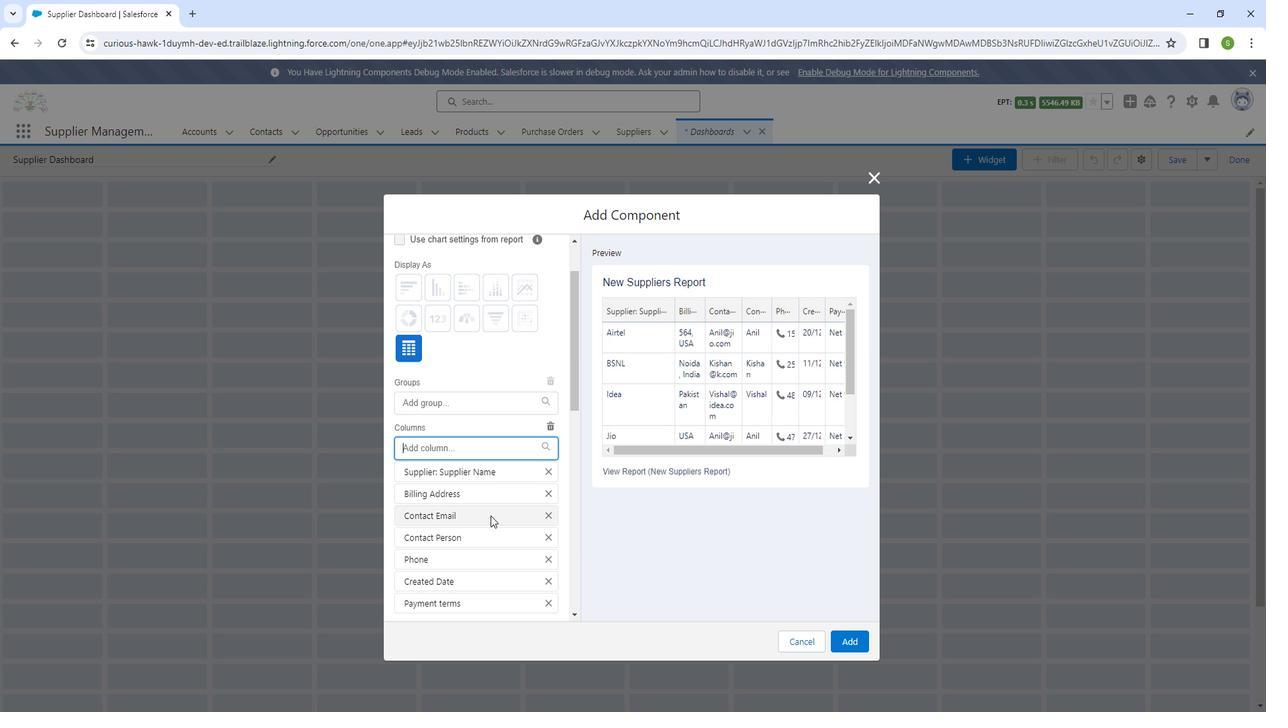 
Action: Mouse scrolled (502, 509) with delta (0, 0)
Screenshot: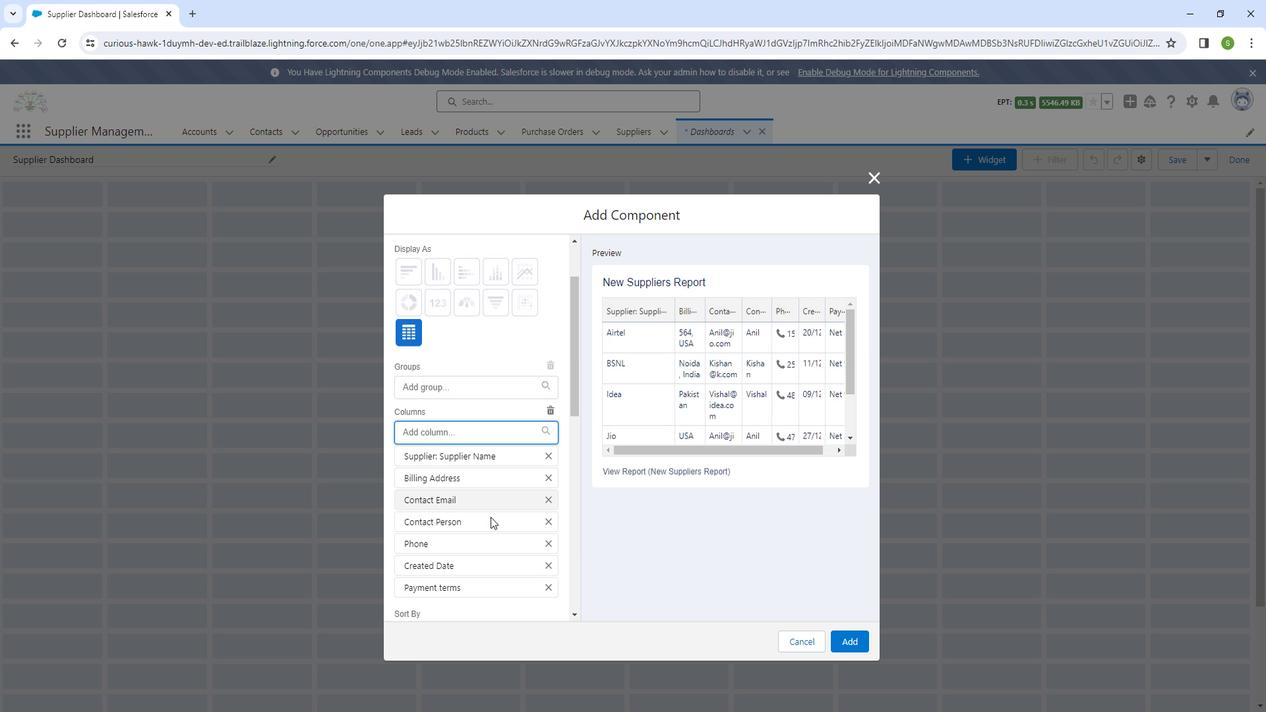
Action: Mouse moved to (482, 307)
Screenshot: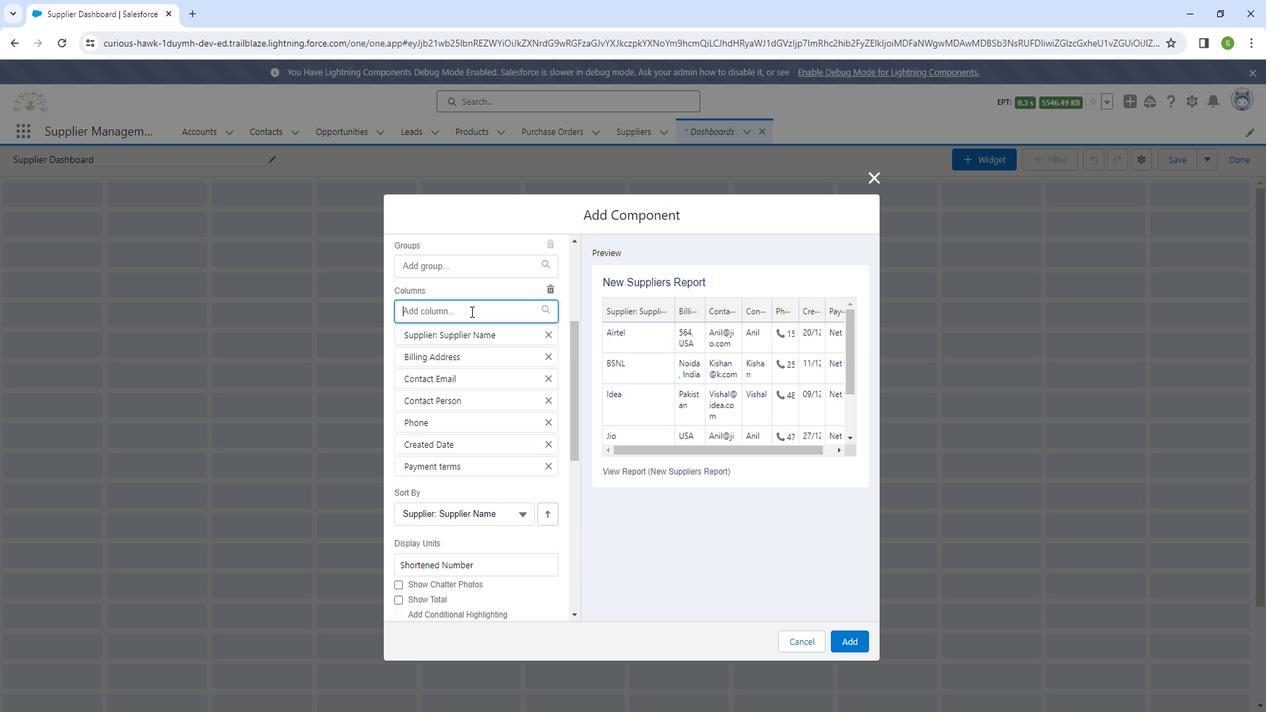 
Action: Mouse pressed left at (482, 307)
Screenshot: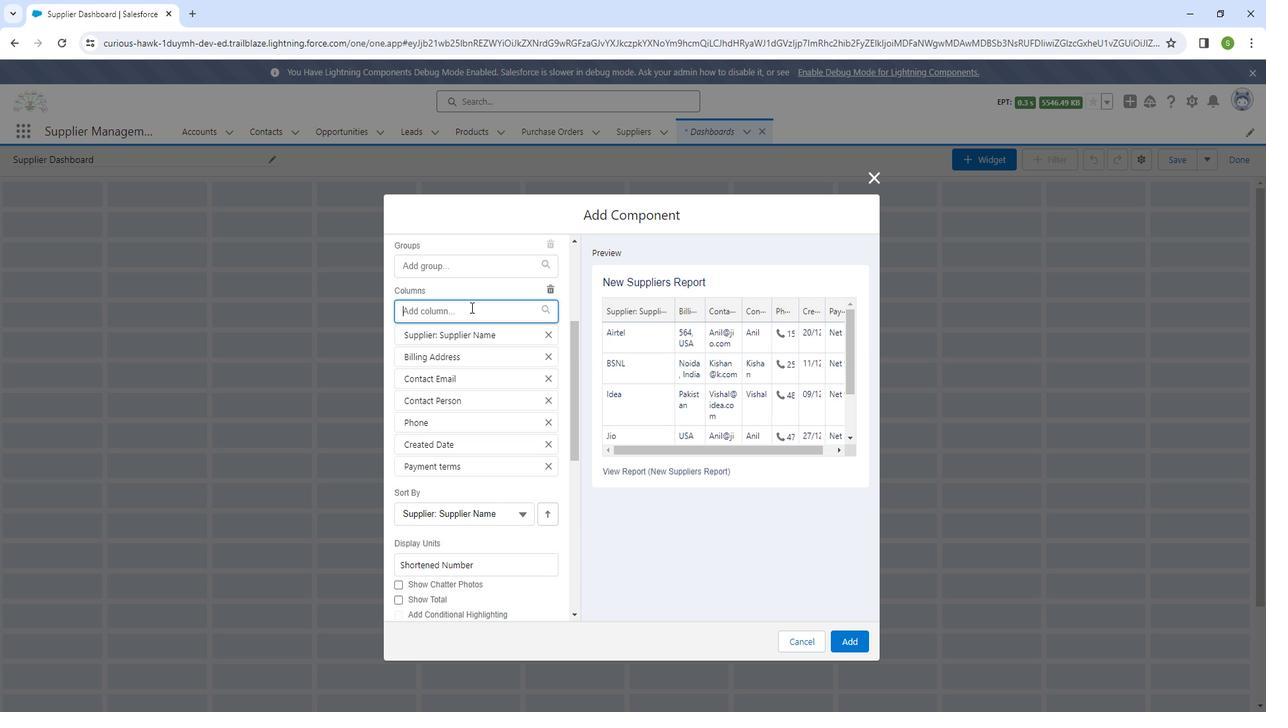 
Action: Mouse moved to (470, 493)
Screenshot: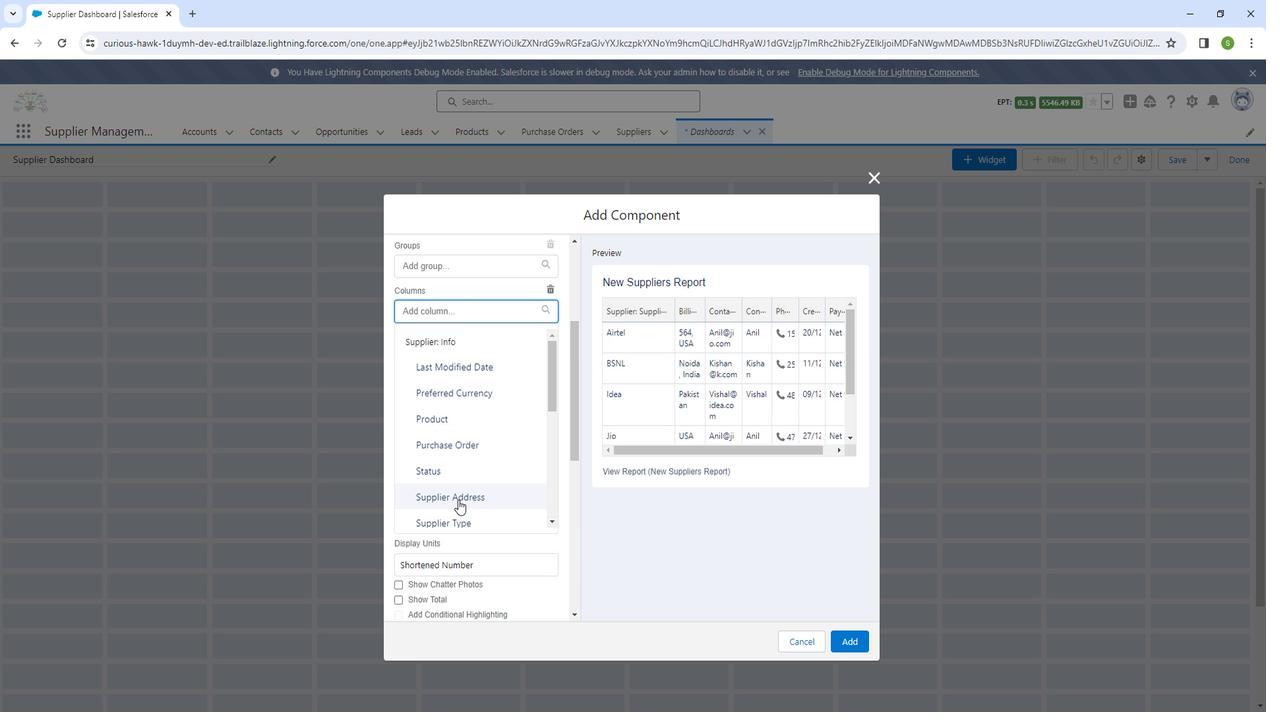 
Action: Mouse pressed left at (470, 493)
Screenshot: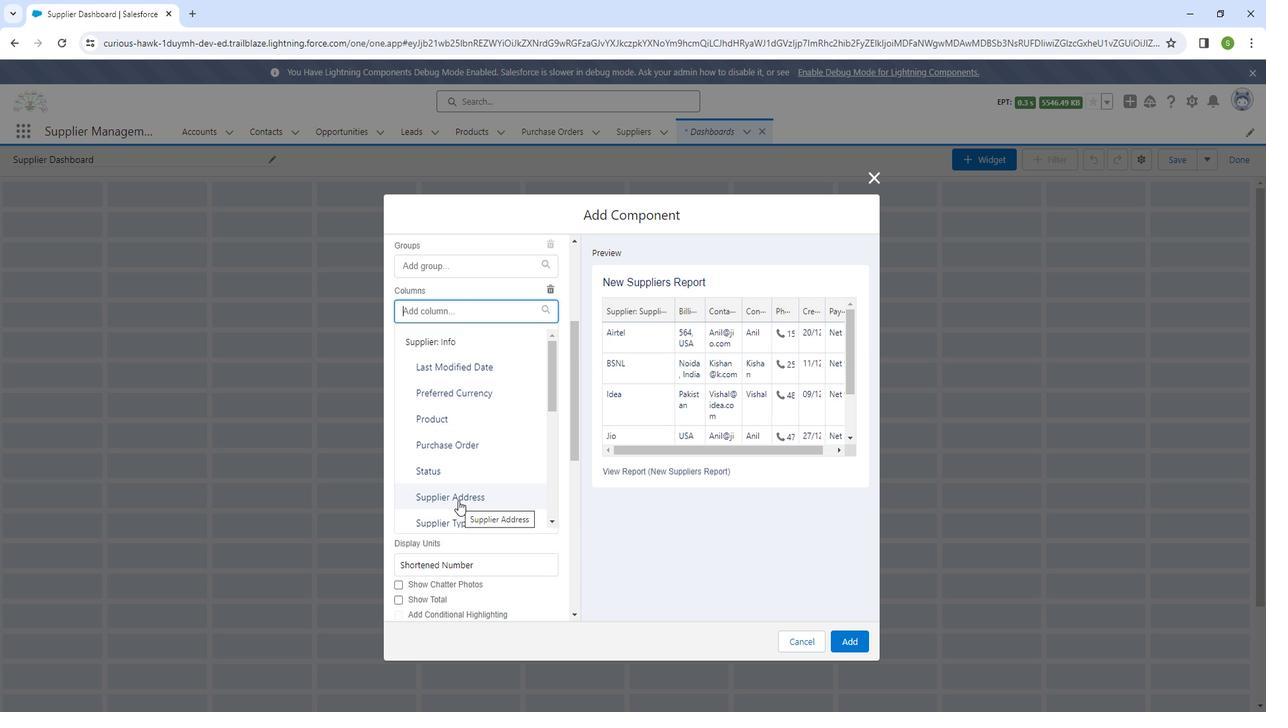 
Action: Mouse moved to (494, 484)
Screenshot: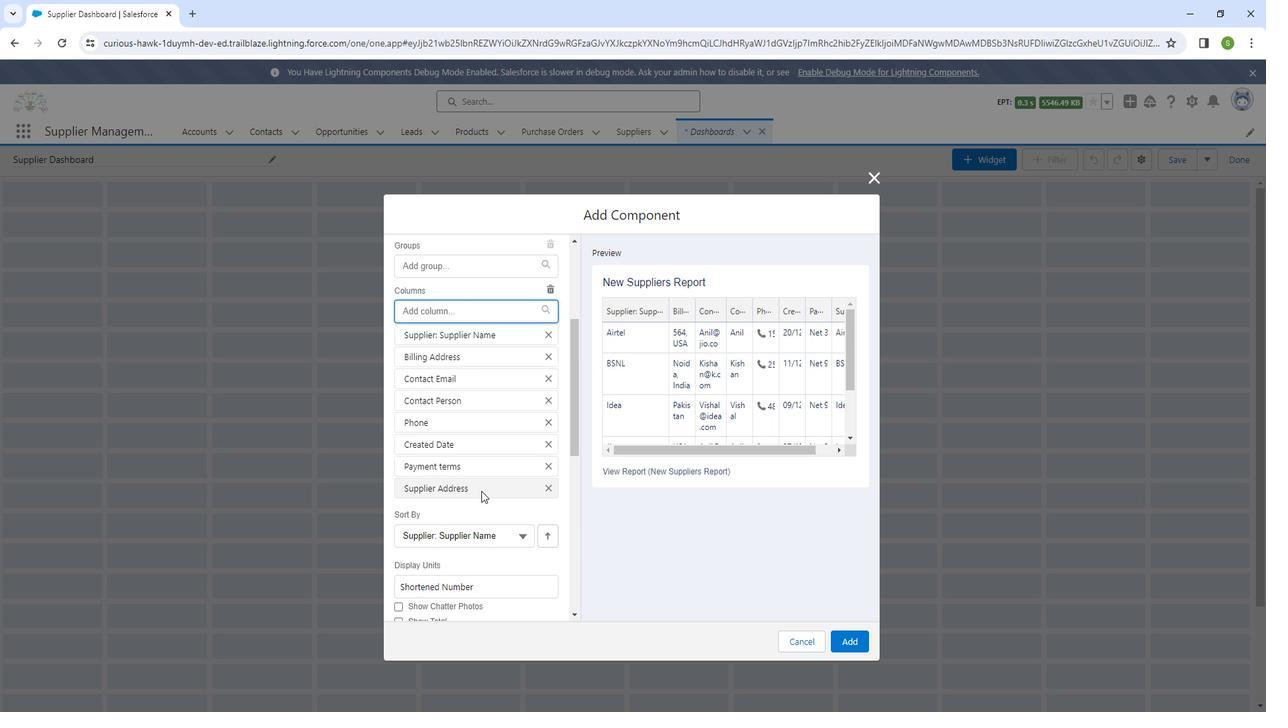 
Action: Mouse scrolled (494, 483) with delta (0, 0)
Screenshot: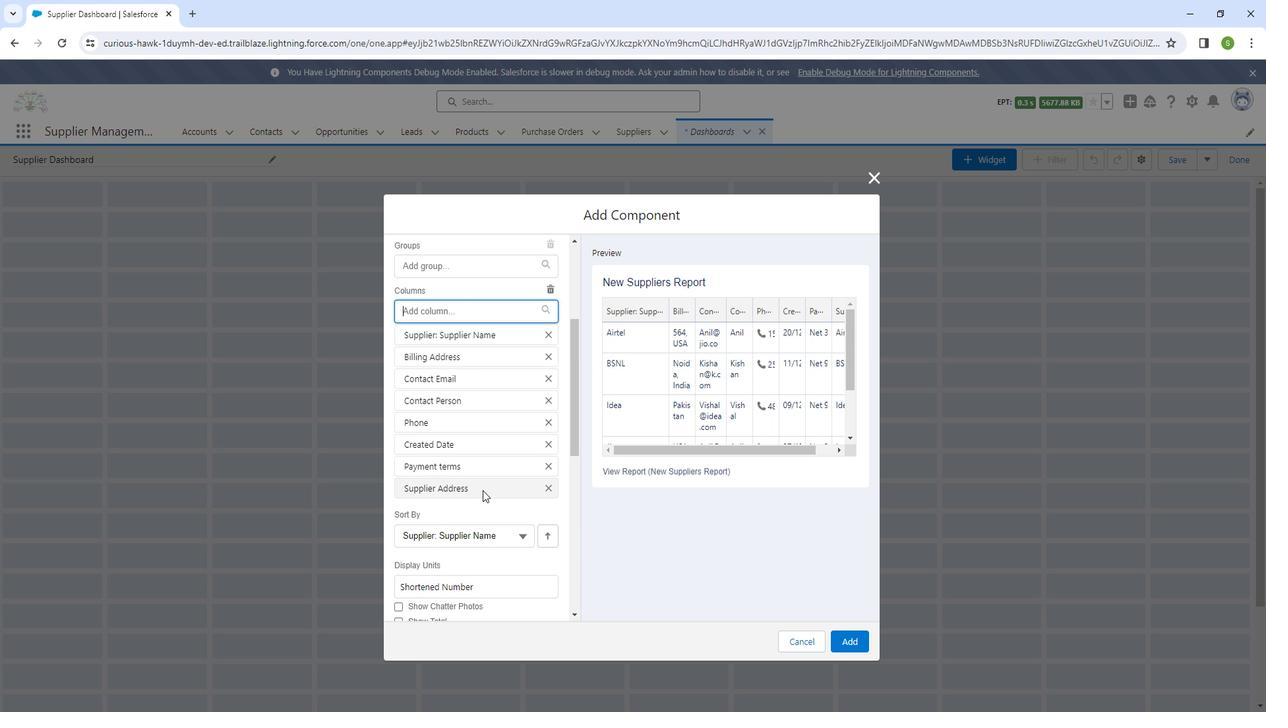
Action: Mouse moved to (870, 629)
Screenshot: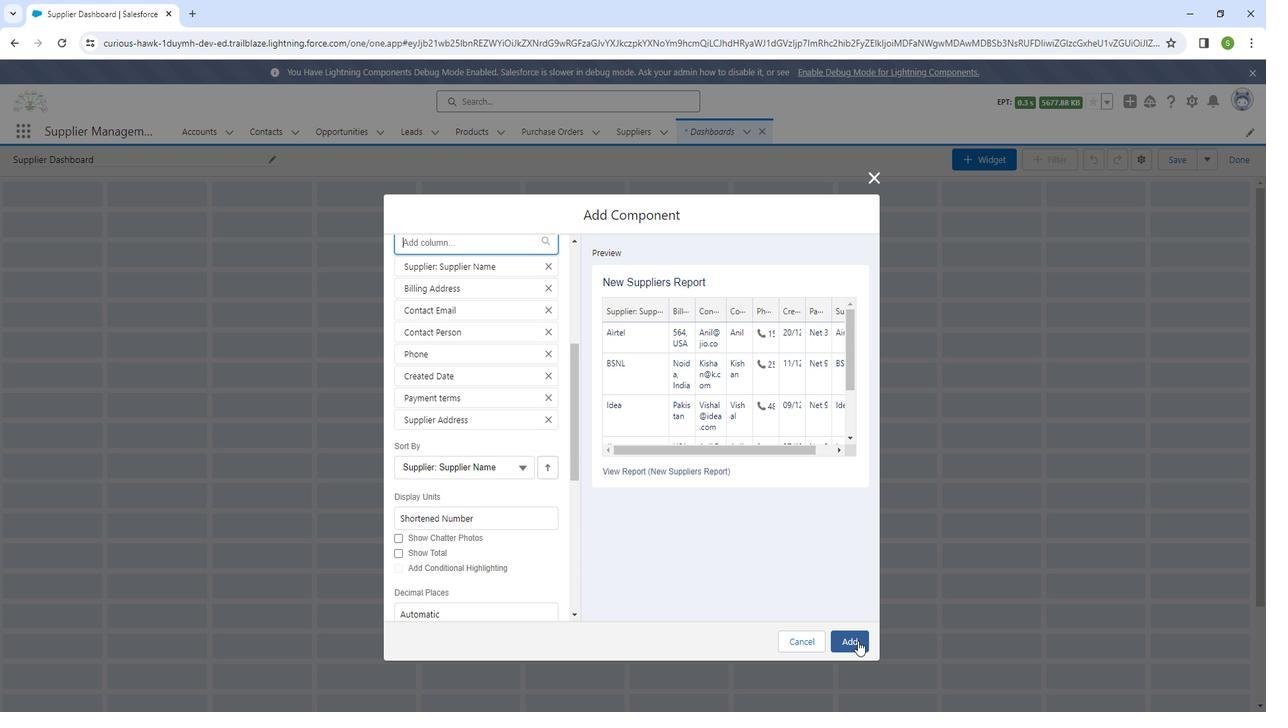 
Action: Mouse pressed left at (870, 629)
Screenshot: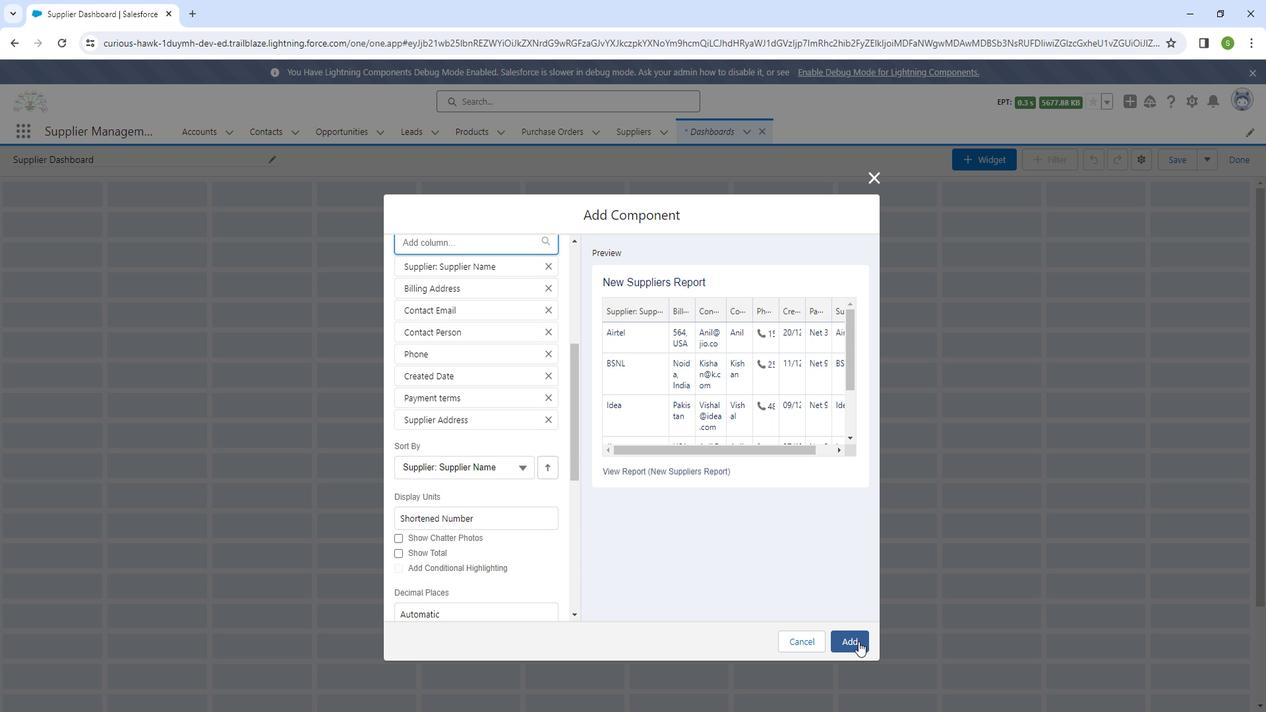 
Action: Mouse moved to (267, 202)
Screenshot: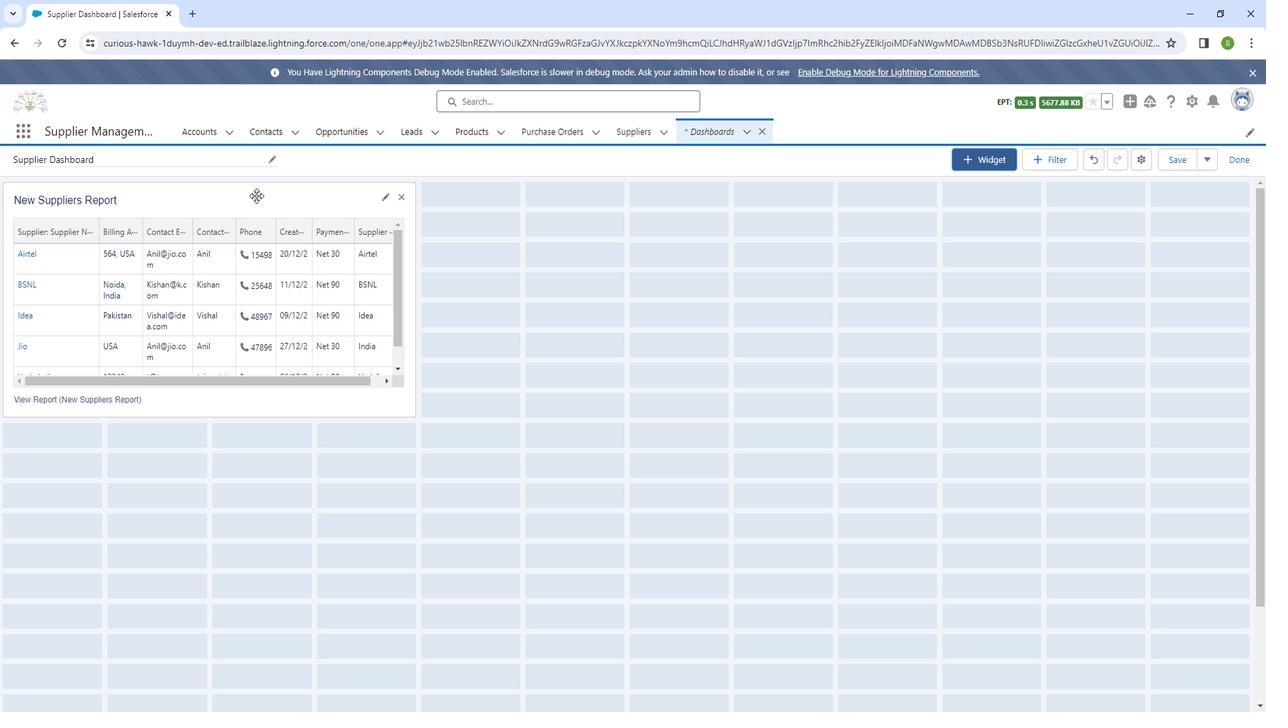 
Action: Mouse pressed left at (267, 202)
Screenshot: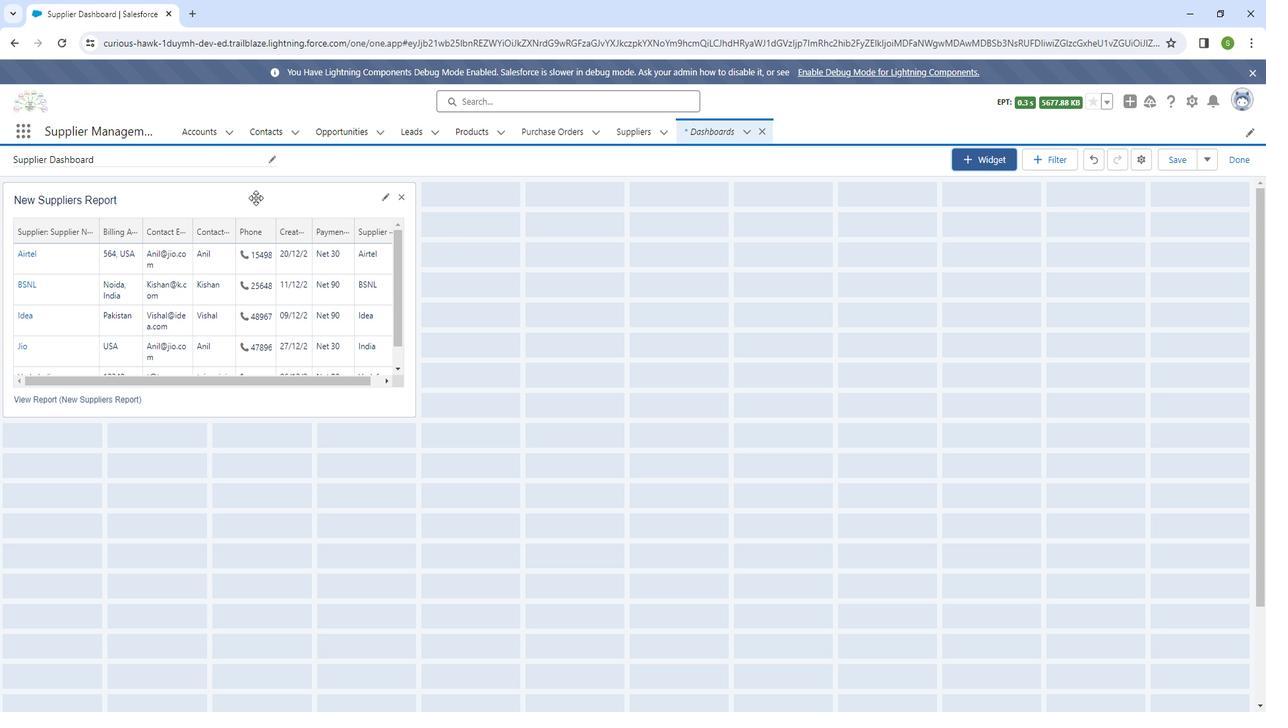 
Action: Mouse moved to (634, 299)
Screenshot: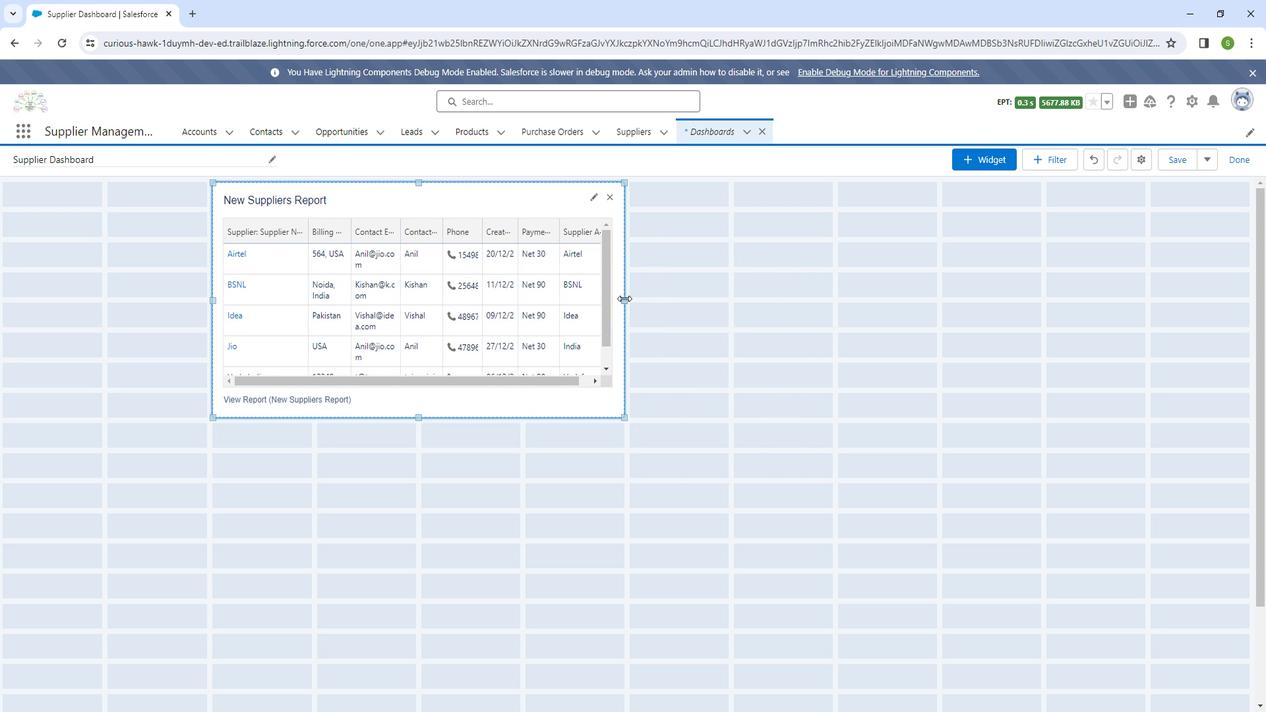 
Action: Mouse pressed left at (634, 299)
Screenshot: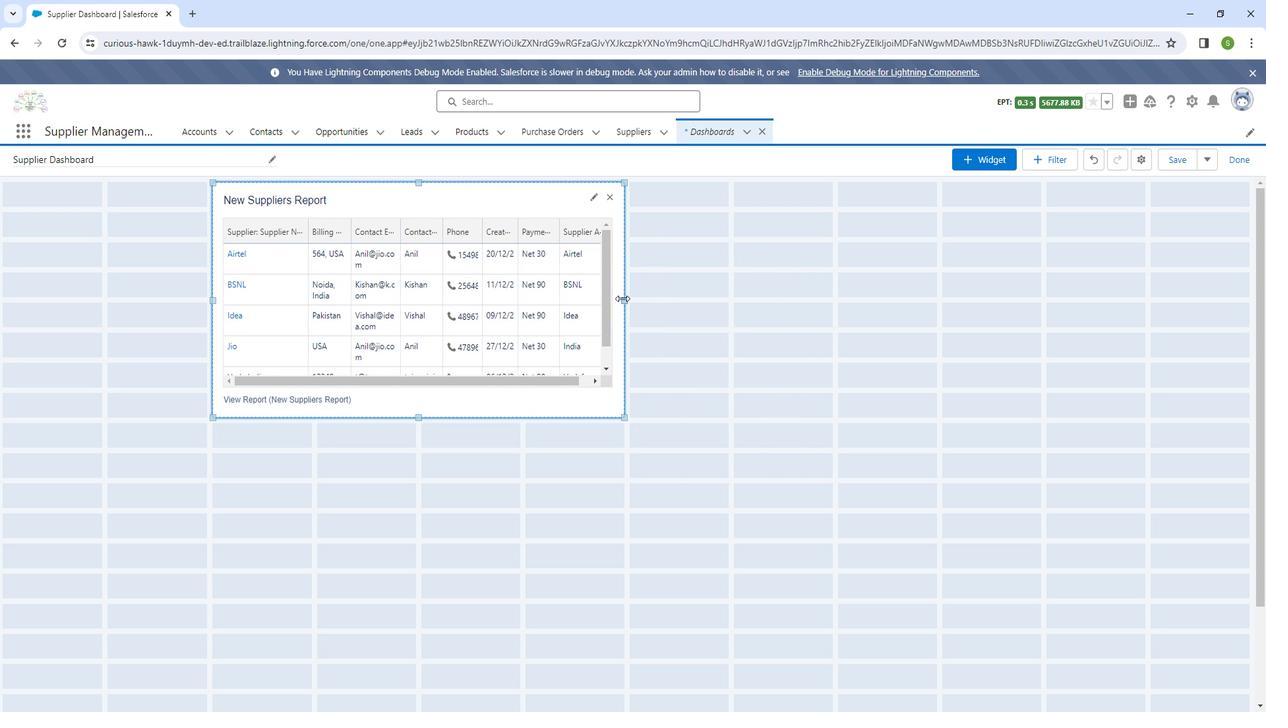 
Action: Mouse moved to (637, 416)
Screenshot: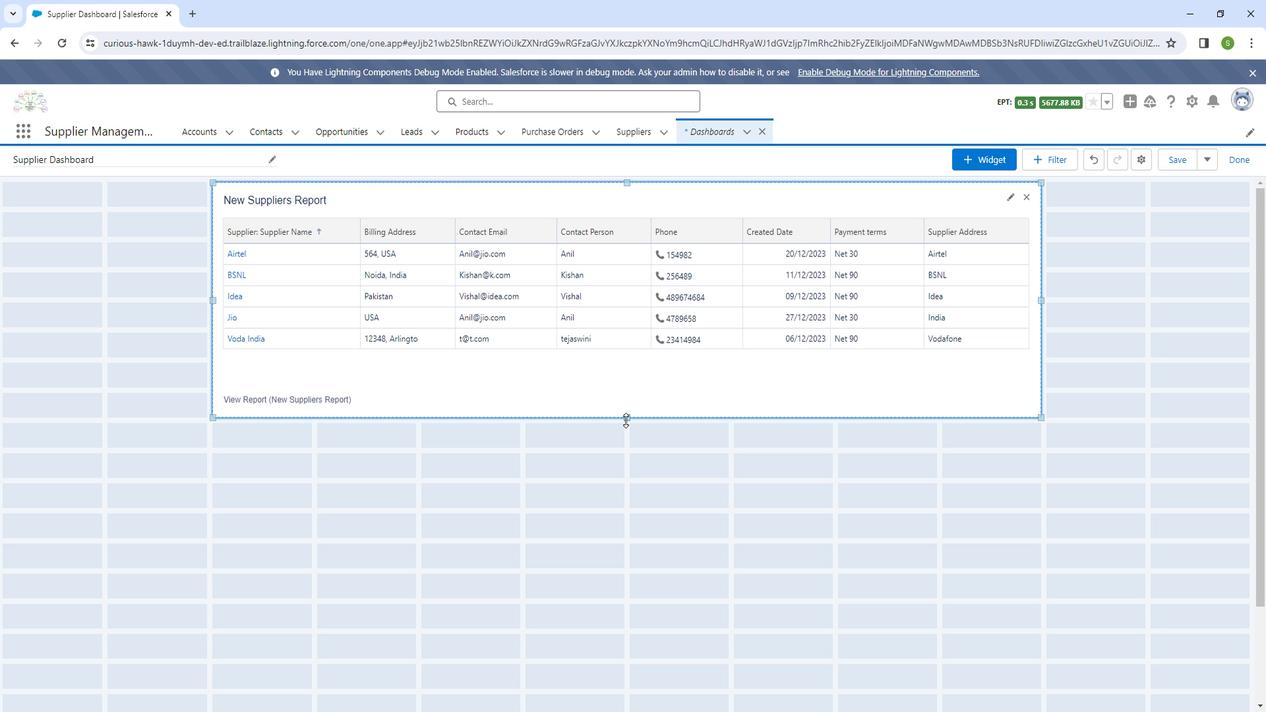 
Action: Mouse pressed left at (637, 416)
Screenshot: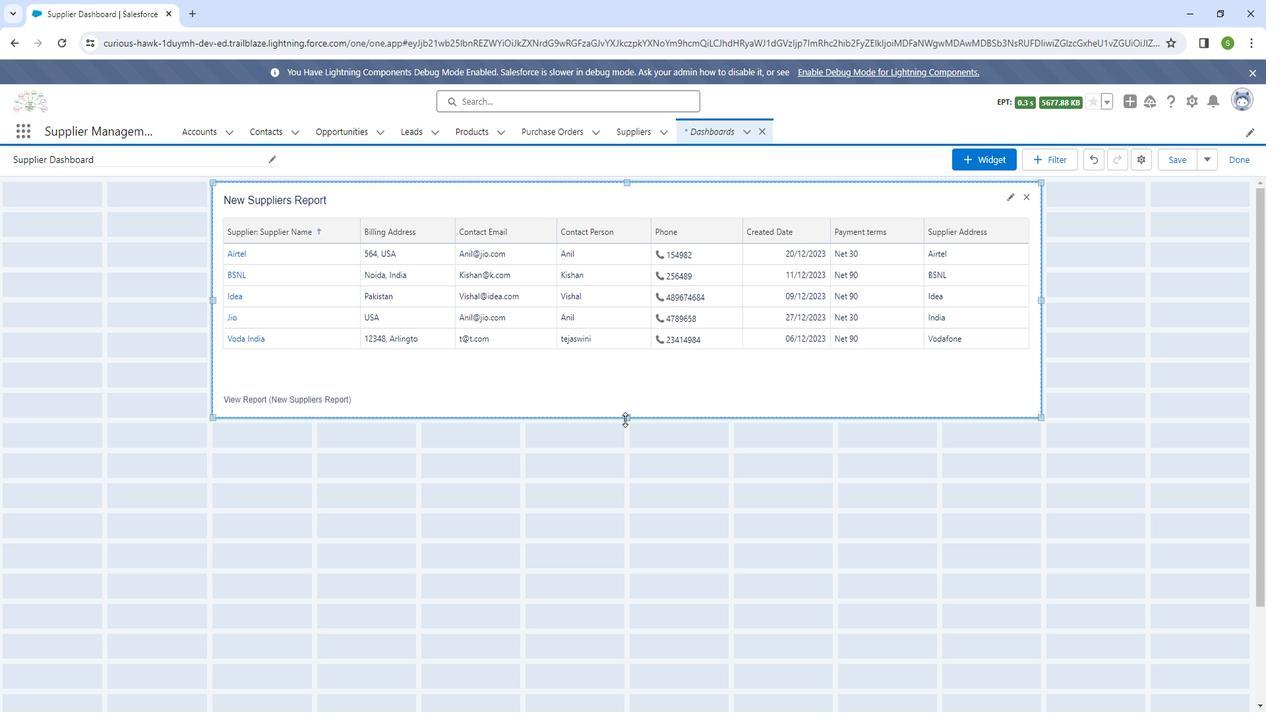 
Action: Mouse moved to (1020, 204)
Screenshot: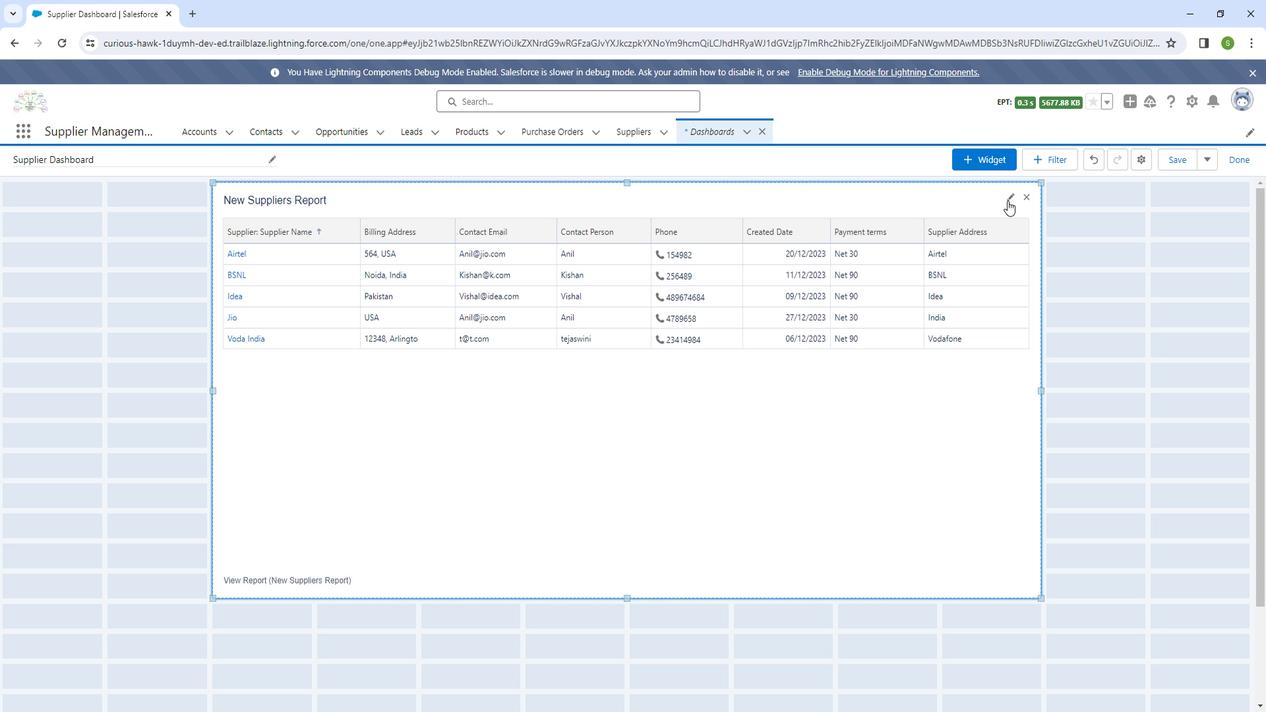 
Action: Mouse pressed left at (1020, 204)
Screenshot: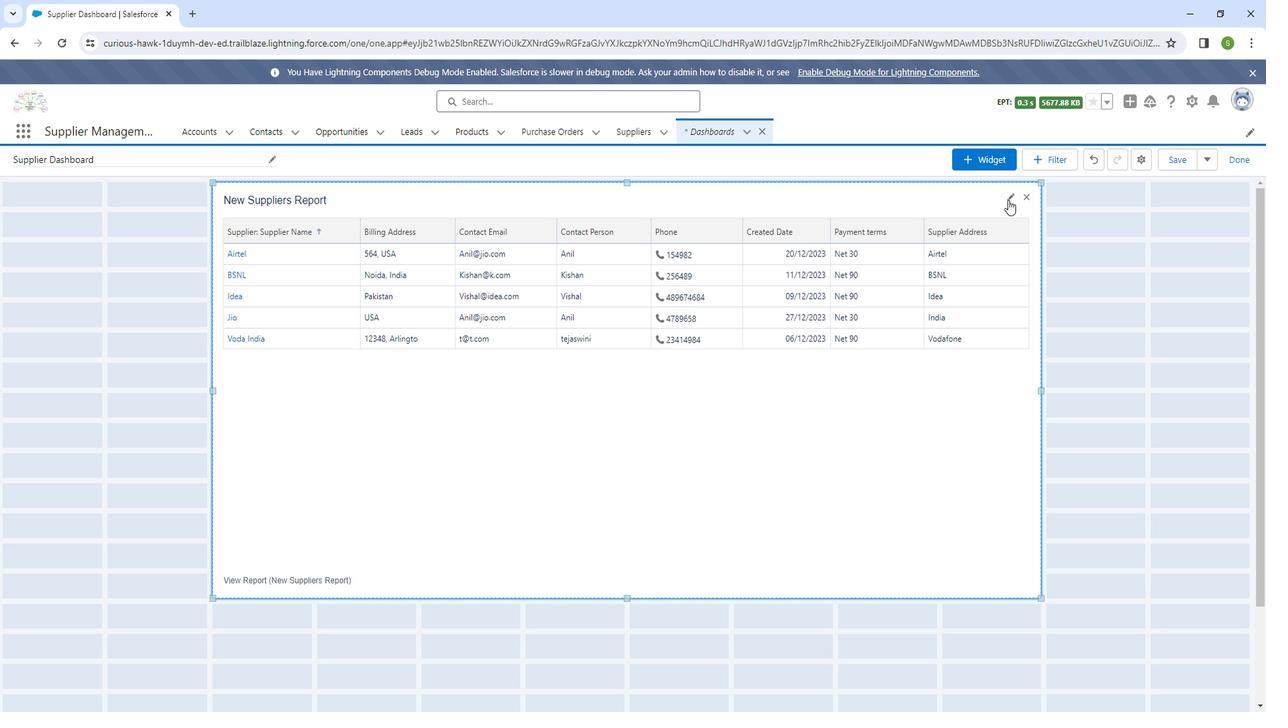 
Action: Mouse moved to (518, 416)
Screenshot: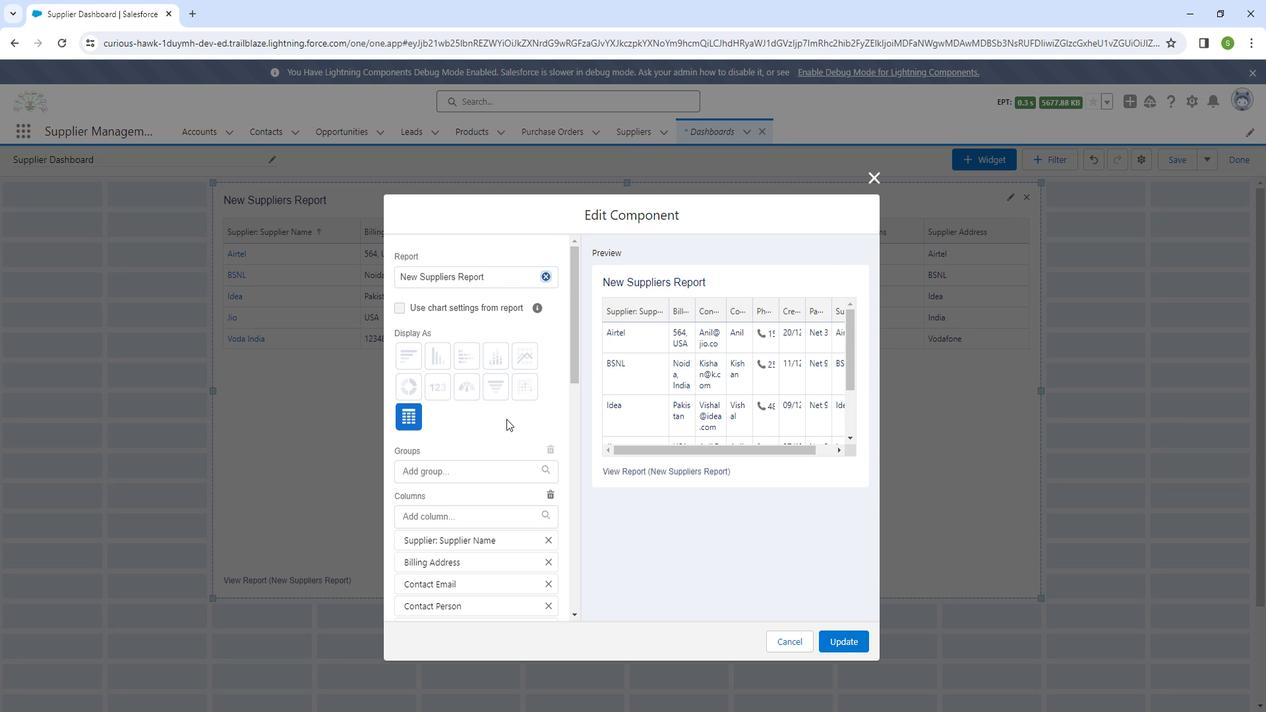 
Action: Mouse scrolled (518, 415) with delta (0, 0)
Screenshot: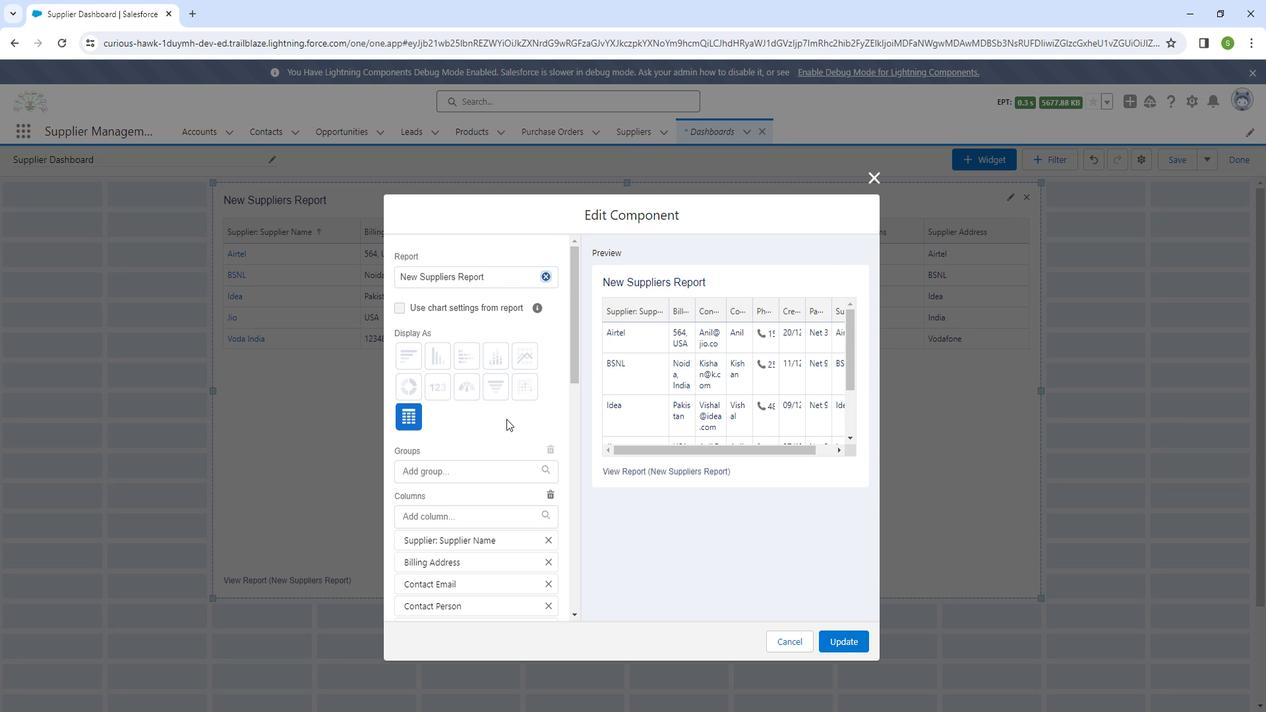 
Action: Mouse moved to (518, 416)
Screenshot: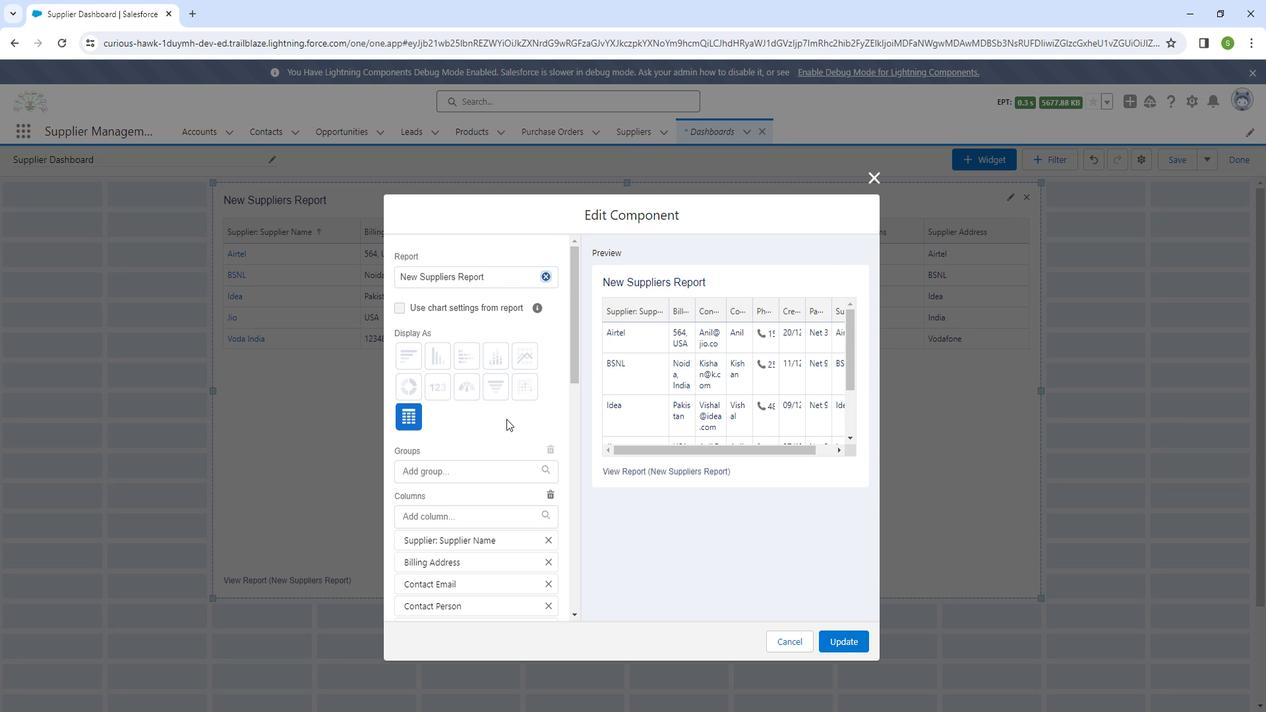 
Action: Mouse scrolled (518, 416) with delta (0, 0)
Screenshot: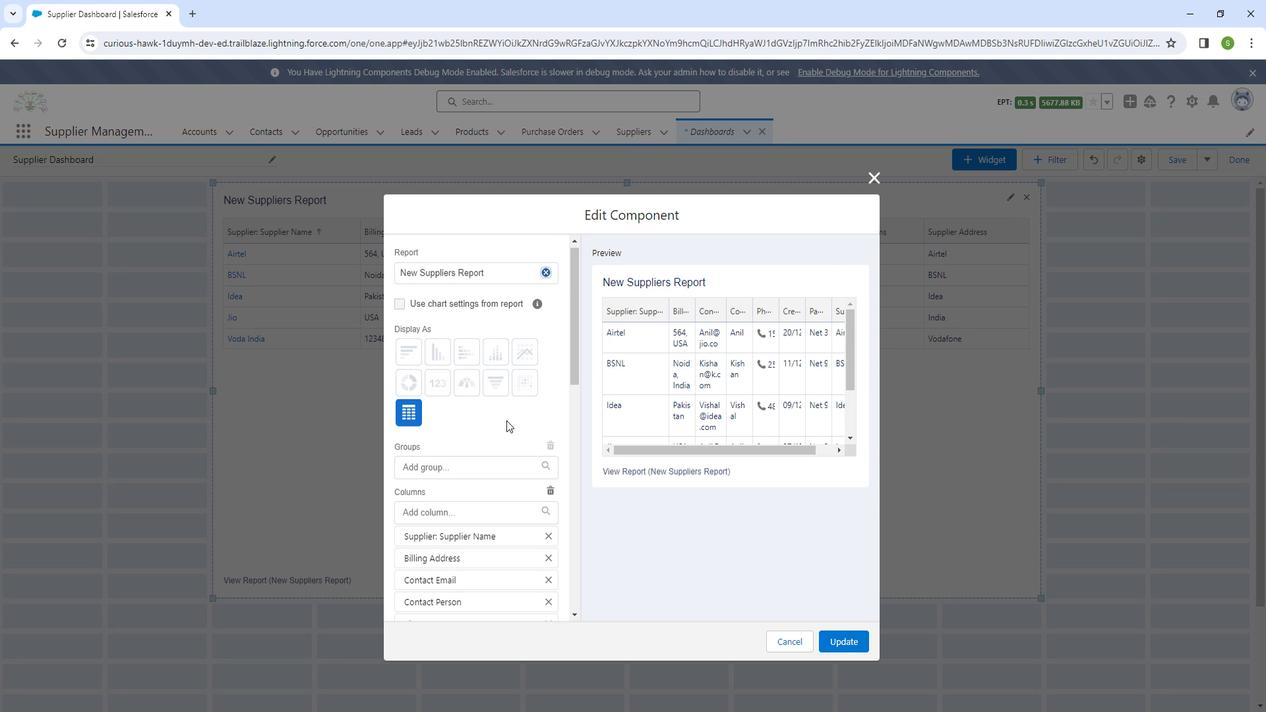 
Action: Mouse scrolled (518, 416) with delta (0, 0)
Screenshot: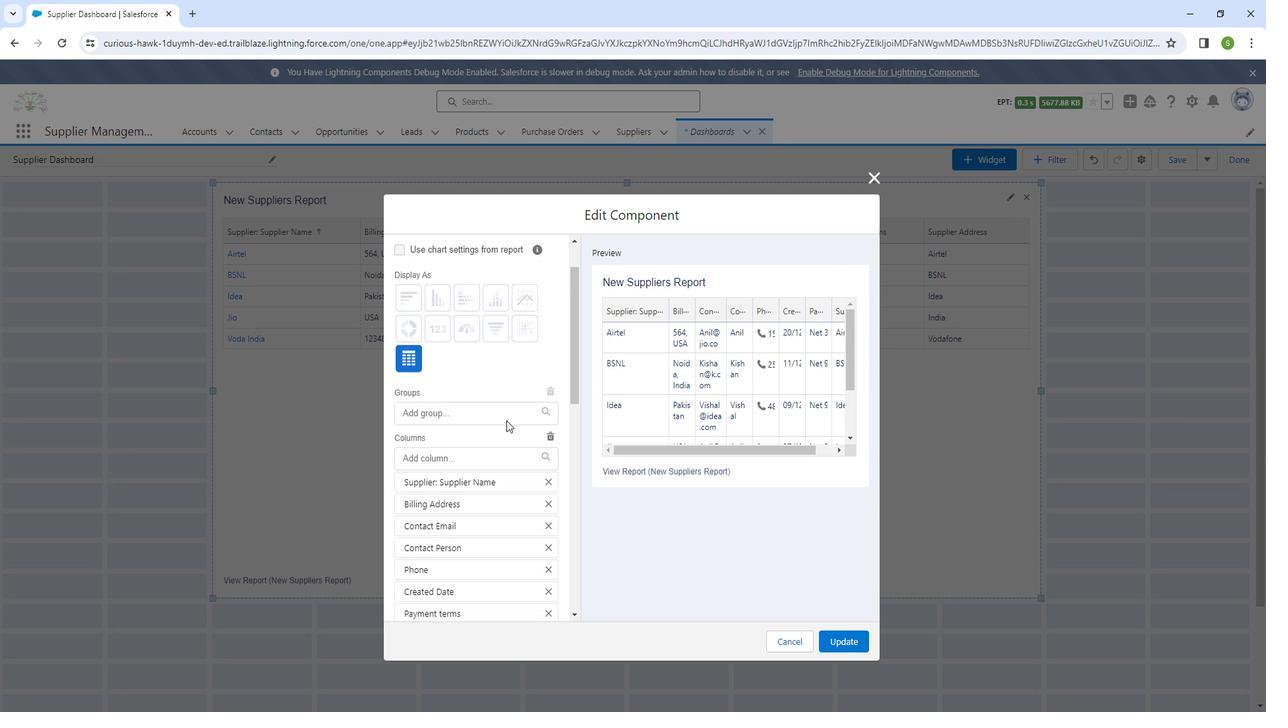
Action: Mouse scrolled (518, 416) with delta (0, 0)
Screenshot: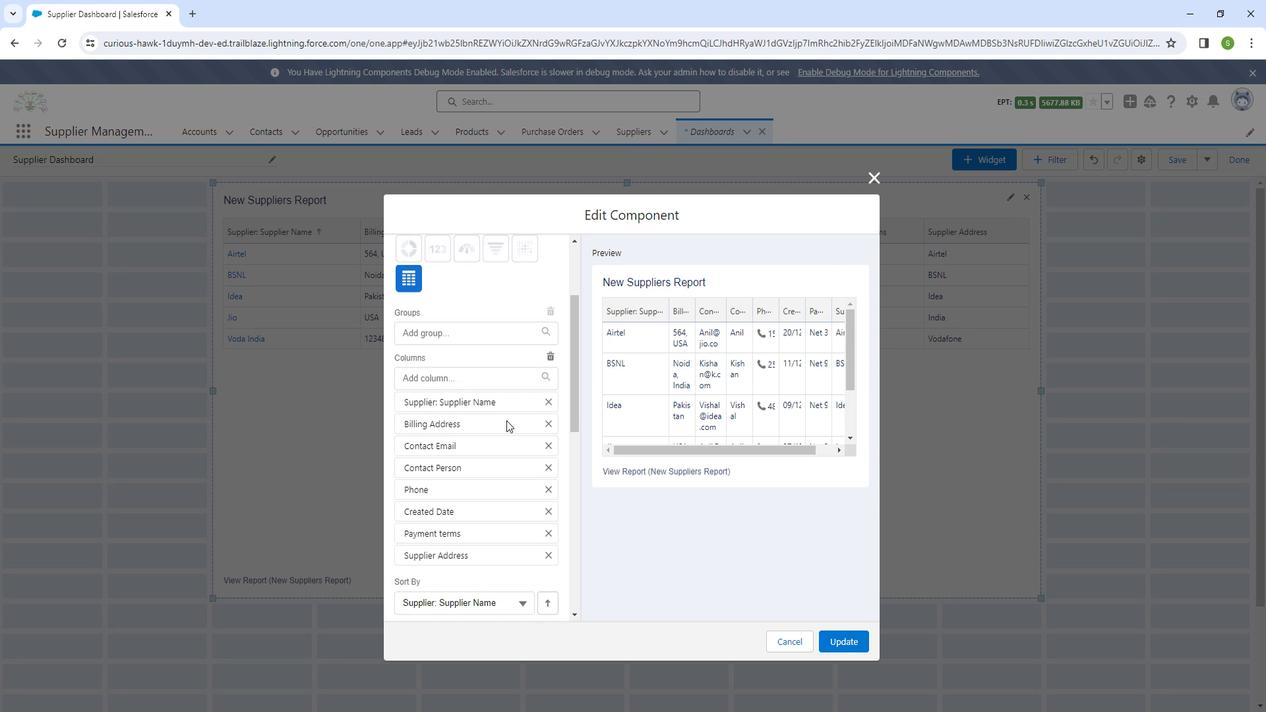
Action: Mouse moved to (518, 417)
Screenshot: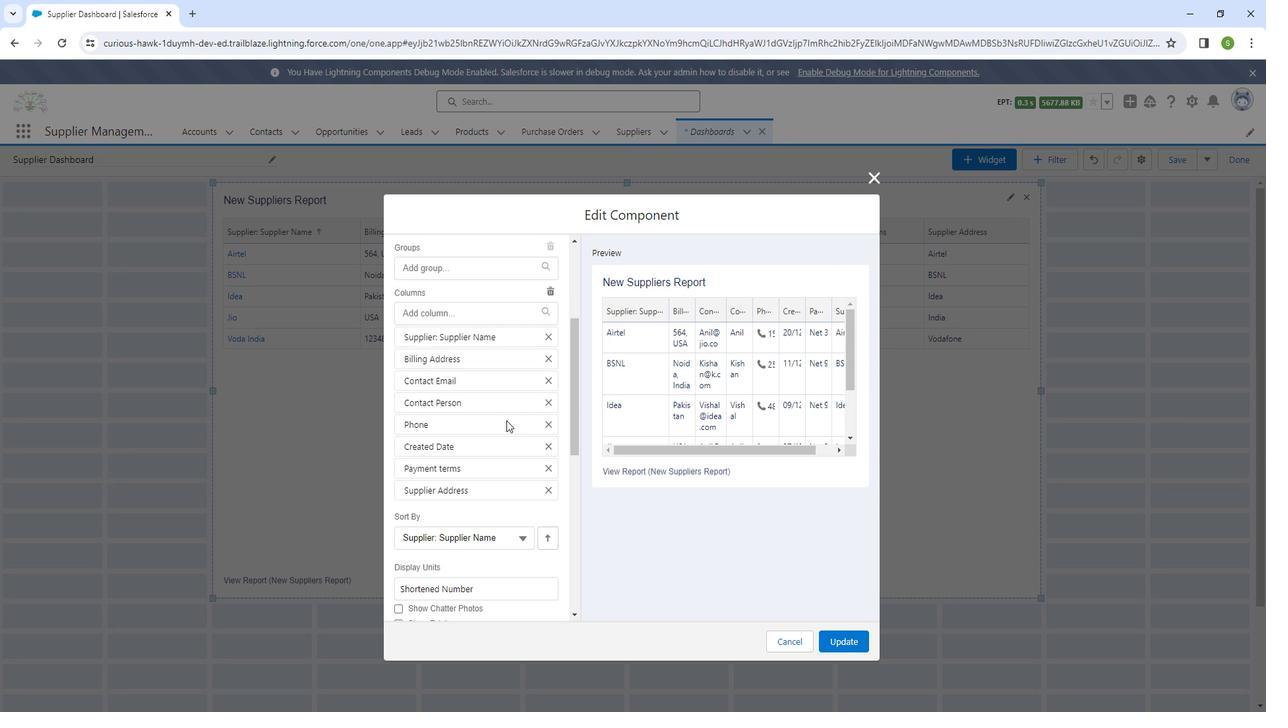 
Action: Mouse scrolled (518, 416) with delta (0, 0)
Screenshot: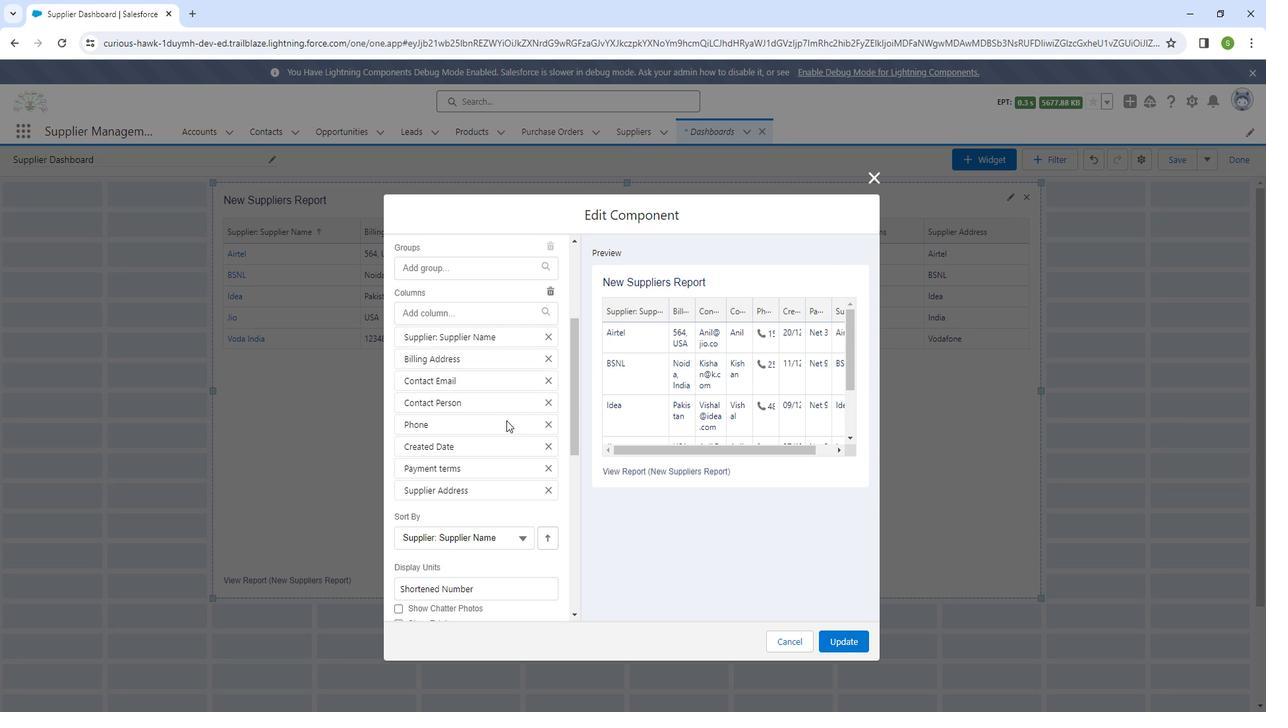 
Action: Mouse moved to (516, 408)
Screenshot: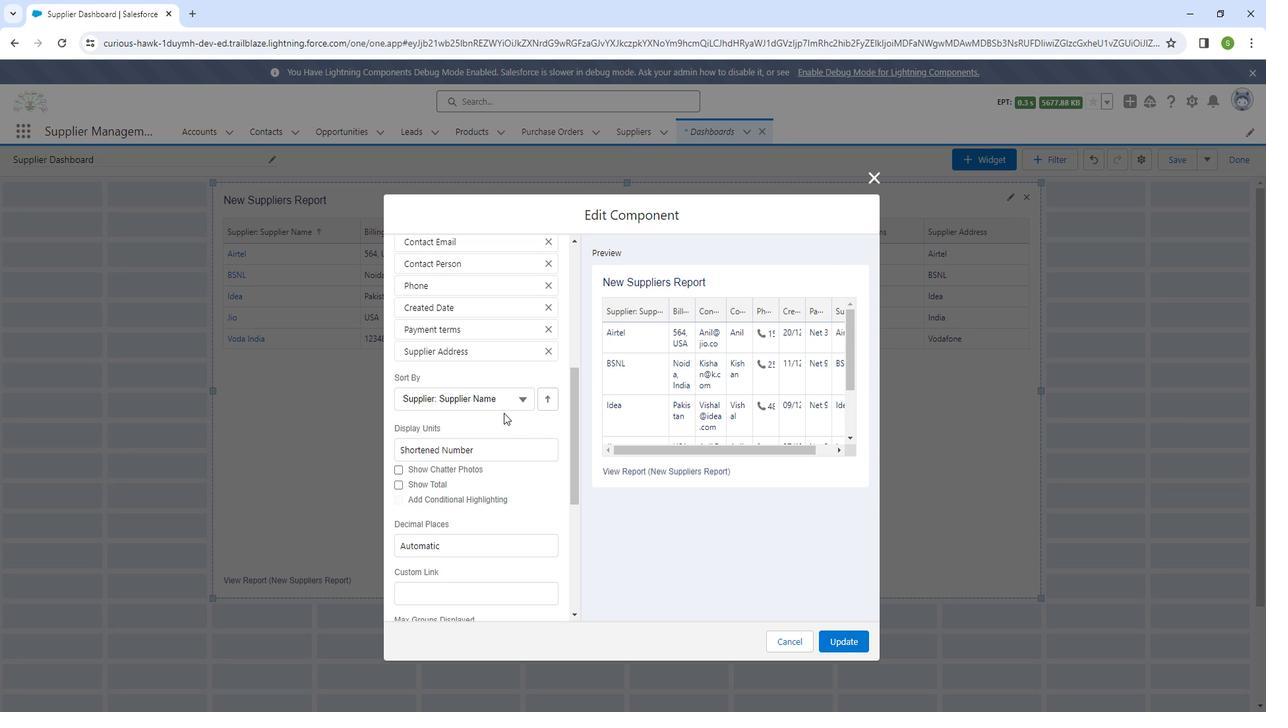 
Action: Mouse scrolled (516, 408) with delta (0, 0)
Screenshot: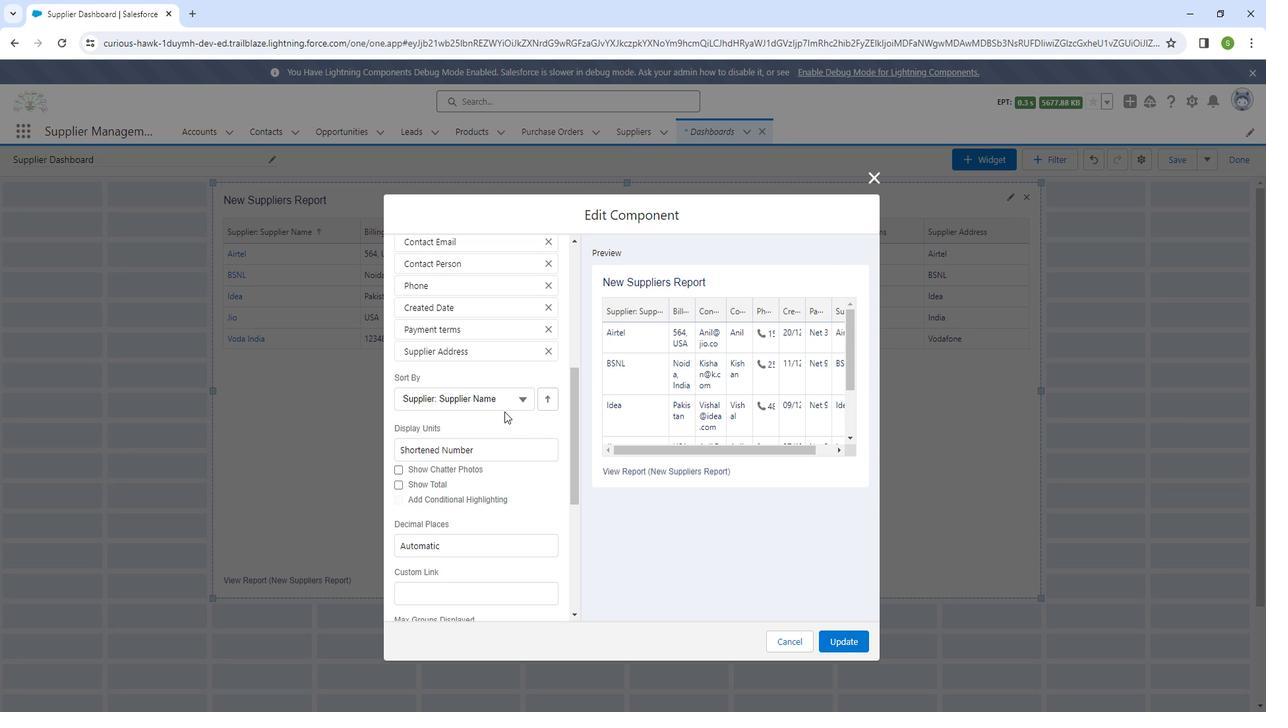 
Action: Mouse scrolled (516, 408) with delta (0, 0)
Screenshot: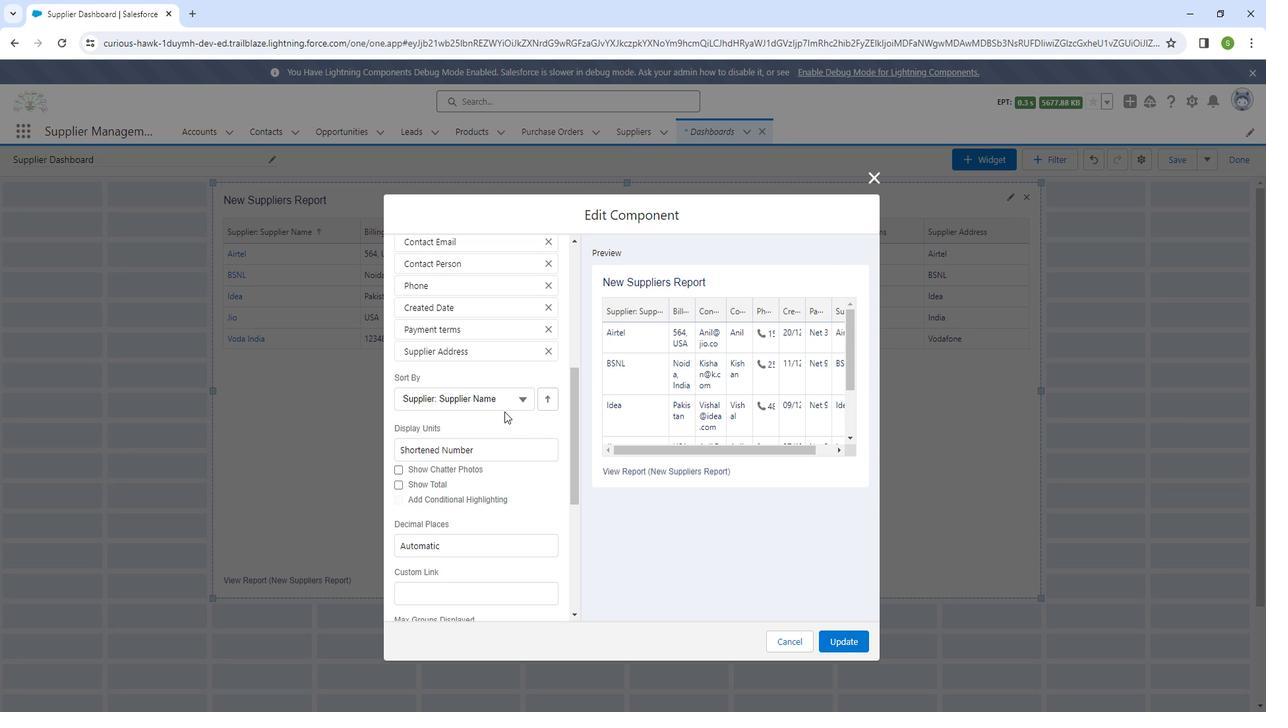 
Action: Mouse moved to (446, 303)
Screenshot: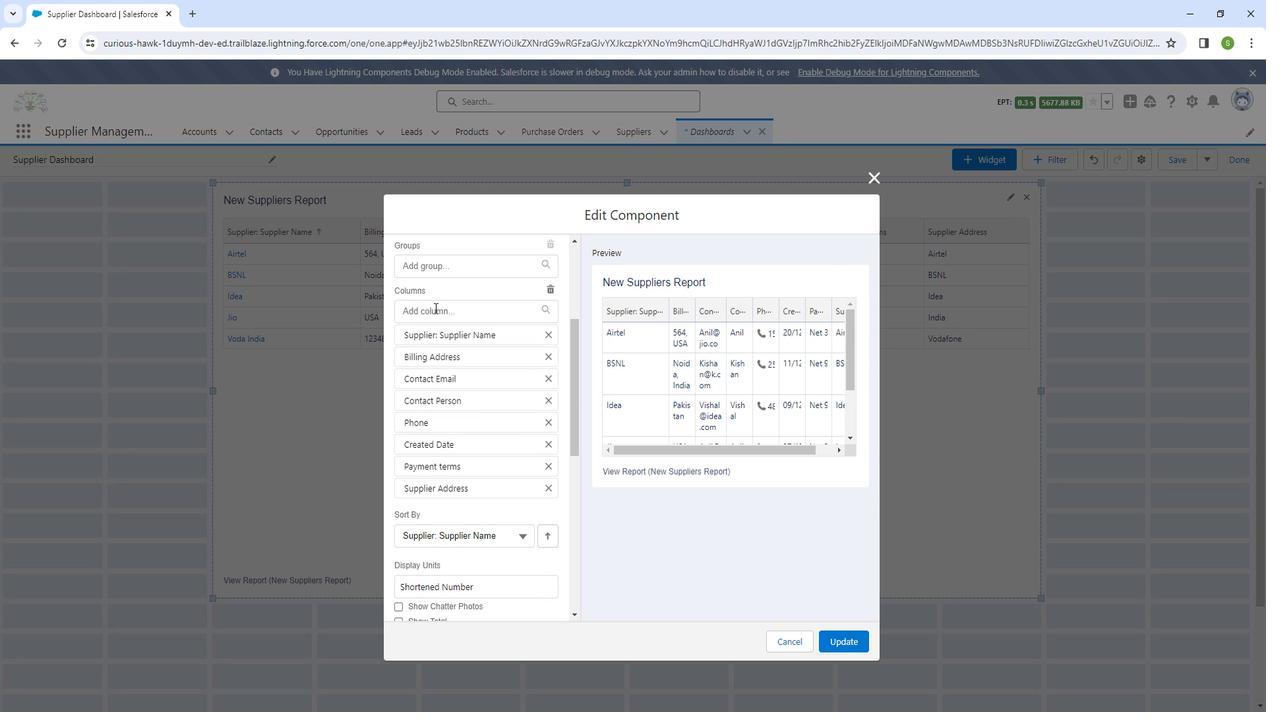
Action: Mouse pressed left at (446, 303)
Screenshot: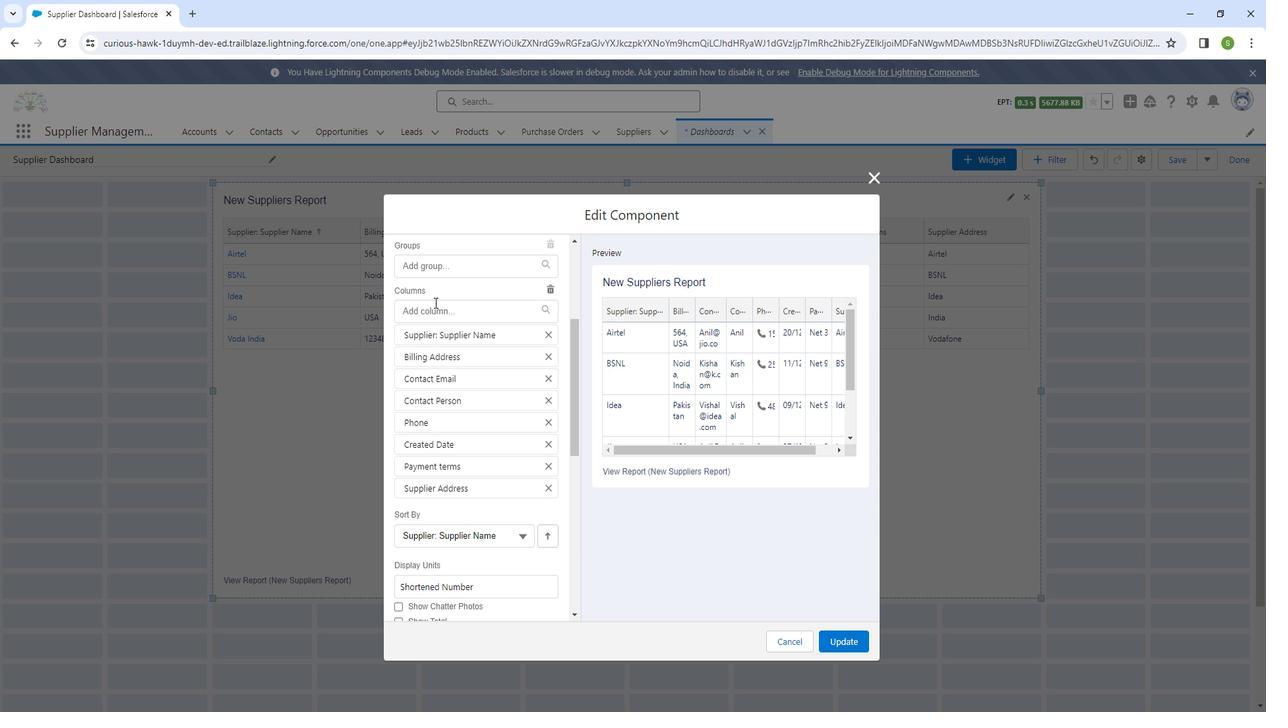 
Action: Mouse moved to (460, 462)
Screenshot: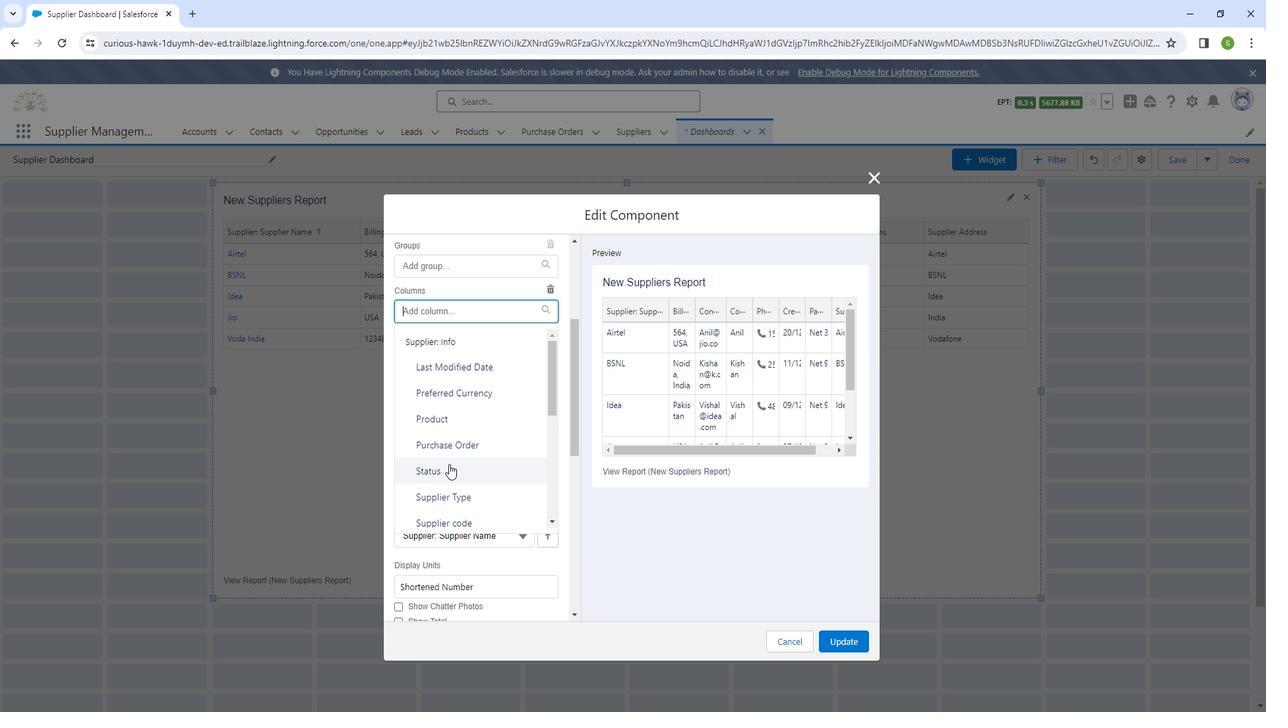 
Action: Mouse pressed left at (460, 462)
Screenshot: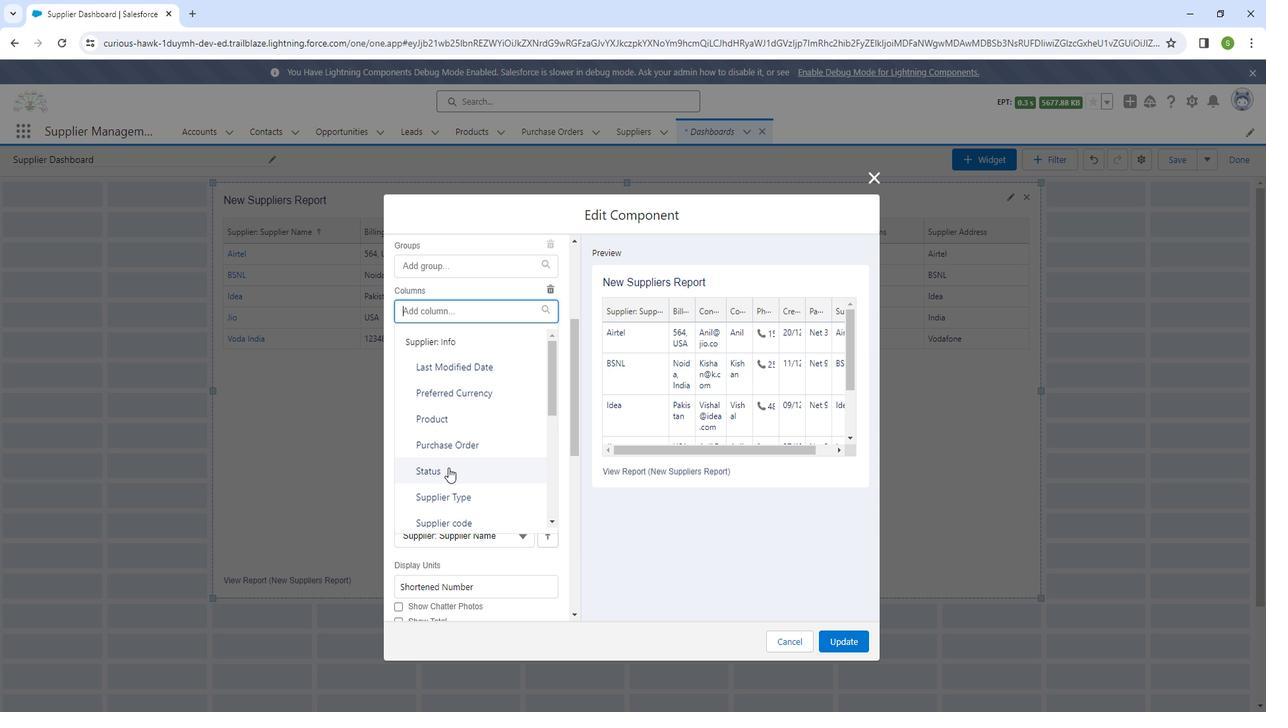 
Action: Mouse moved to (475, 312)
Screenshot: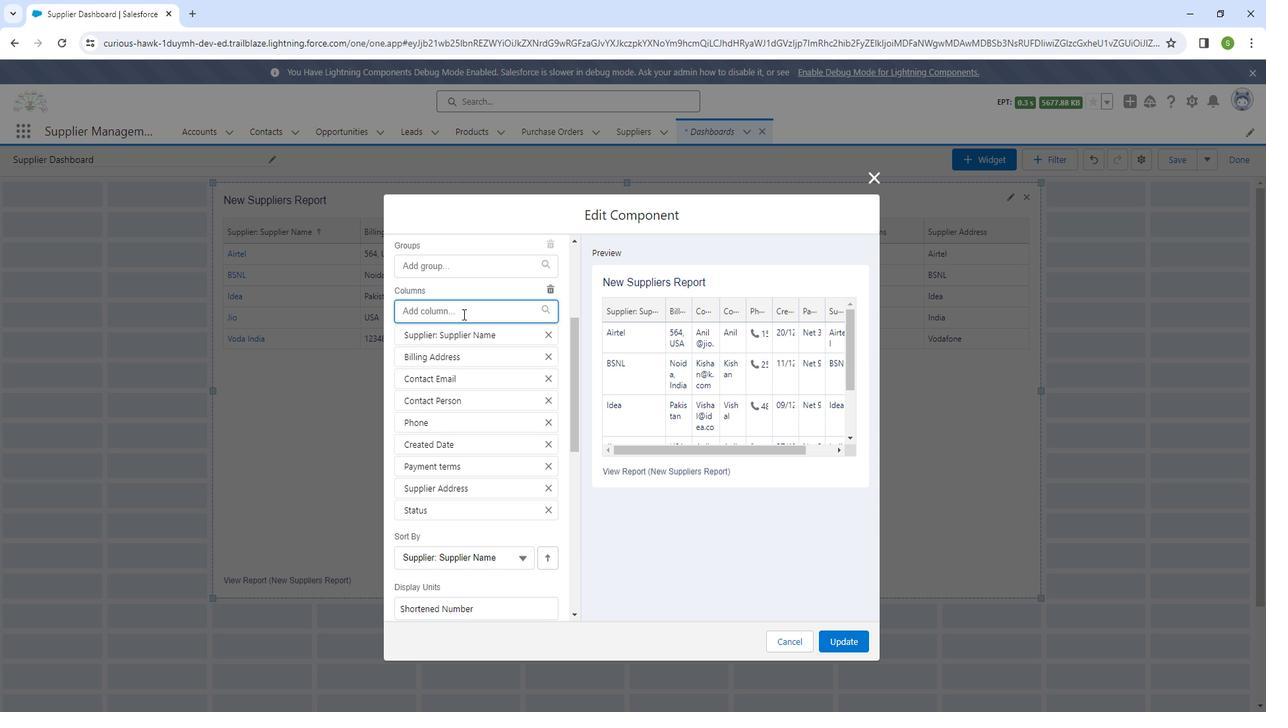 
Action: Mouse pressed left at (475, 312)
Screenshot: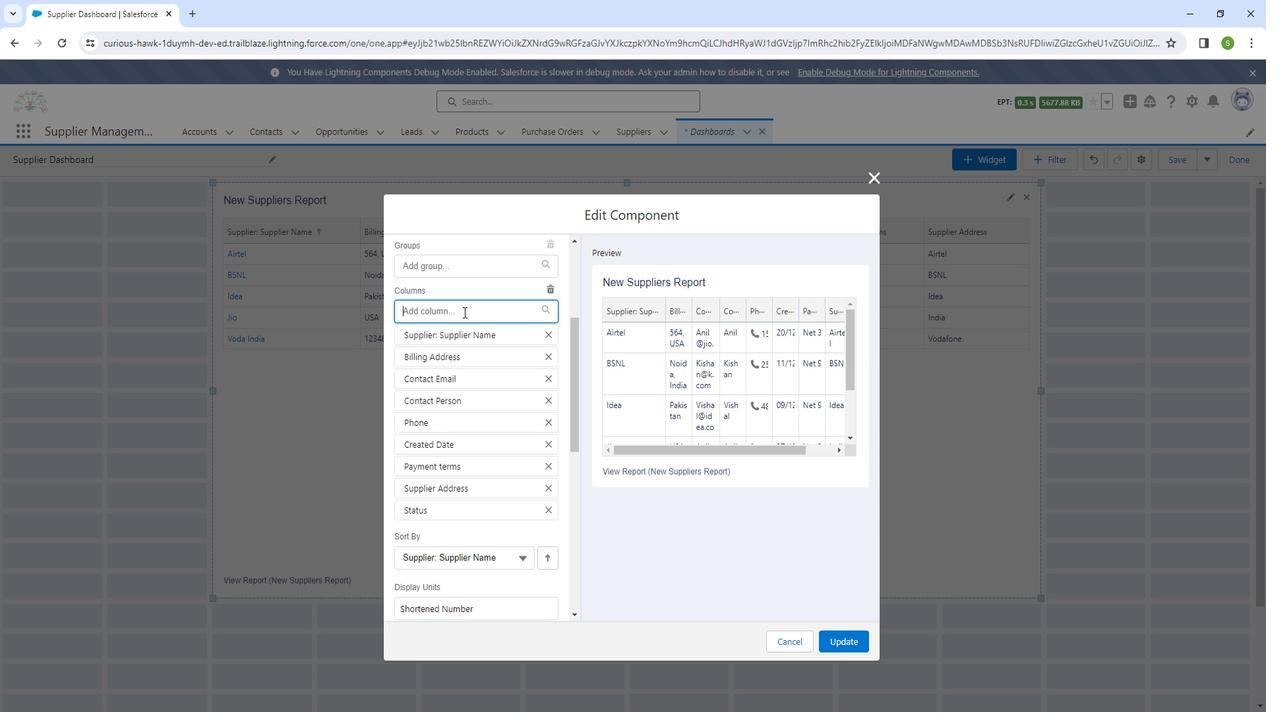 
Action: Mouse moved to (482, 441)
Screenshot: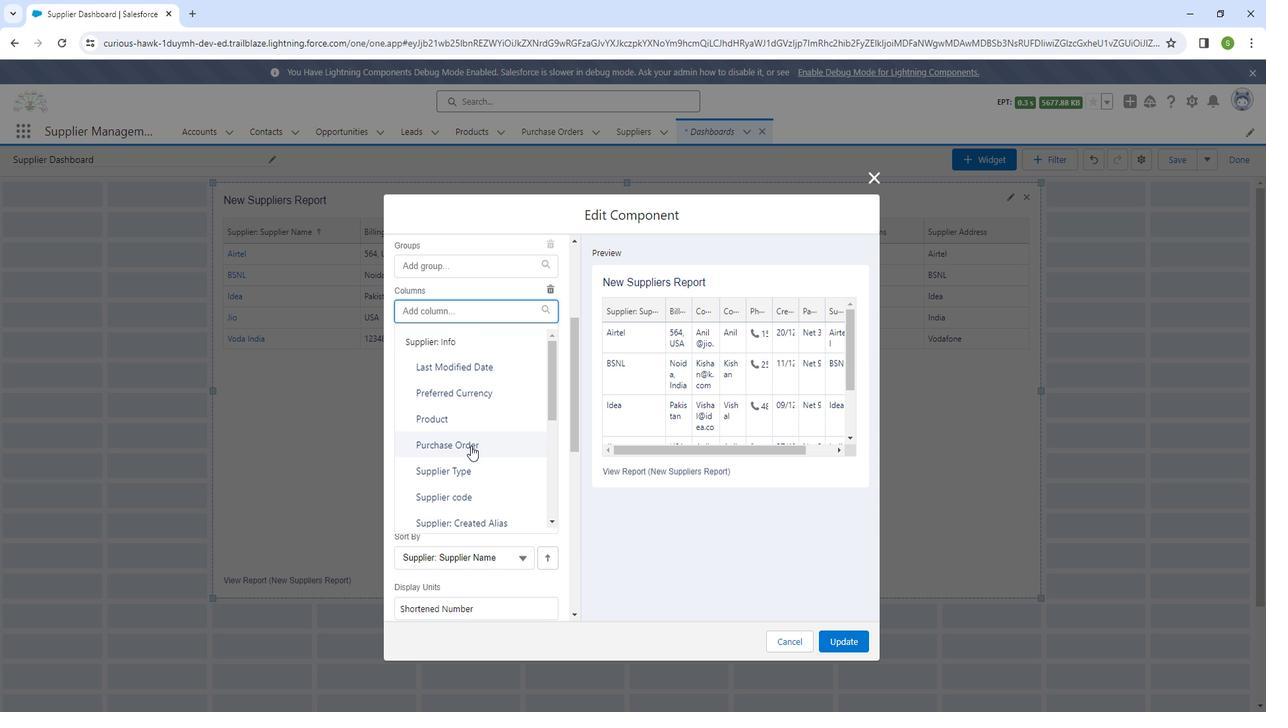 
Action: Mouse pressed left at (482, 441)
Screenshot: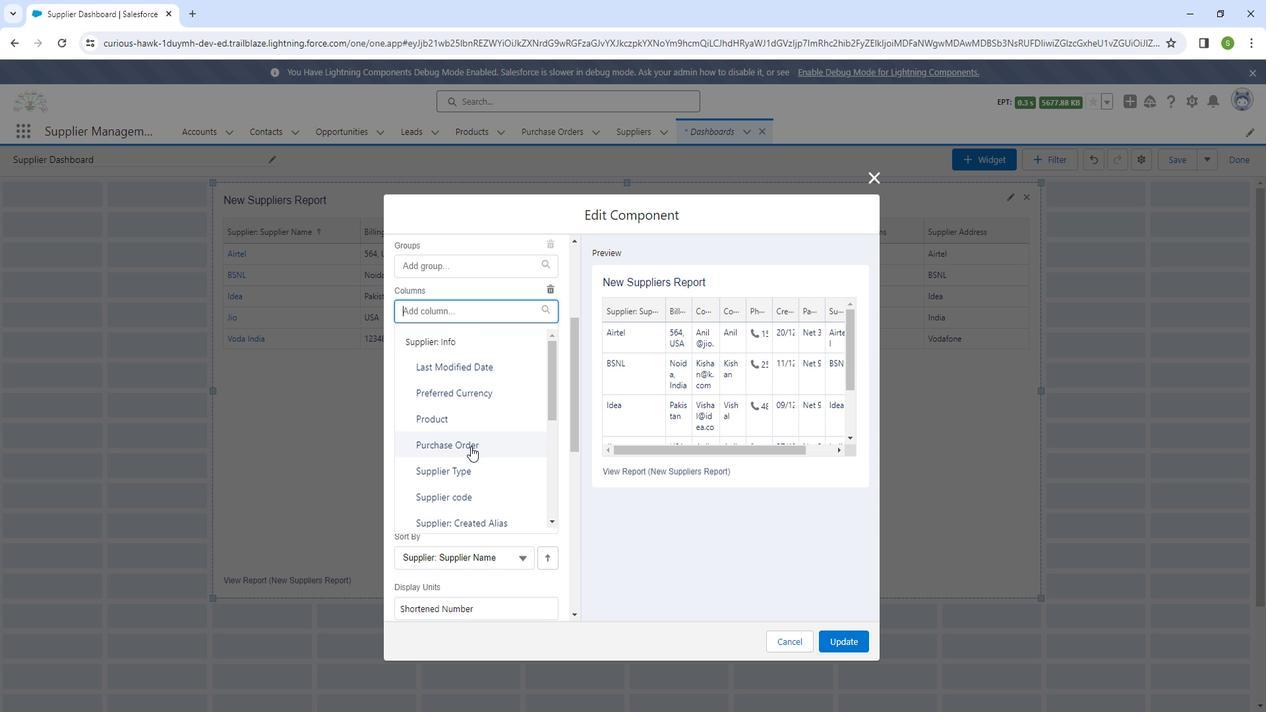 
Action: Mouse moved to (844, 619)
Screenshot: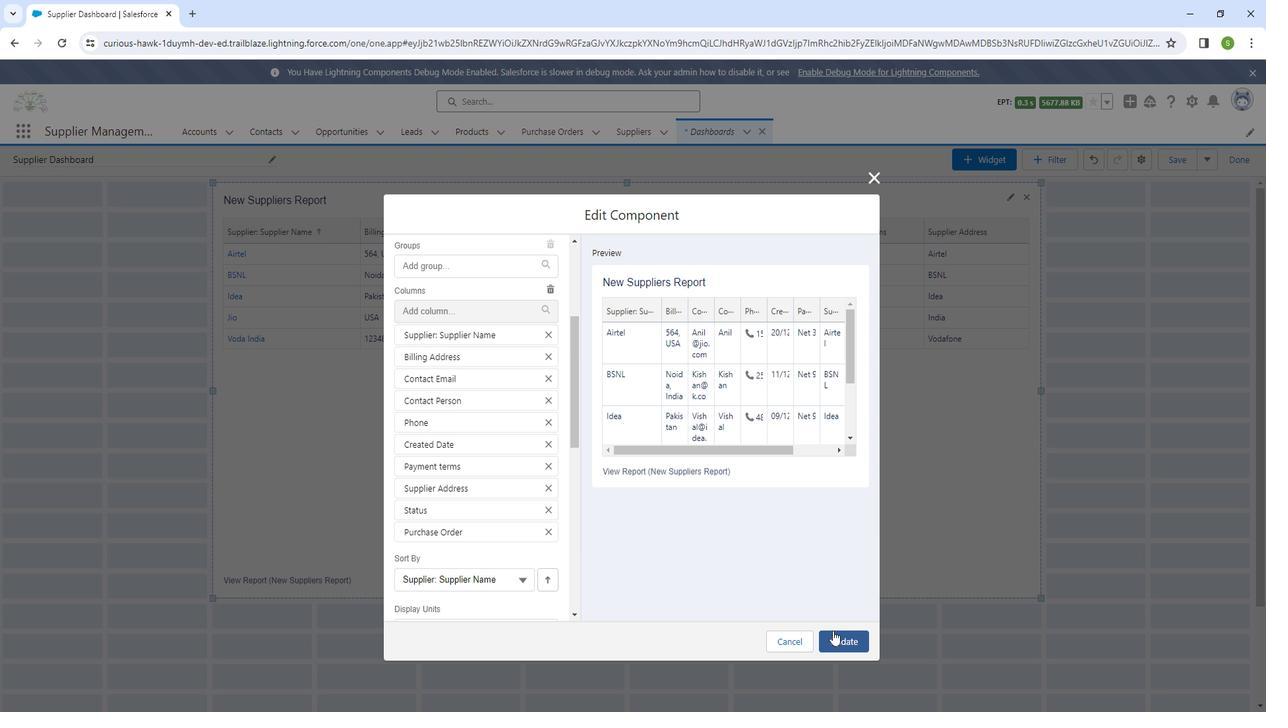 
Action: Mouse pressed left at (844, 619)
Screenshot: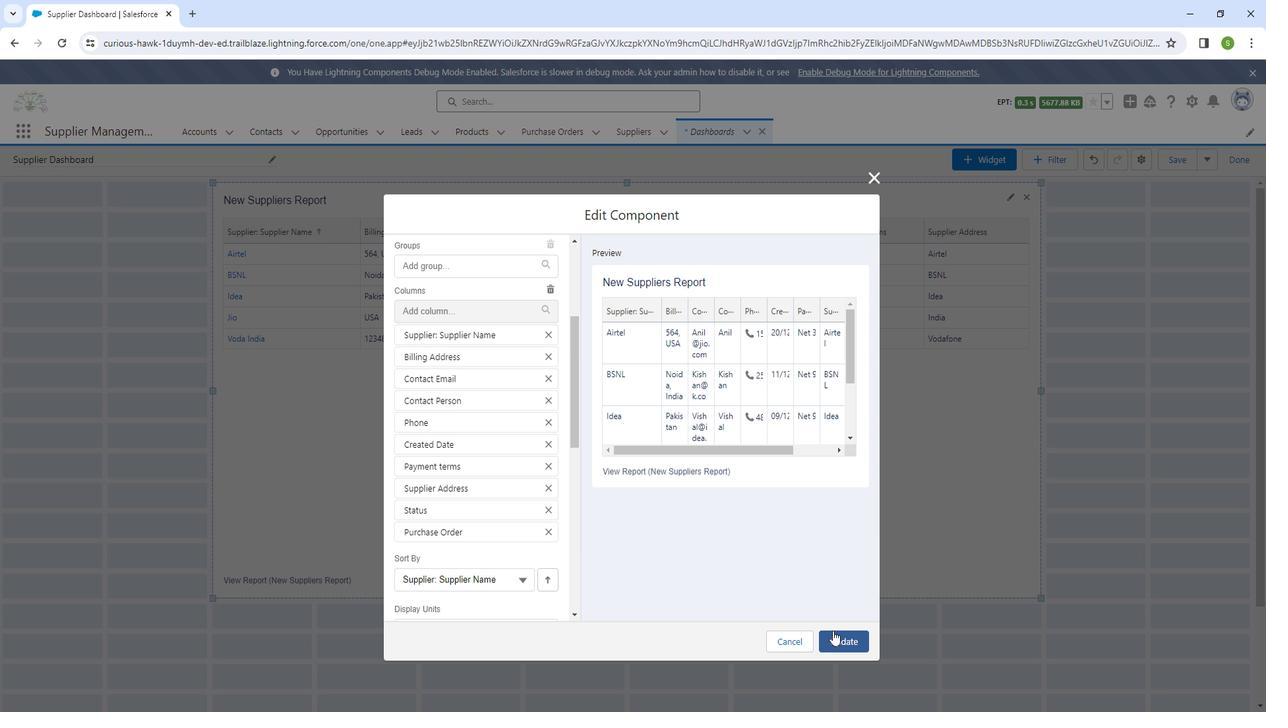 
Action: Mouse moved to (1026, 199)
Screenshot: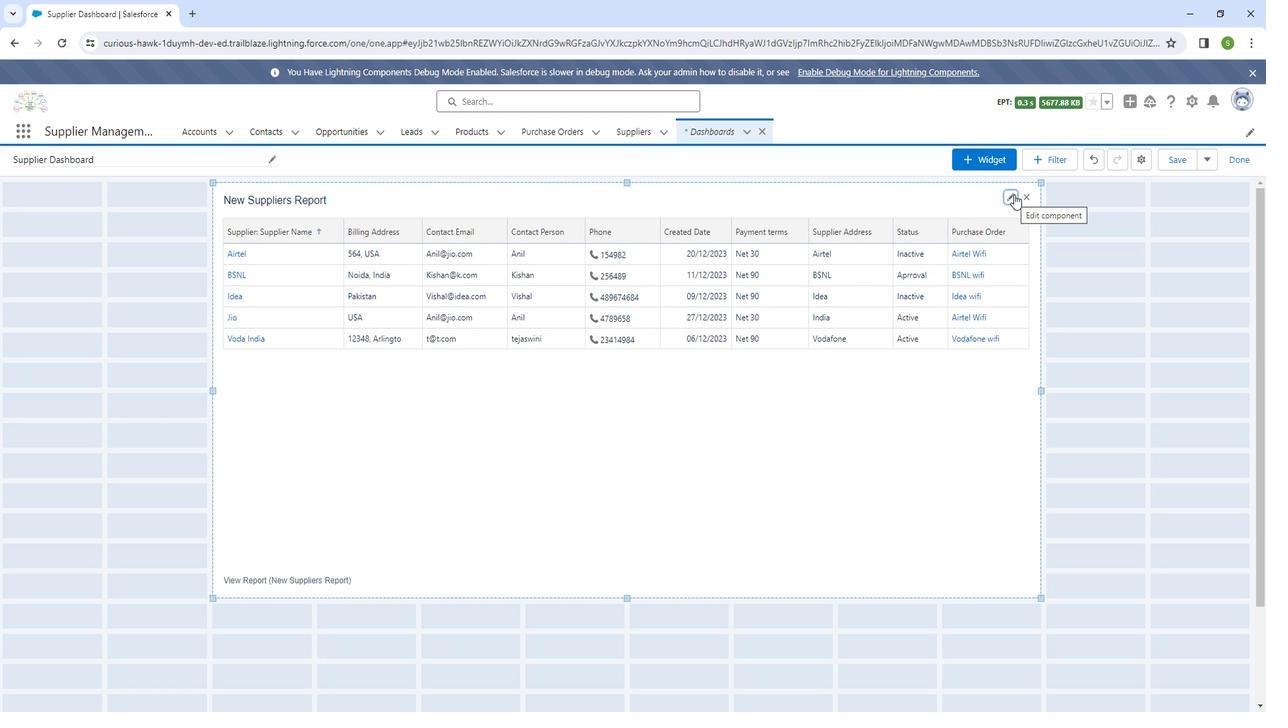 
Action: Mouse pressed left at (1026, 199)
Screenshot: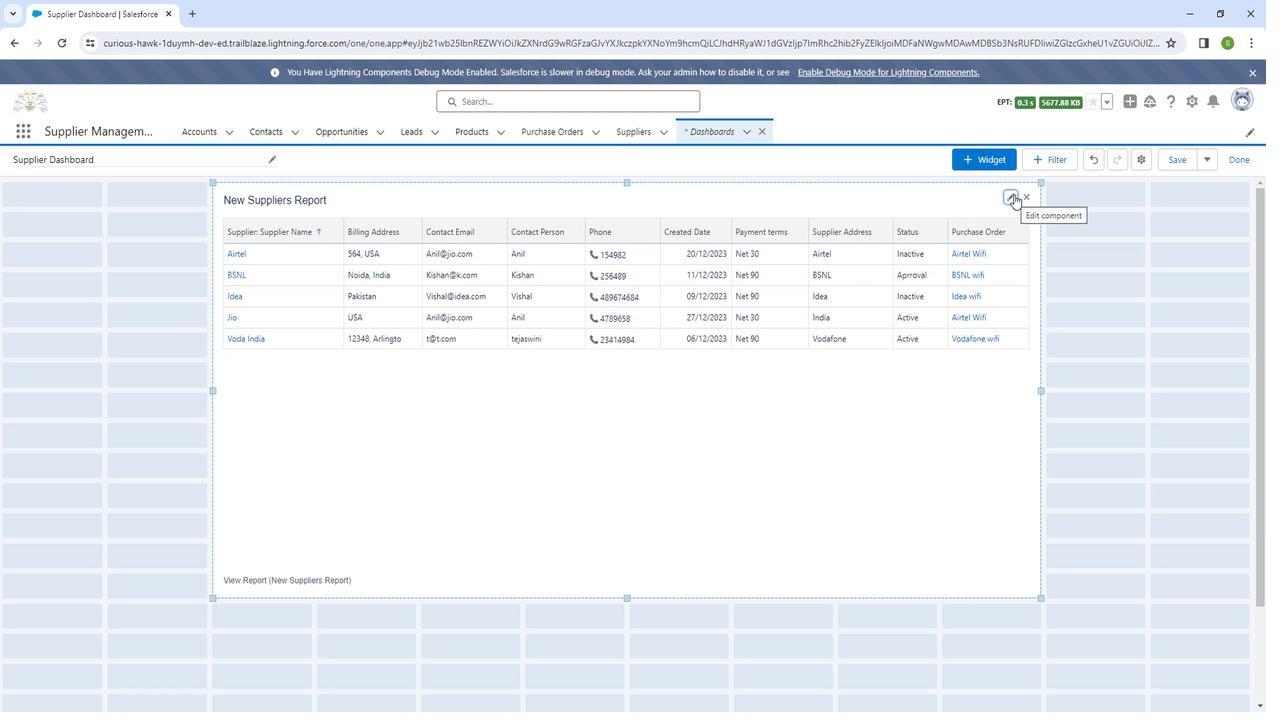 
Action: Mouse moved to (497, 422)
Screenshot: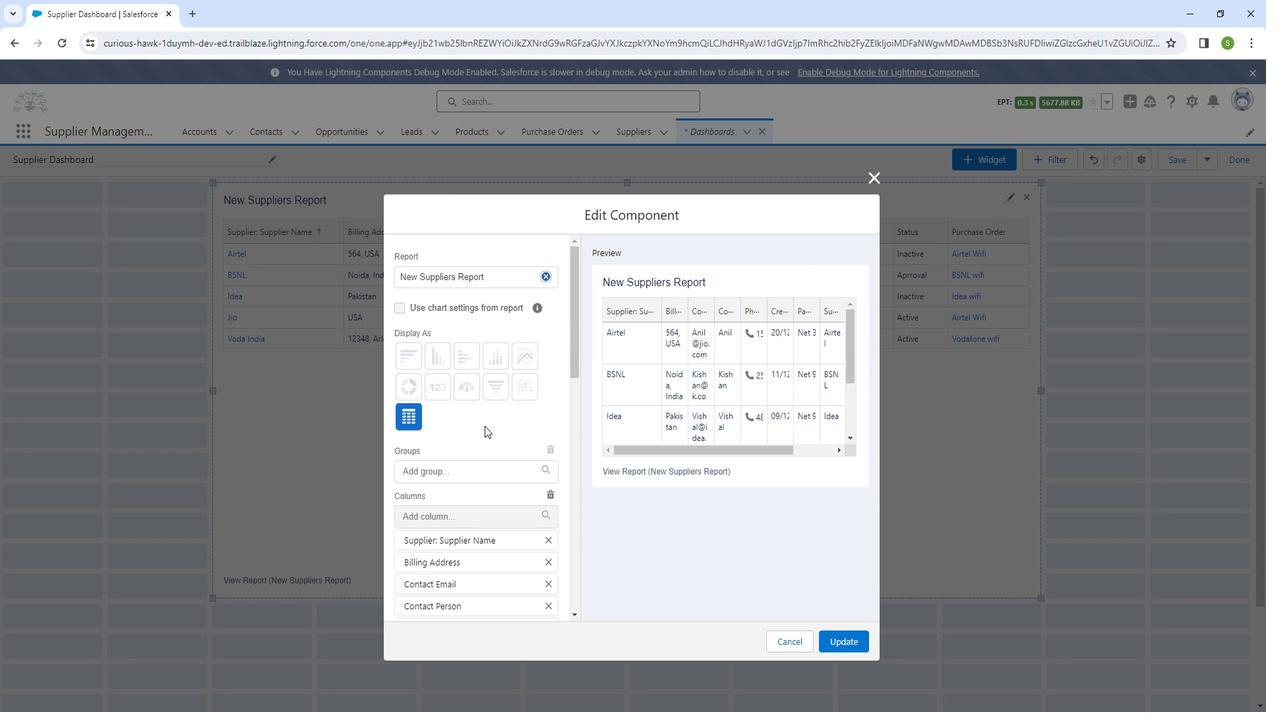 
Action: Mouse scrolled (497, 421) with delta (0, 0)
Screenshot: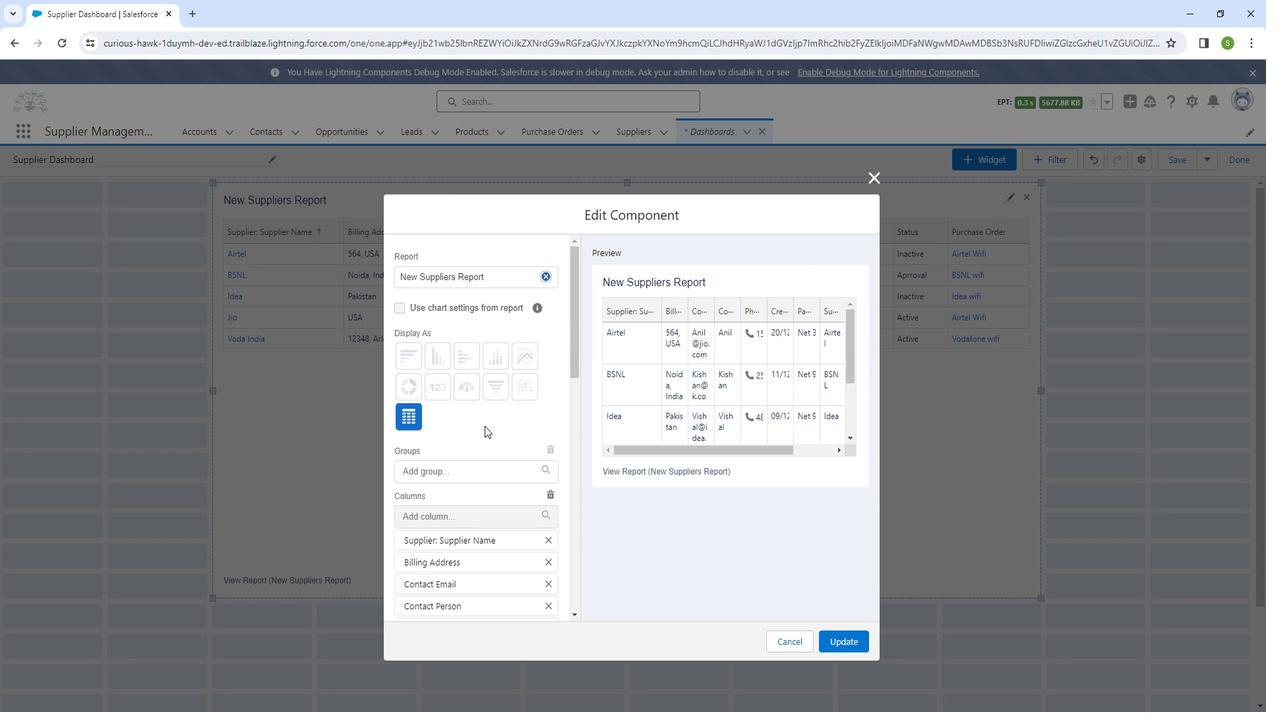 
Action: Mouse moved to (499, 424)
Screenshot: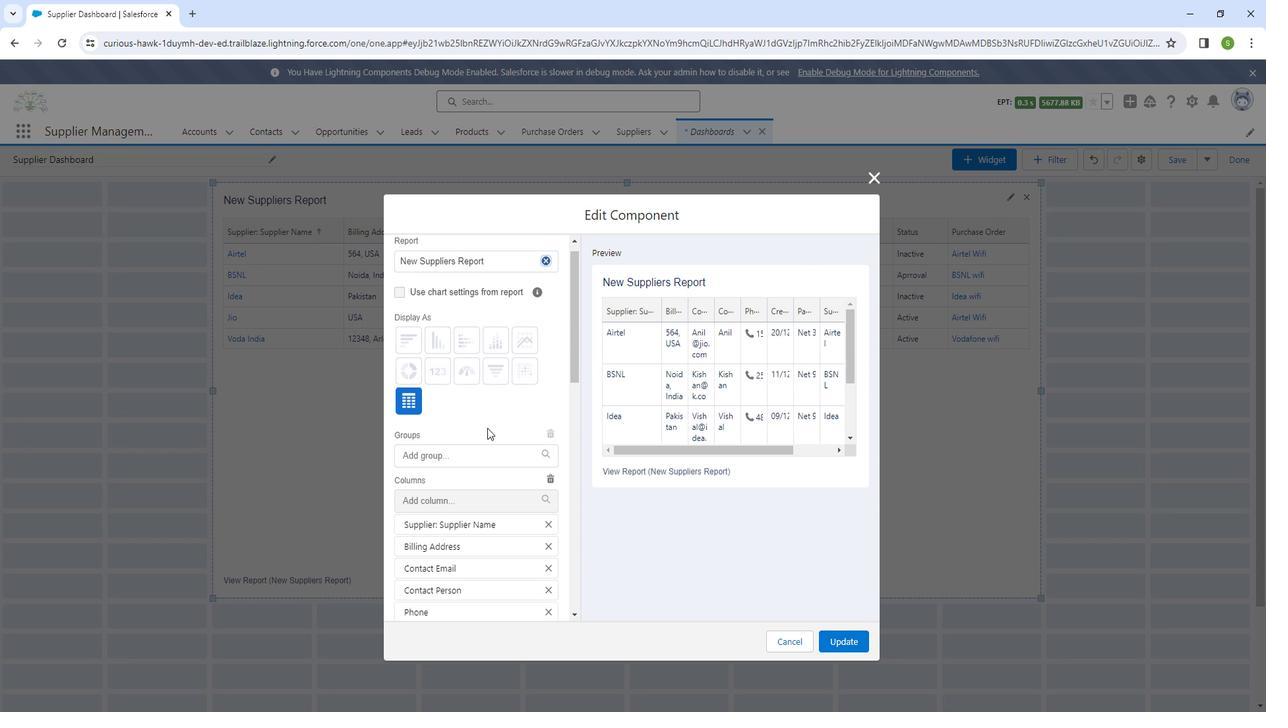 
Action: Mouse scrolled (499, 424) with delta (0, 0)
Screenshot: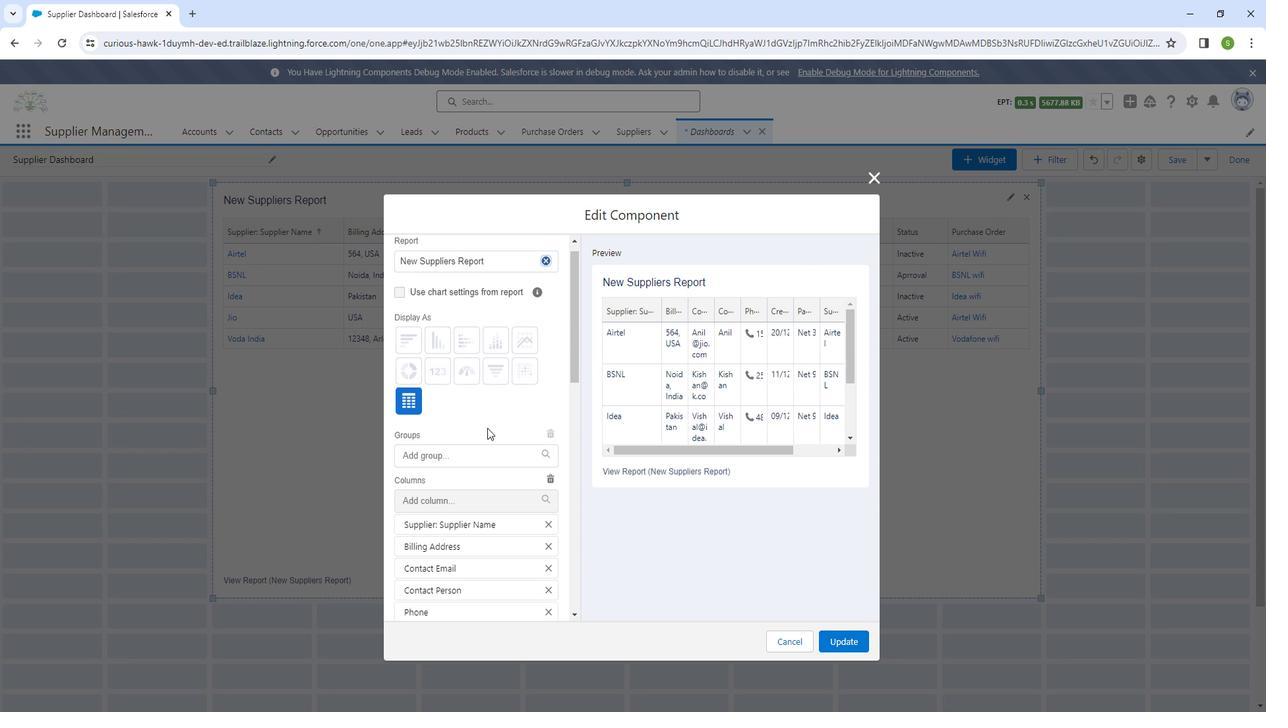 
Action: Mouse moved to (499, 424)
Screenshot: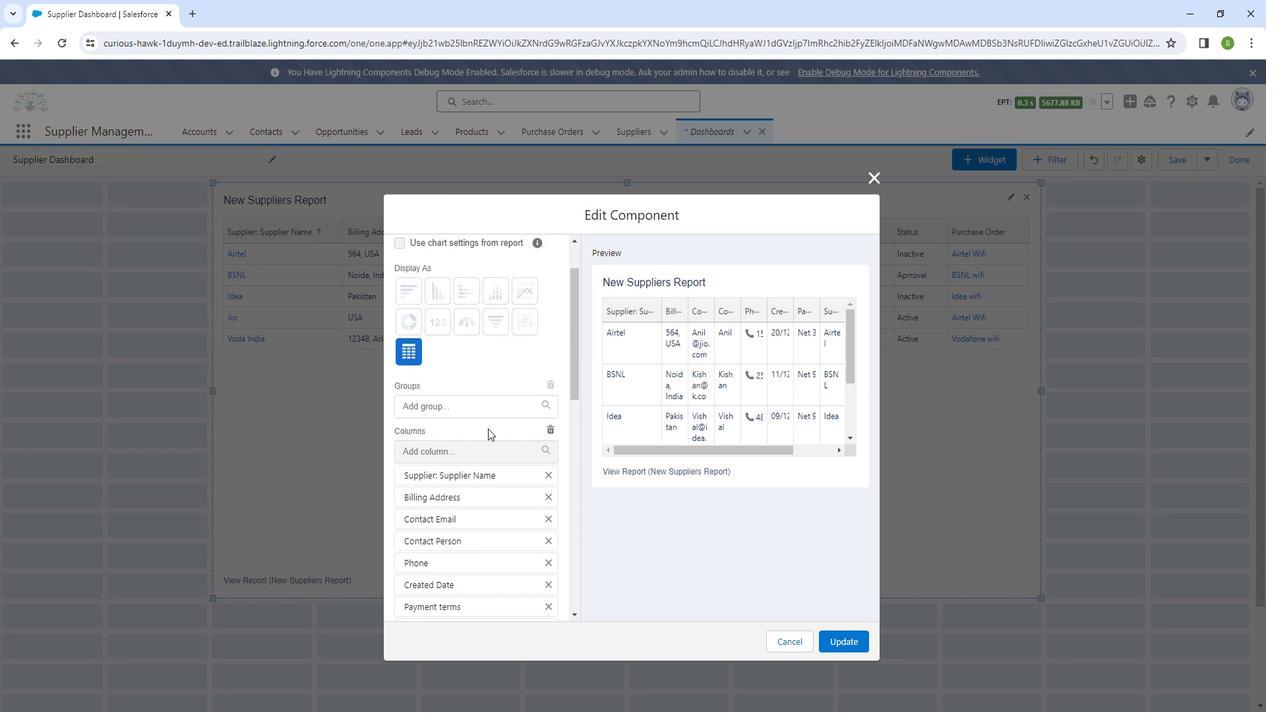 
Action: Mouse scrolled (499, 424) with delta (0, 0)
Screenshot: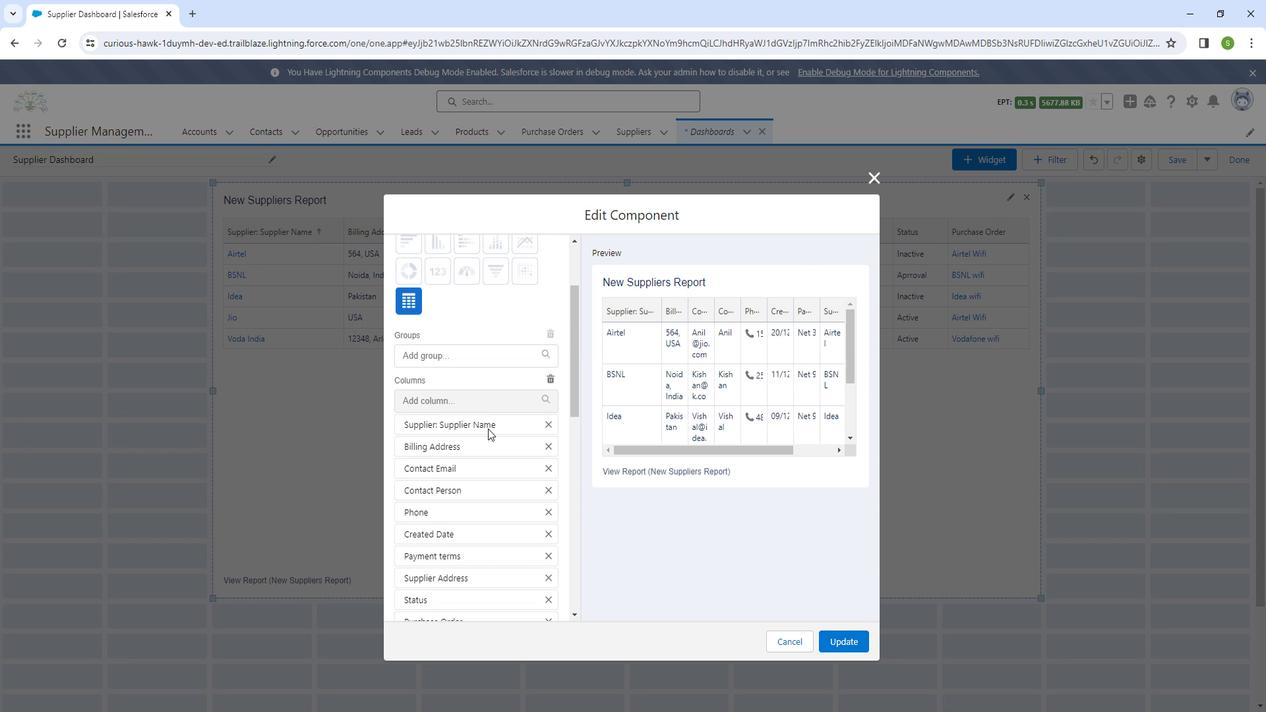 
Action: Mouse scrolled (499, 424) with delta (0, 0)
Screenshot: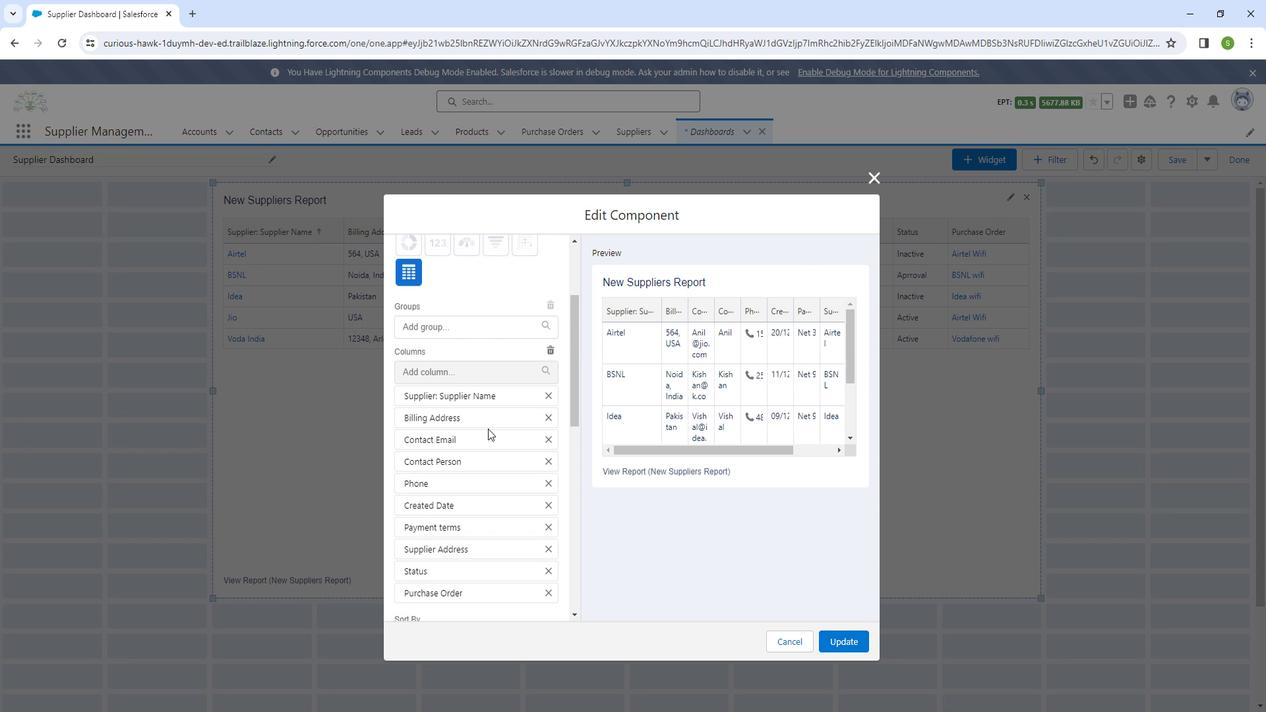 
Action: Mouse scrolled (499, 424) with delta (0, 0)
Screenshot: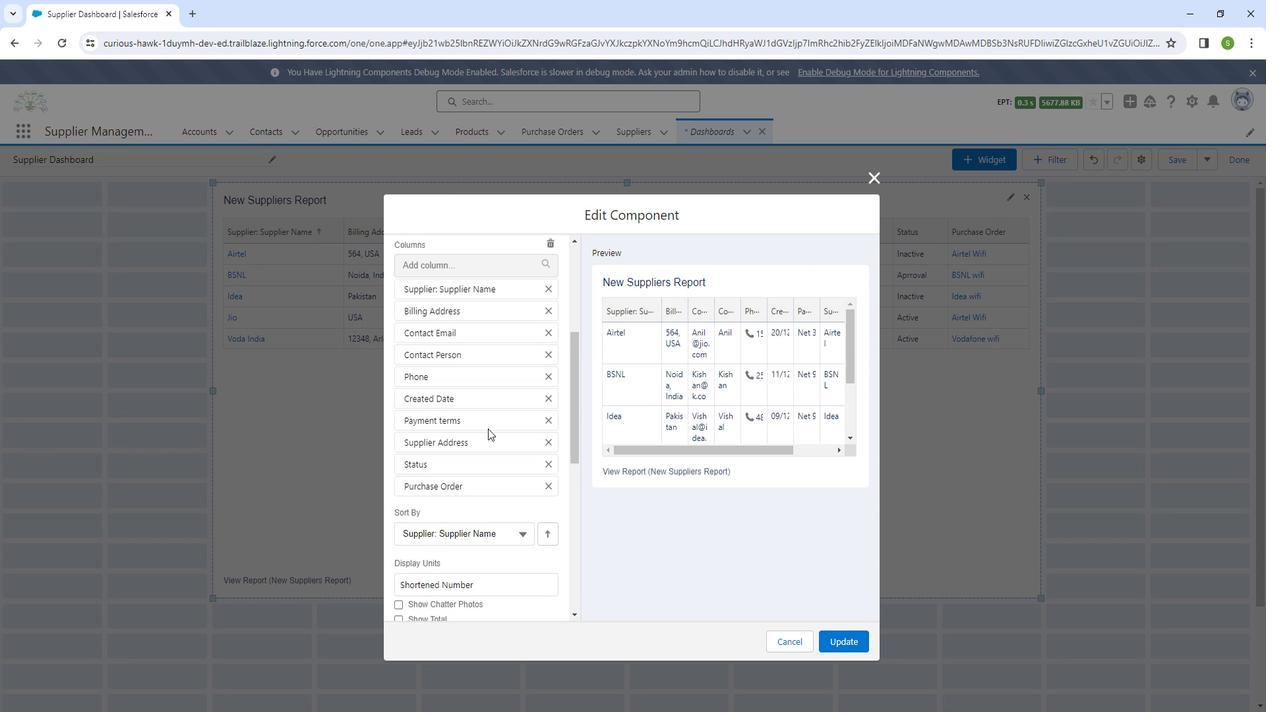 
Action: Mouse moved to (500, 424)
Screenshot: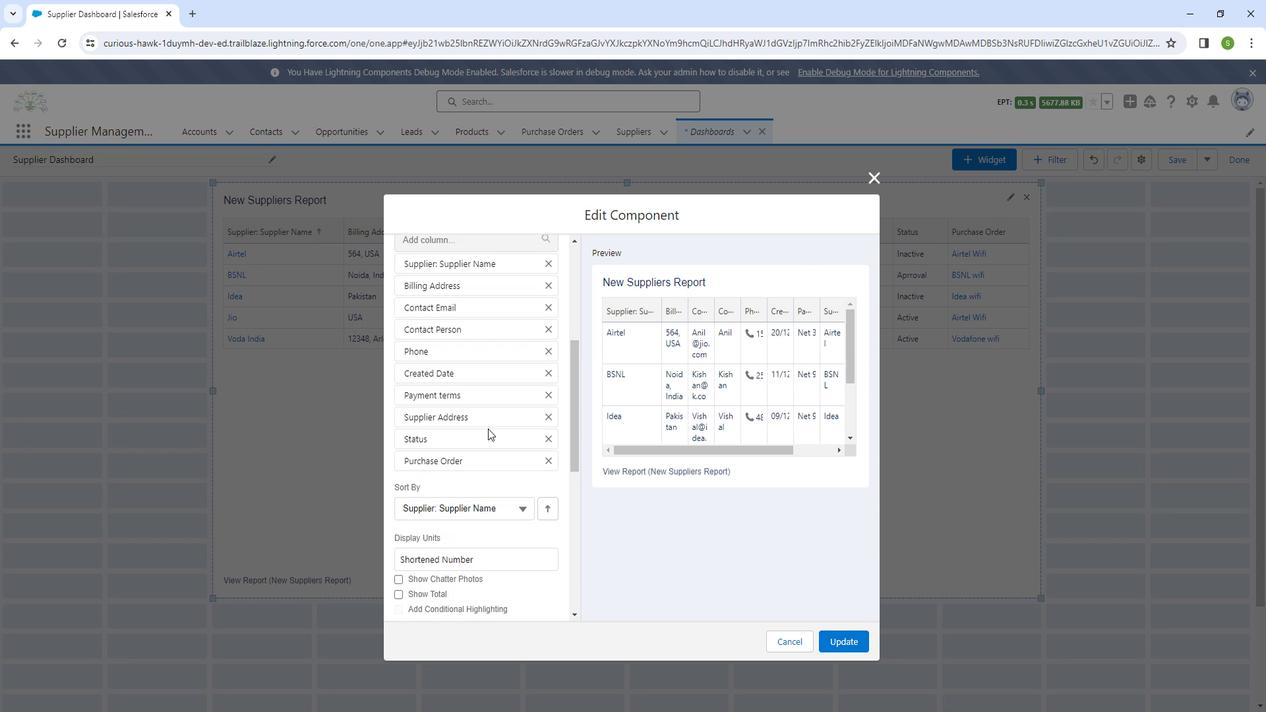 
Action: Mouse scrolled (500, 424) with delta (0, 0)
Screenshot: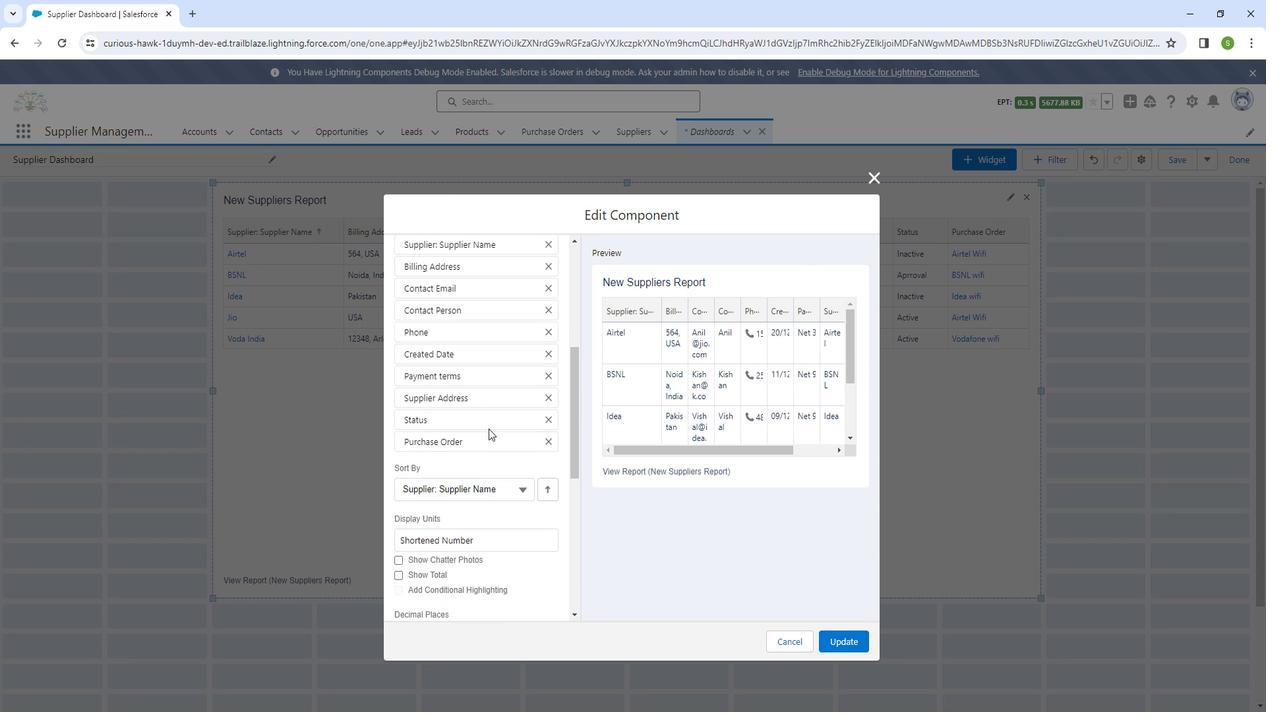 
Action: Mouse moved to (501, 426)
Screenshot: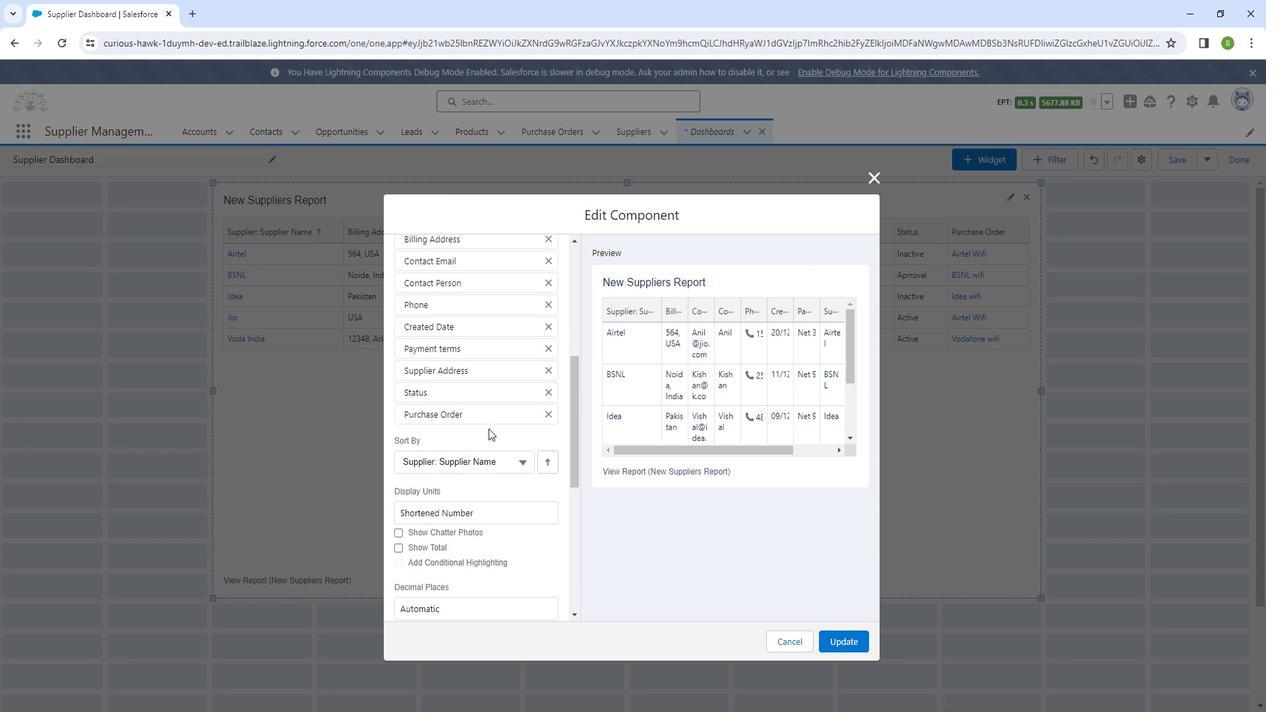 
Action: Mouse scrolled (501, 425) with delta (0, 0)
Screenshot: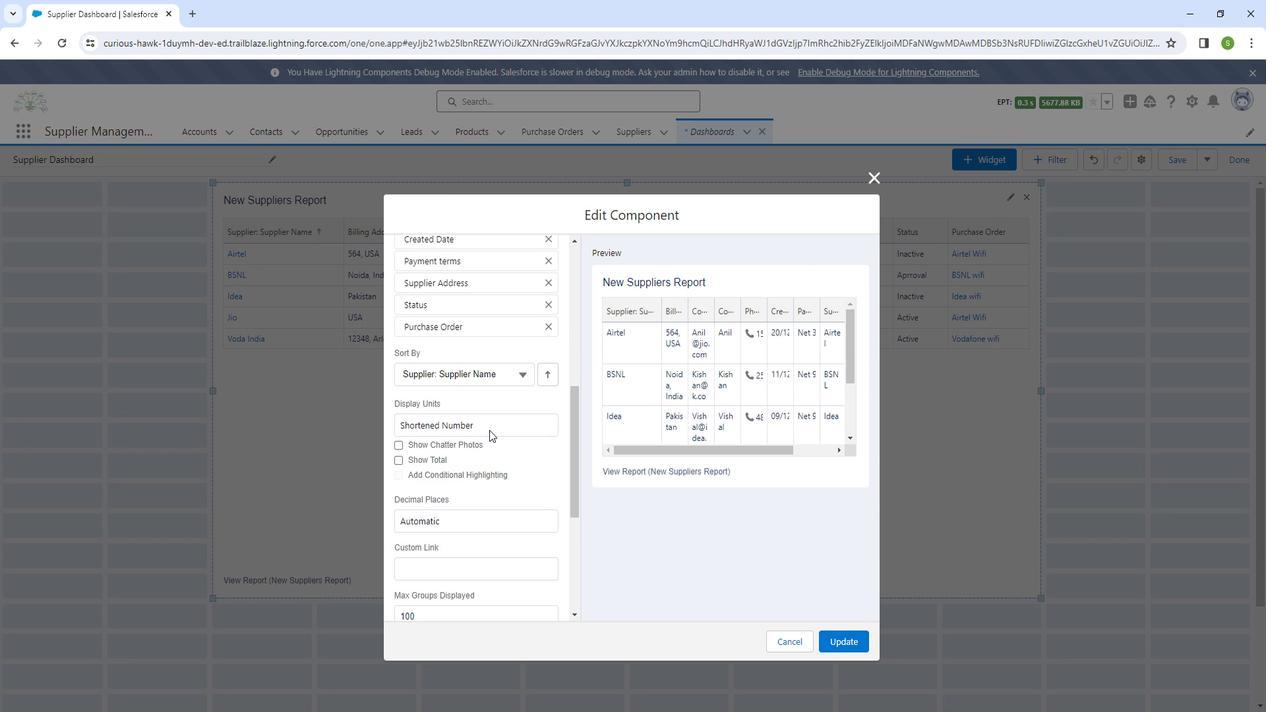 
Action: Mouse moved to (501, 427)
Screenshot: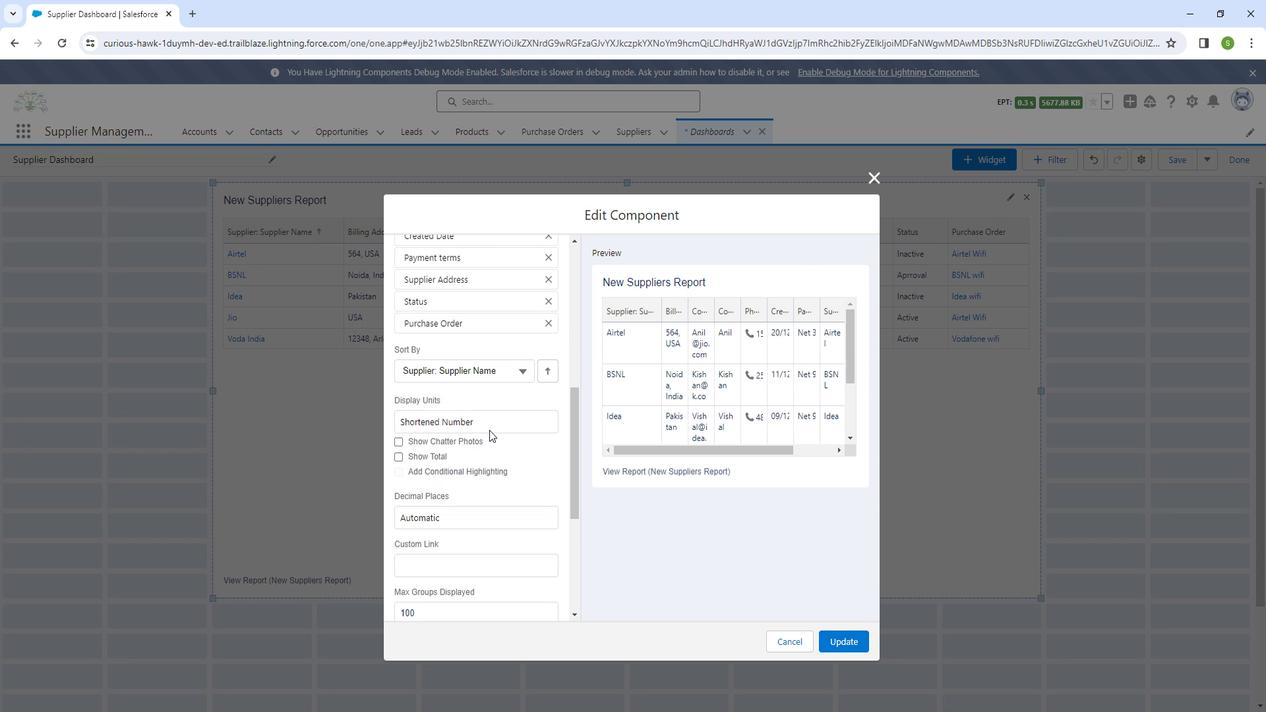 
Action: Mouse scrolled (501, 426) with delta (0, 0)
Screenshot: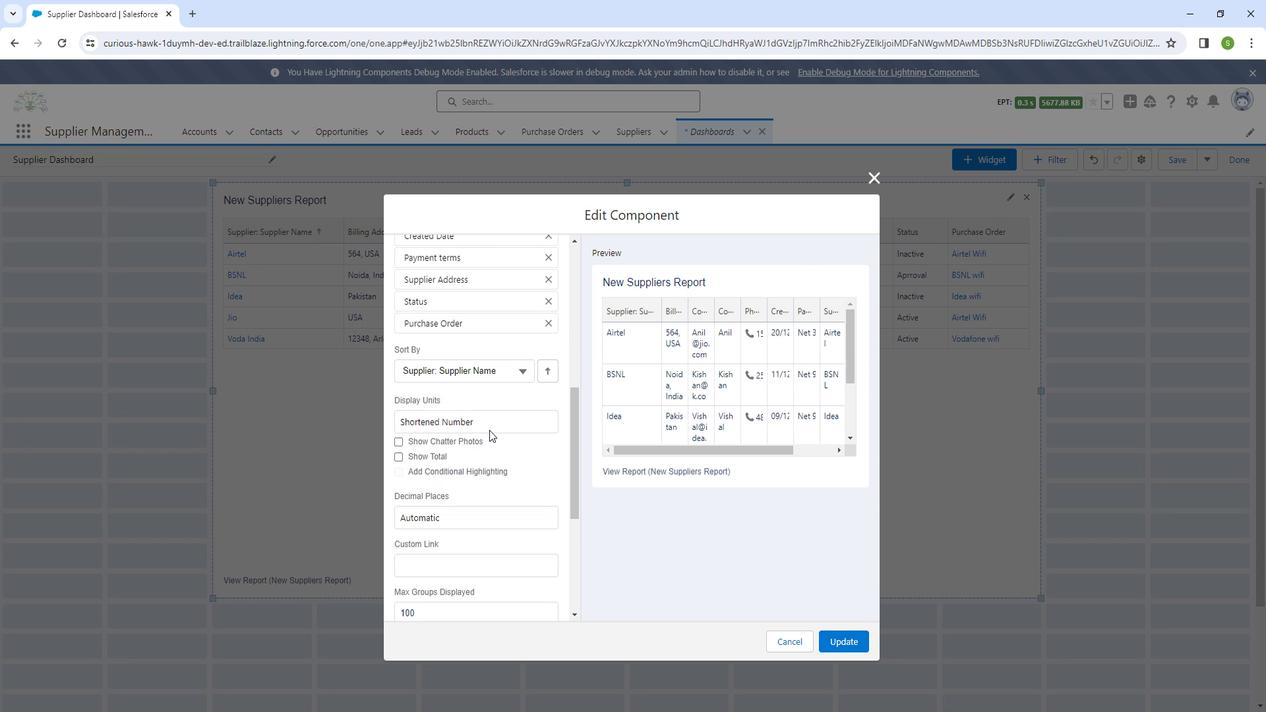 
Action: Mouse moved to (500, 429)
Screenshot: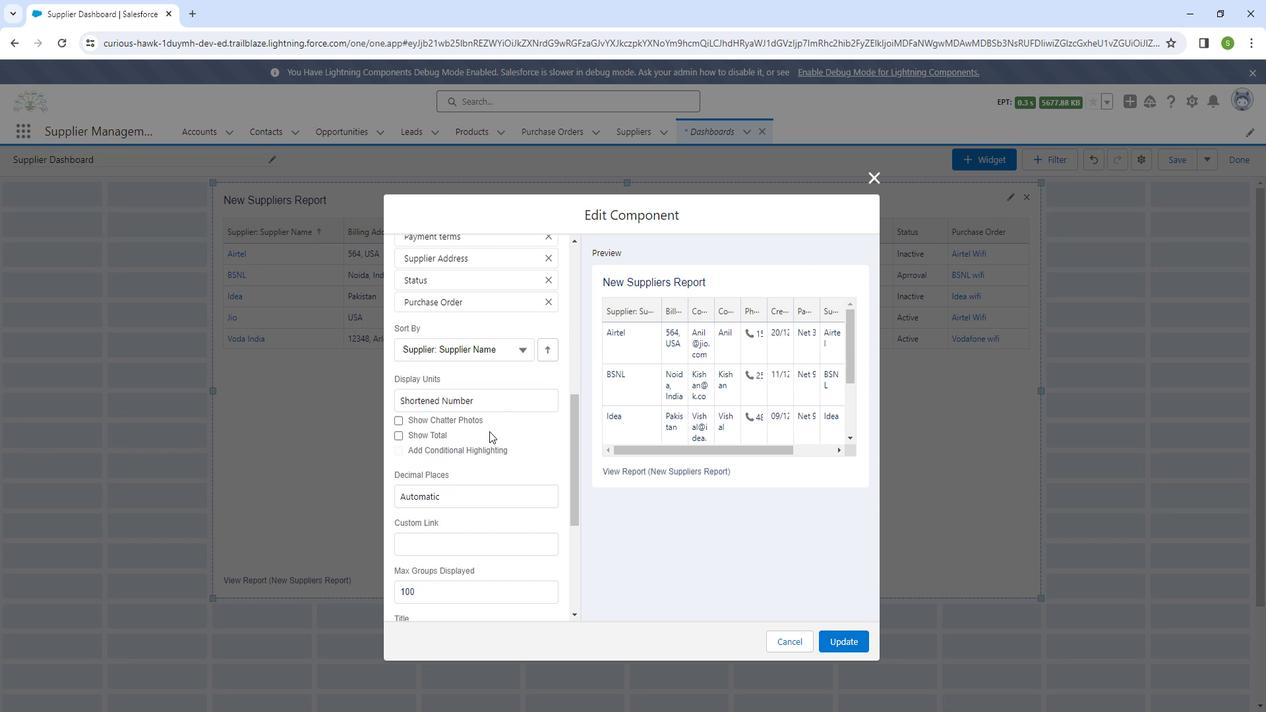 
Action: Mouse scrolled (500, 428) with delta (0, 0)
Screenshot: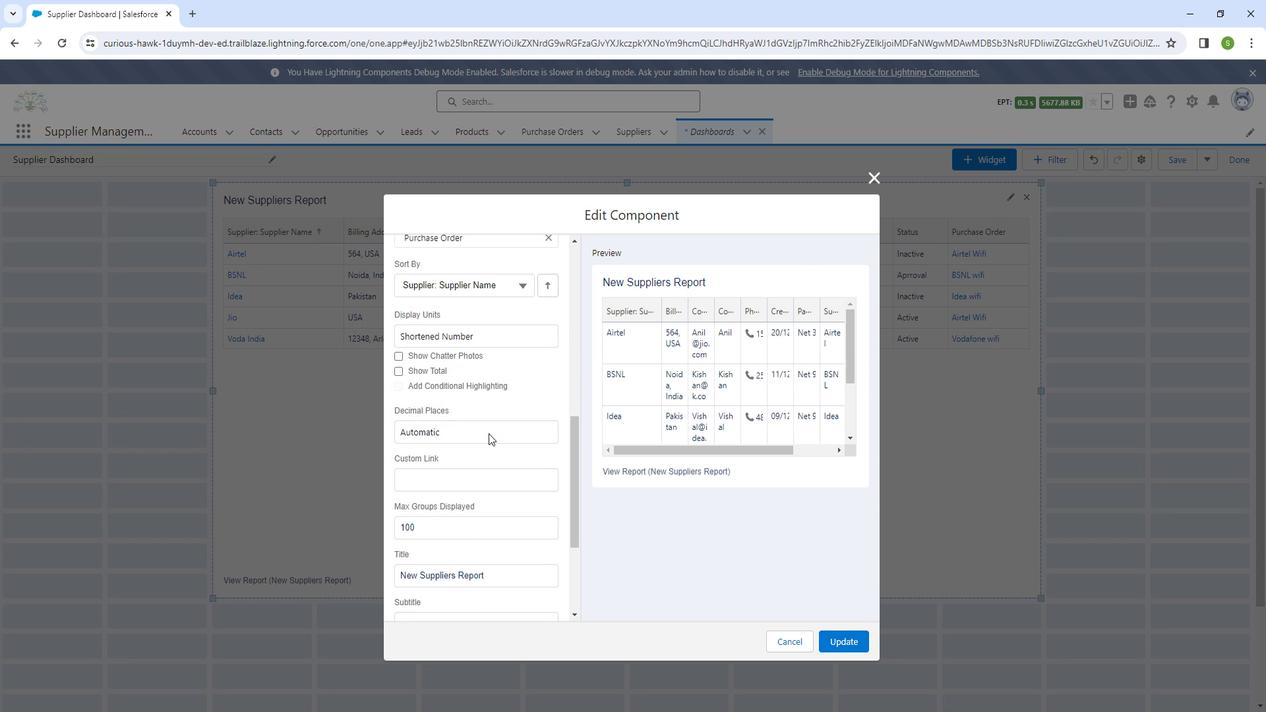 
Action: Mouse moved to (500, 430)
Screenshot: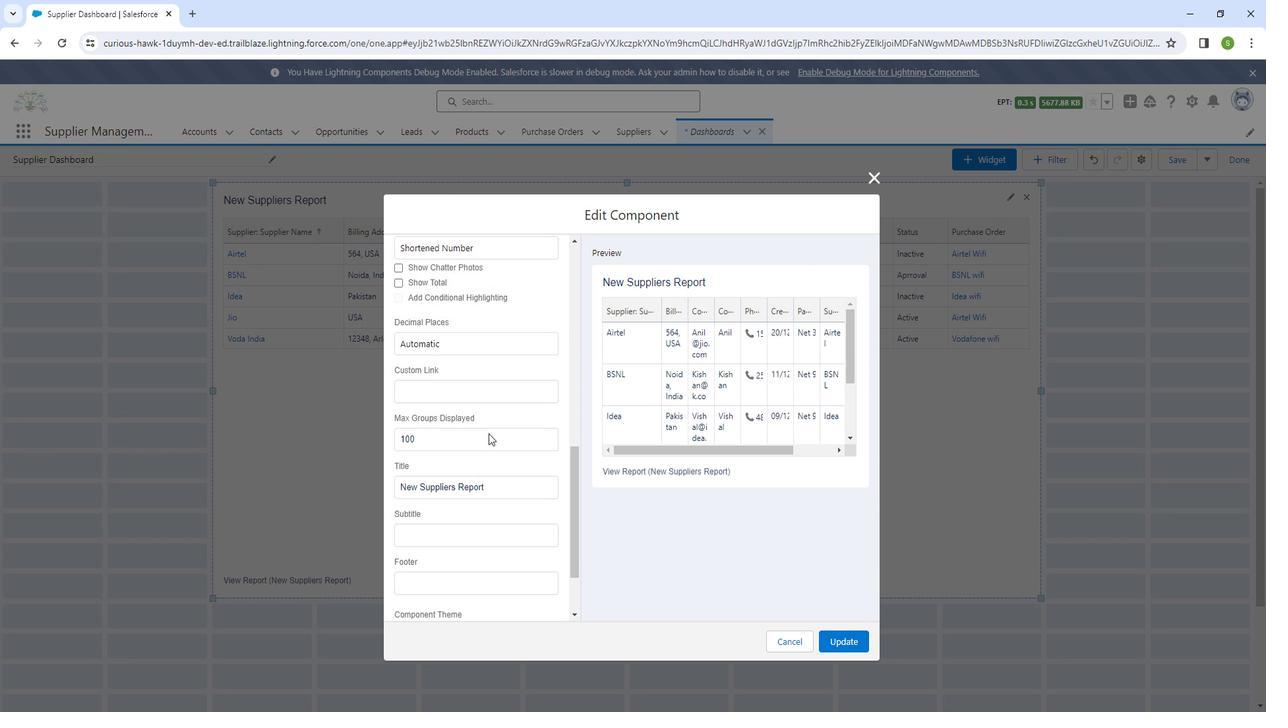 
Action: Mouse scrolled (500, 429) with delta (0, 0)
Screenshot: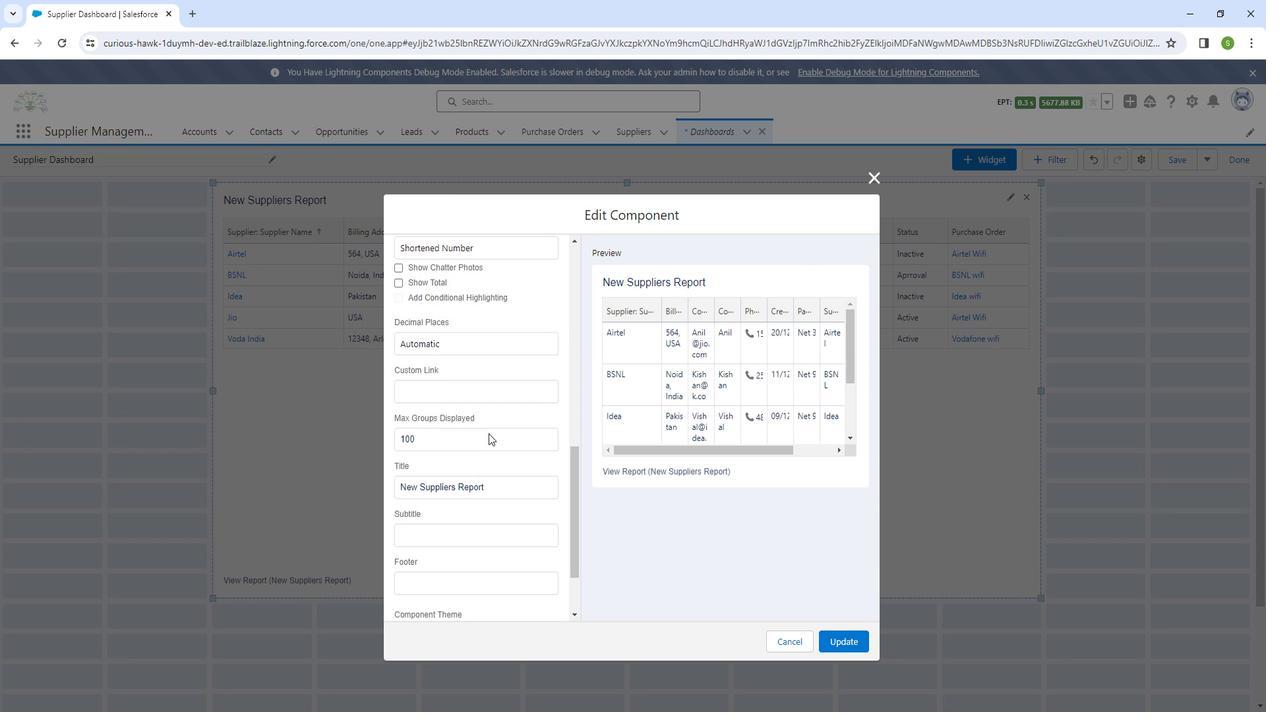 
Action: Mouse scrolled (500, 429) with delta (0, 0)
Screenshot: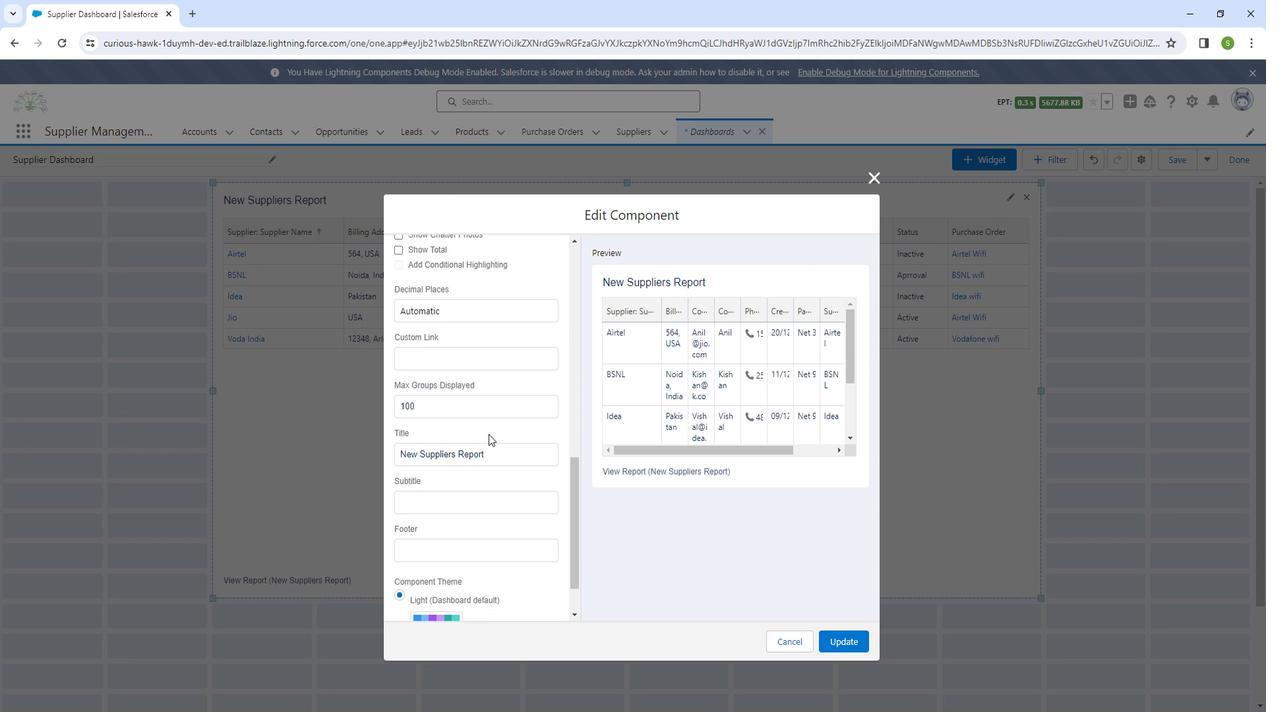 
Action: Mouse moved to (500, 430)
Screenshot: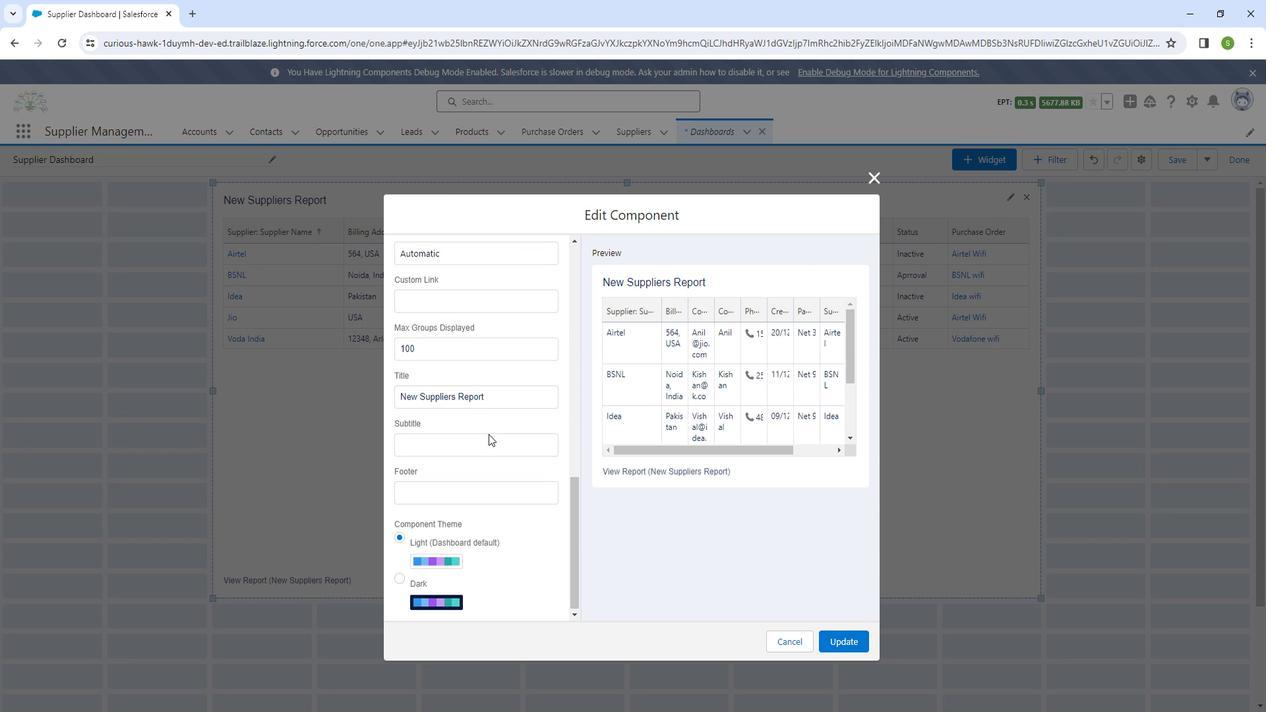 
Action: Mouse scrolled (500, 429) with delta (0, 0)
Screenshot: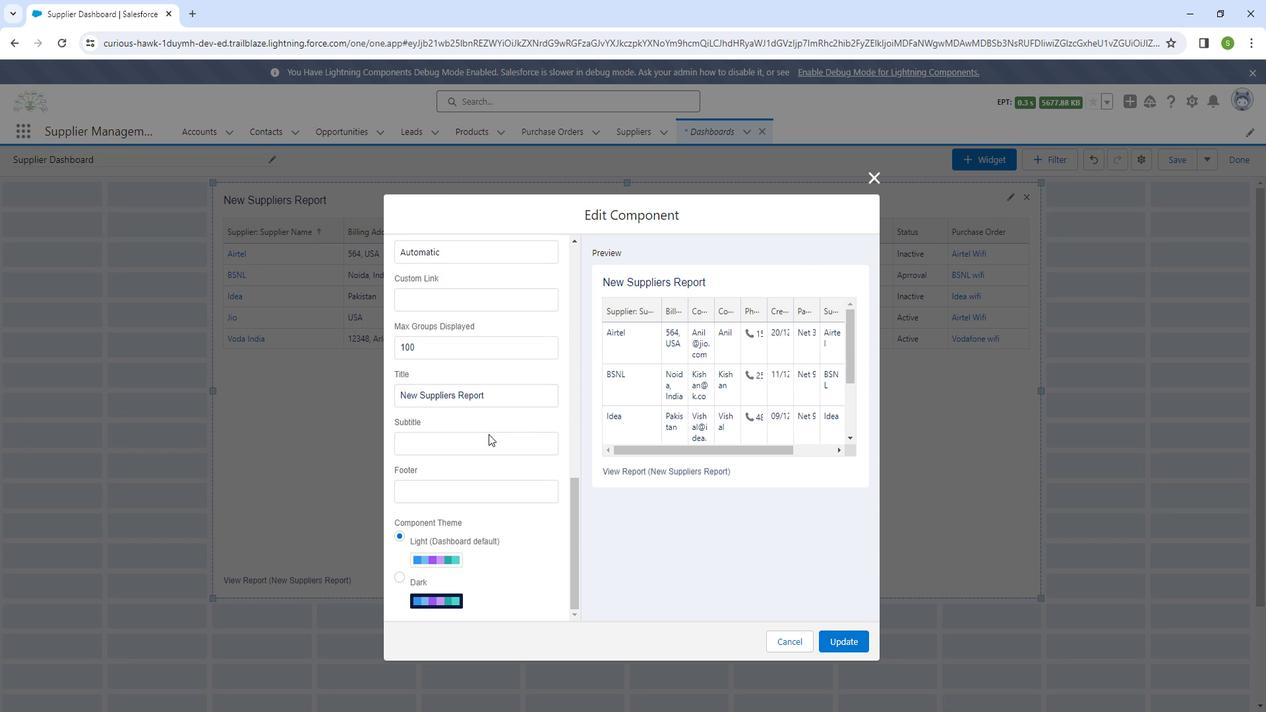 
Action: Mouse scrolled (500, 429) with delta (0, 0)
Screenshot: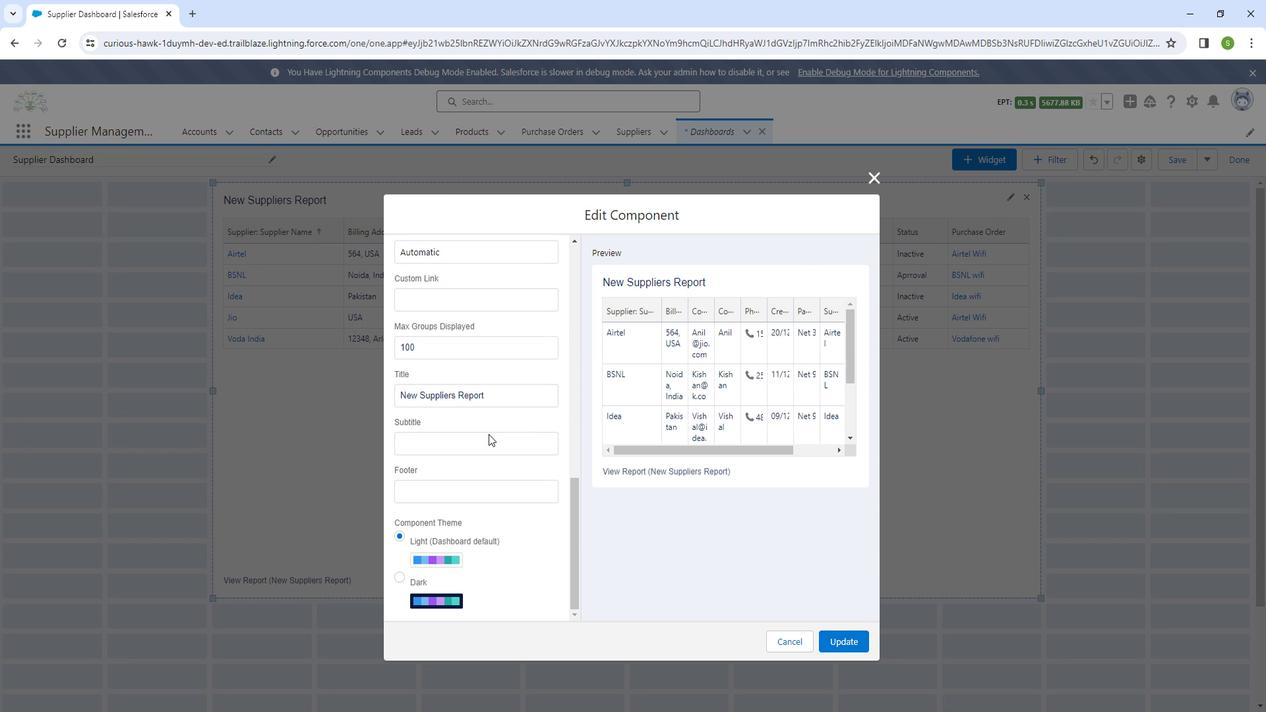 
Action: Mouse moved to (410, 567)
Screenshot: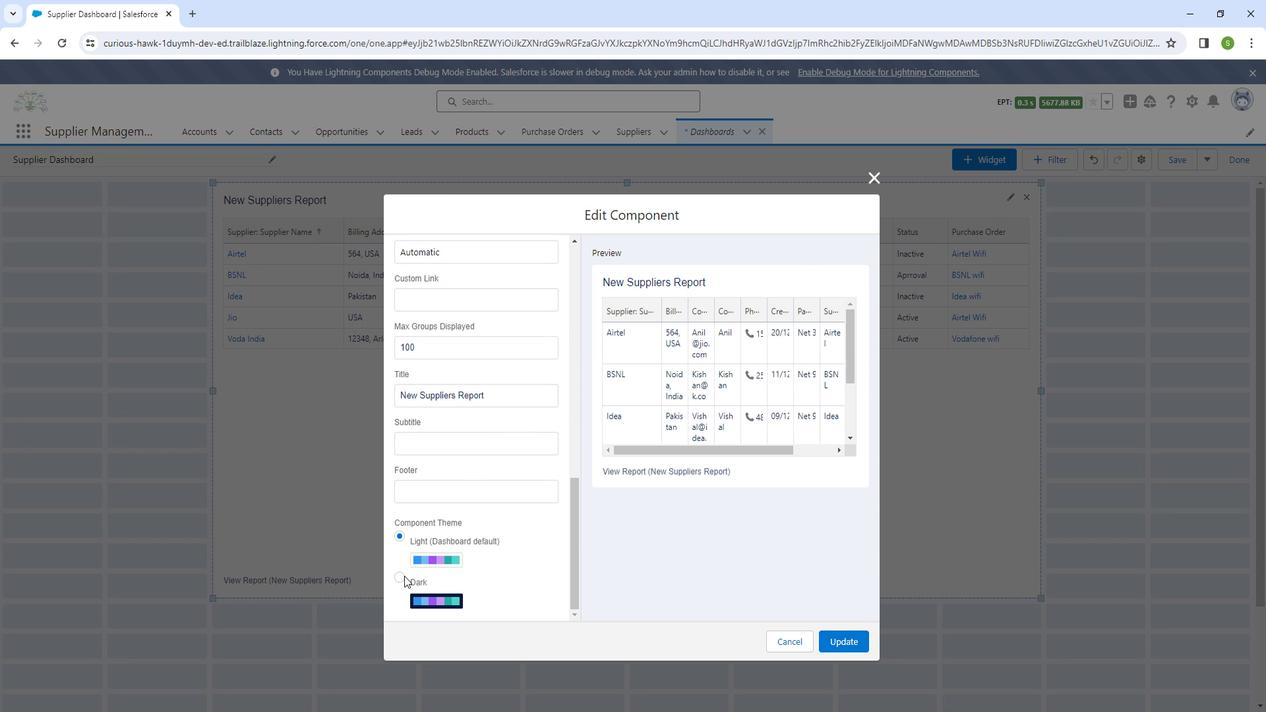 
Action: Mouse pressed left at (410, 567)
Screenshot: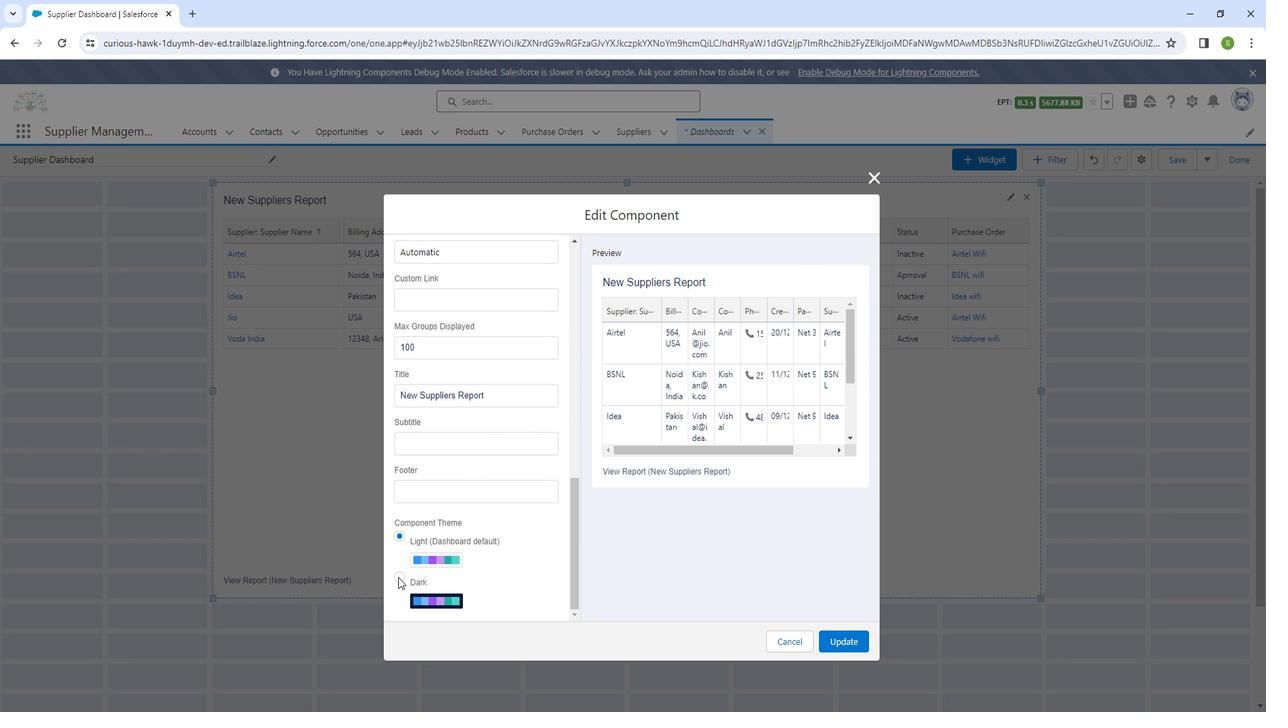 
Action: Mouse moved to (856, 631)
Screenshot: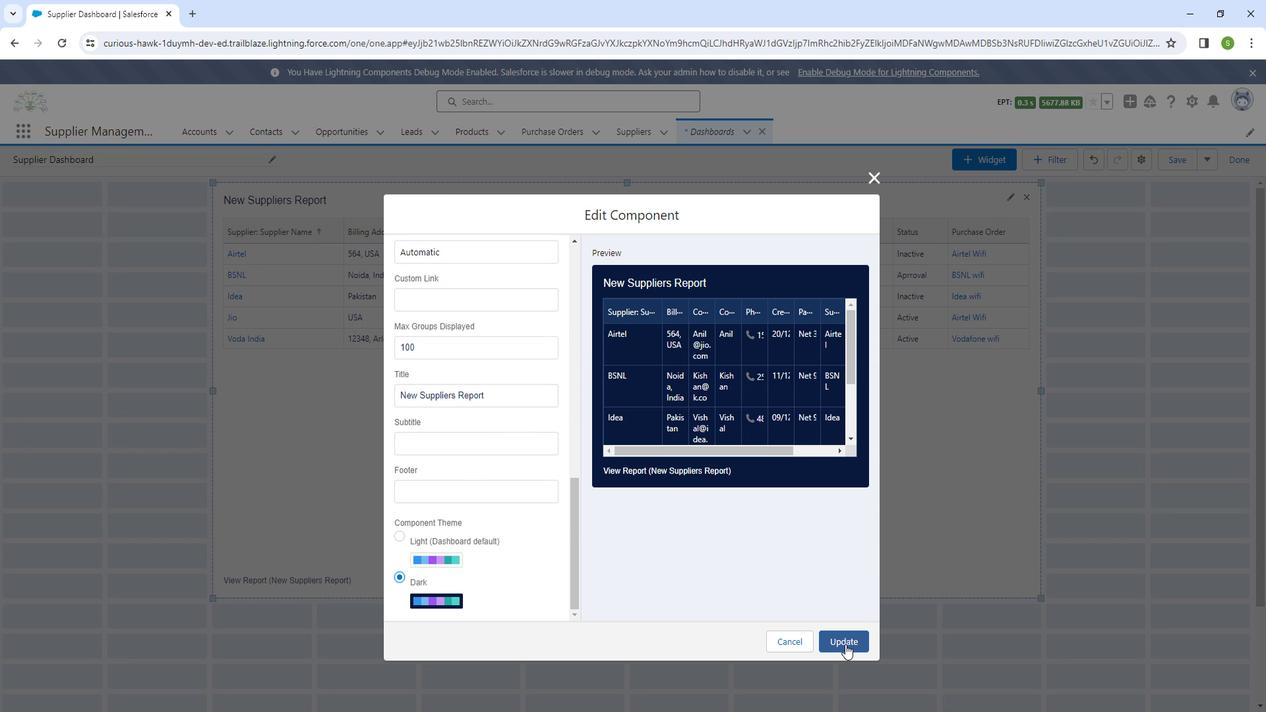 
Action: Mouse pressed left at (856, 631)
Screenshot: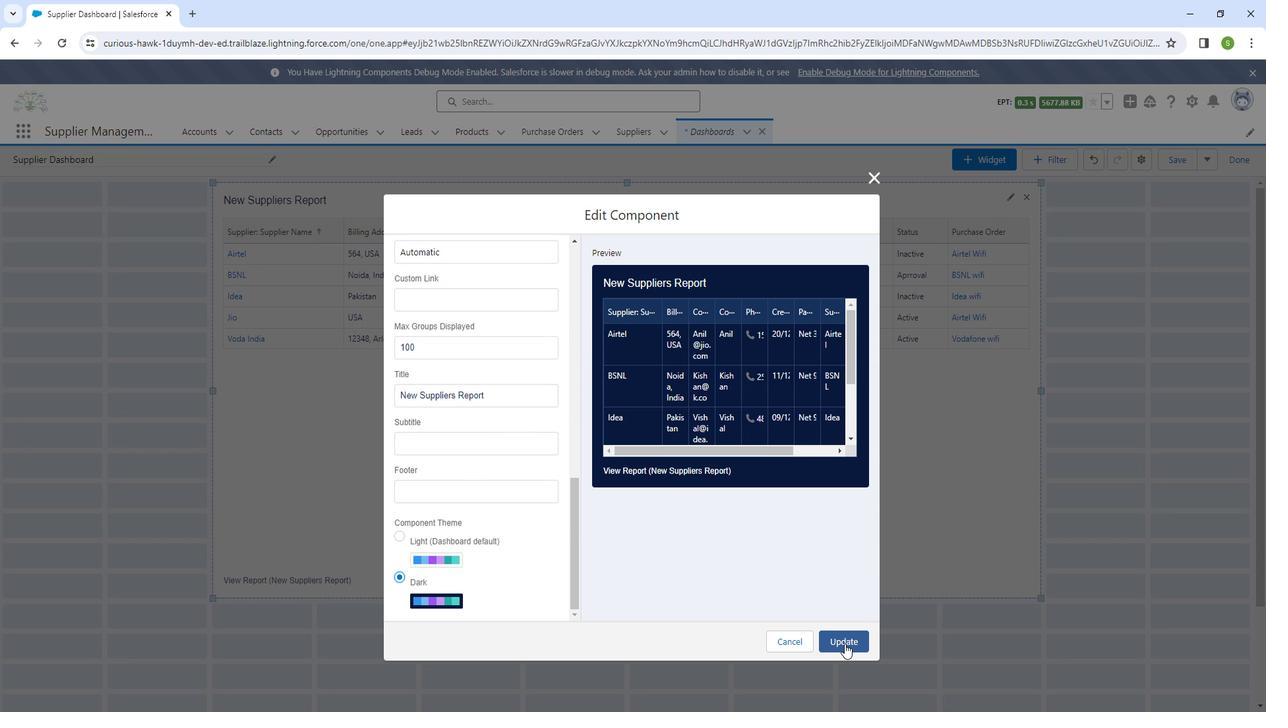 
Action: Mouse moved to (1193, 164)
Screenshot: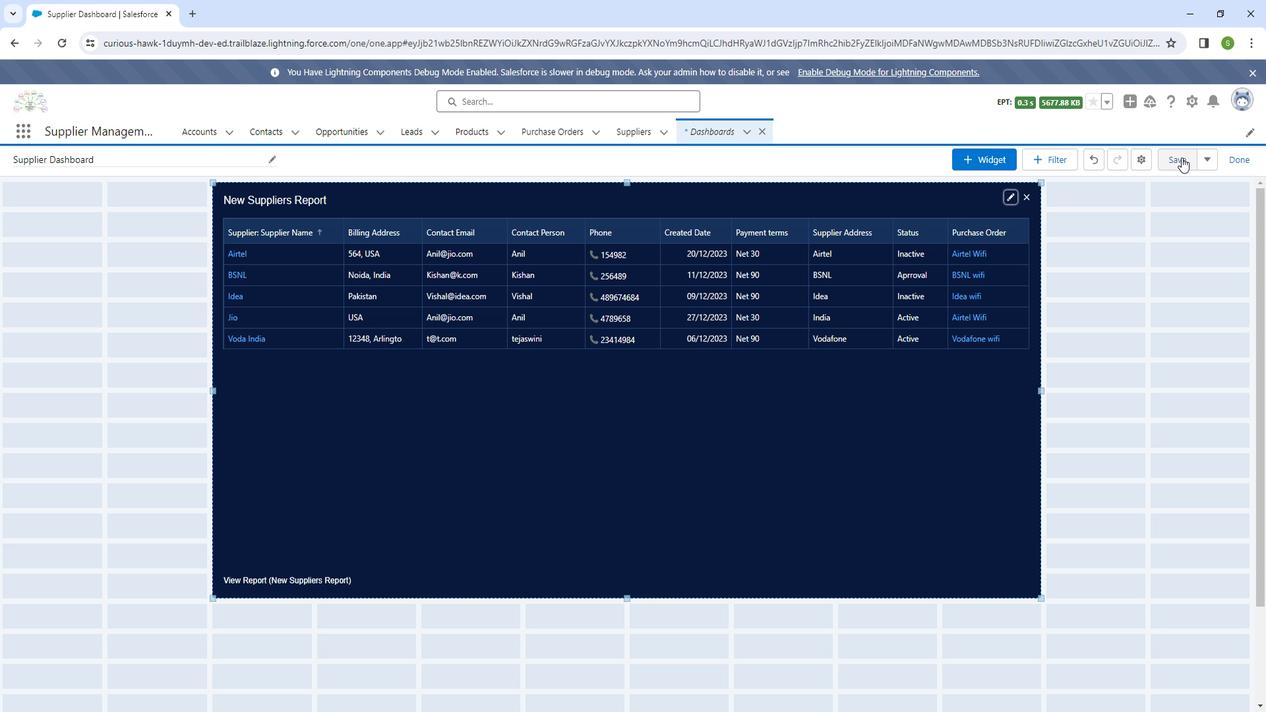 
Action: Mouse pressed left at (1193, 164)
Screenshot: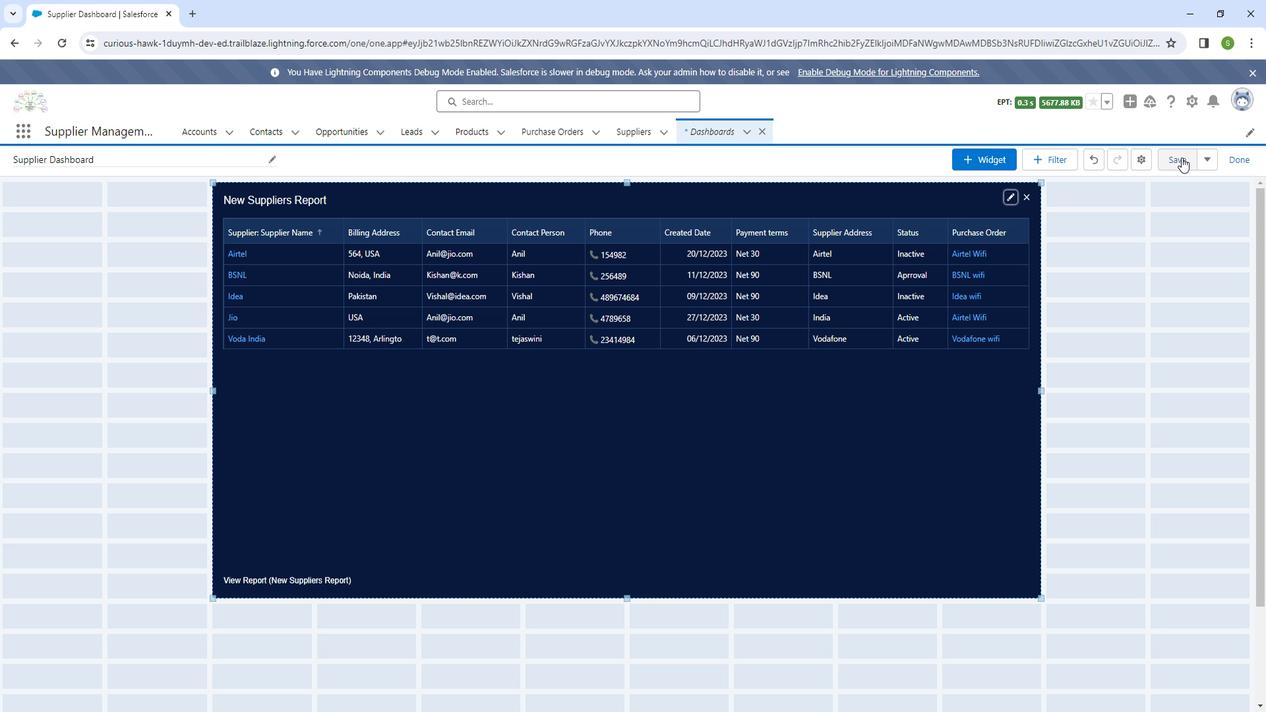 
Action: Mouse moved to (1255, 168)
Screenshot: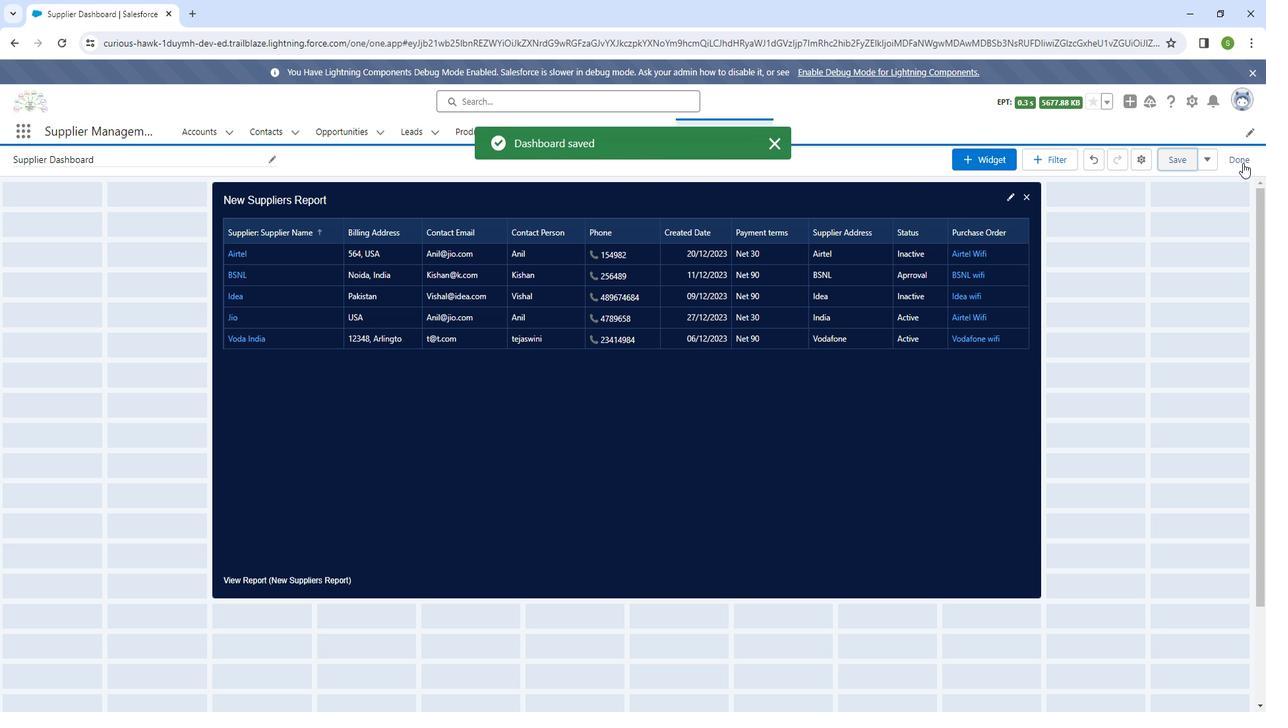
Action: Mouse pressed left at (1255, 168)
Screenshot: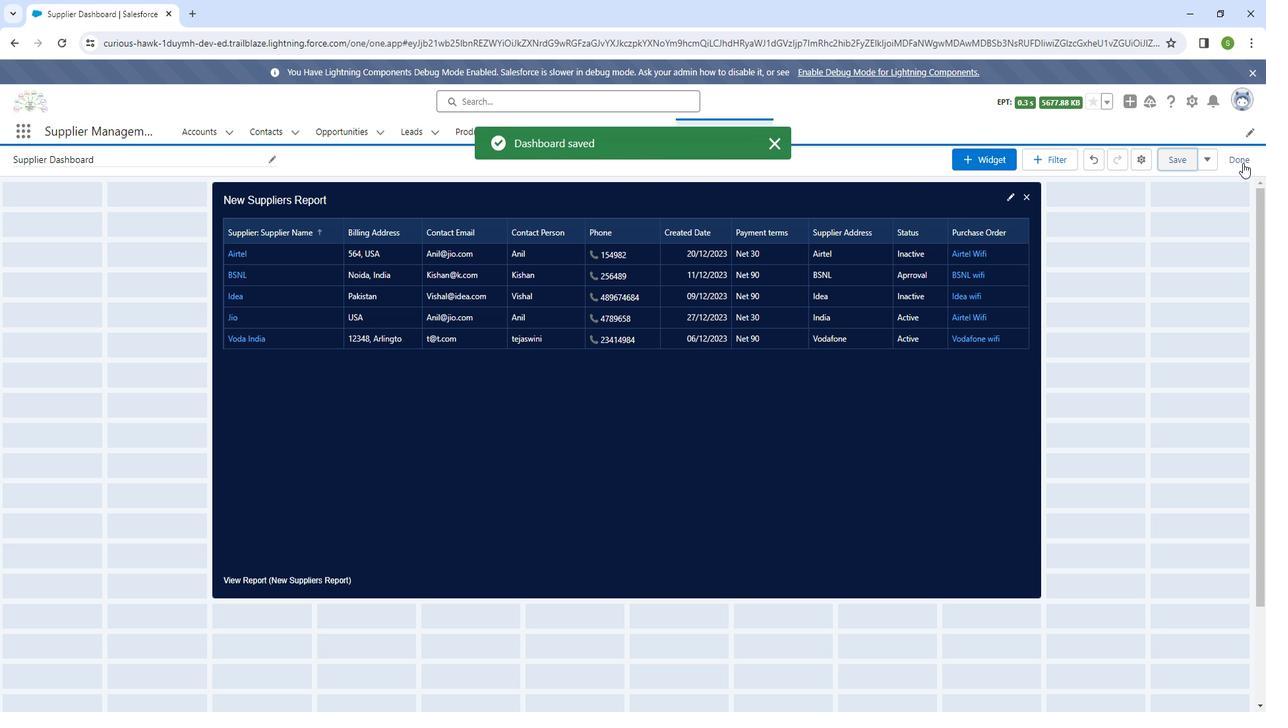 
Action: Mouse moved to (601, 445)
Screenshot: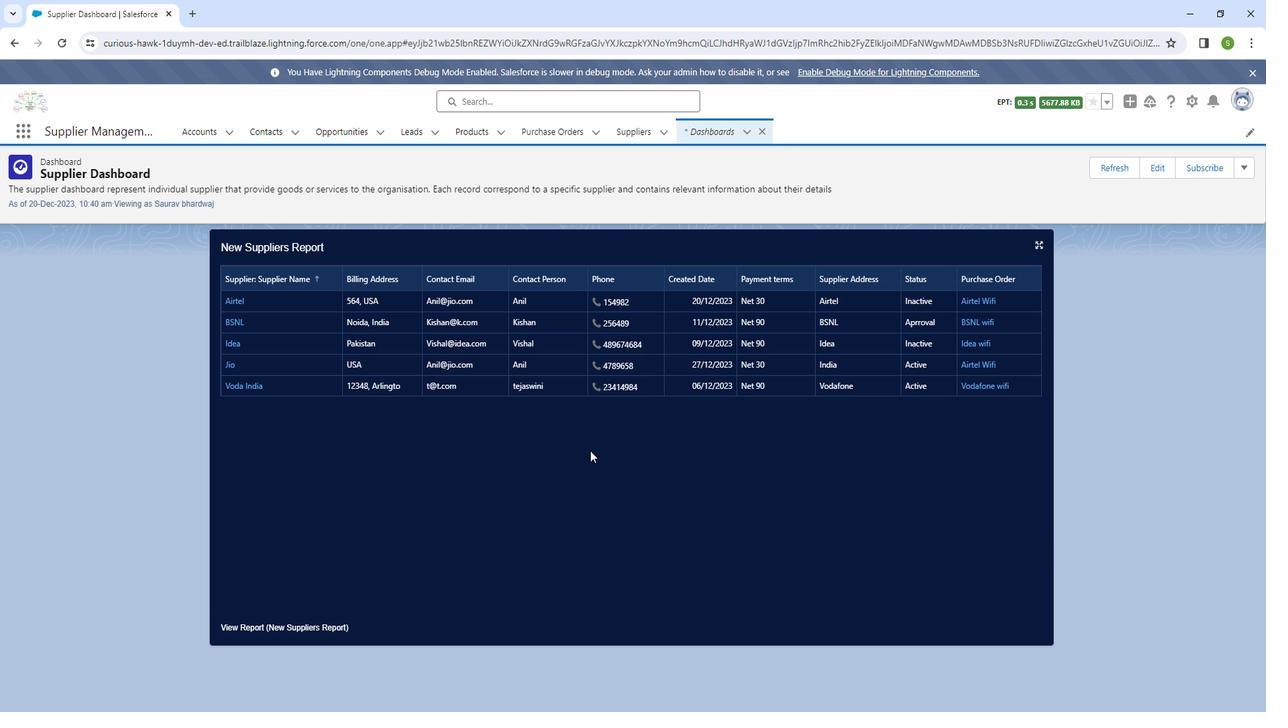 
